 Task: Add a signature Gloria Young containing Best wishes for a happy Columbus Day, Gloria Young to email address softage.5@softage.net and add a label Medications
Action: Mouse pressed left at (68, 49)
Screenshot: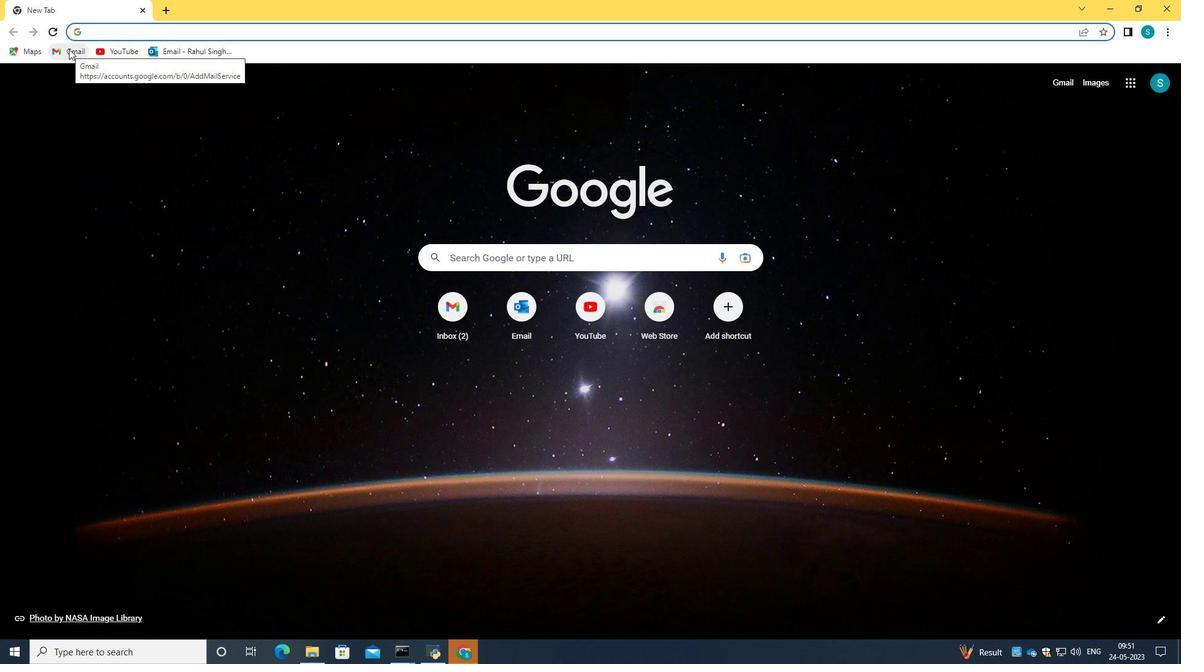 
Action: Mouse moved to (571, 191)
Screenshot: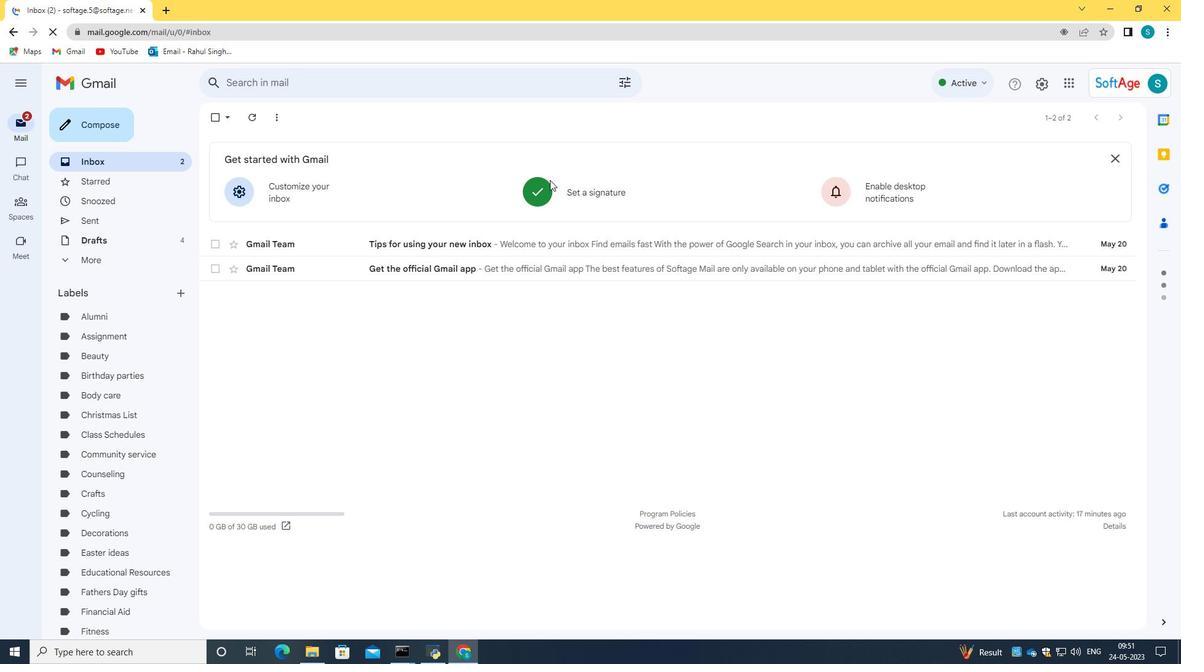 
Action: Mouse pressed left at (571, 191)
Screenshot: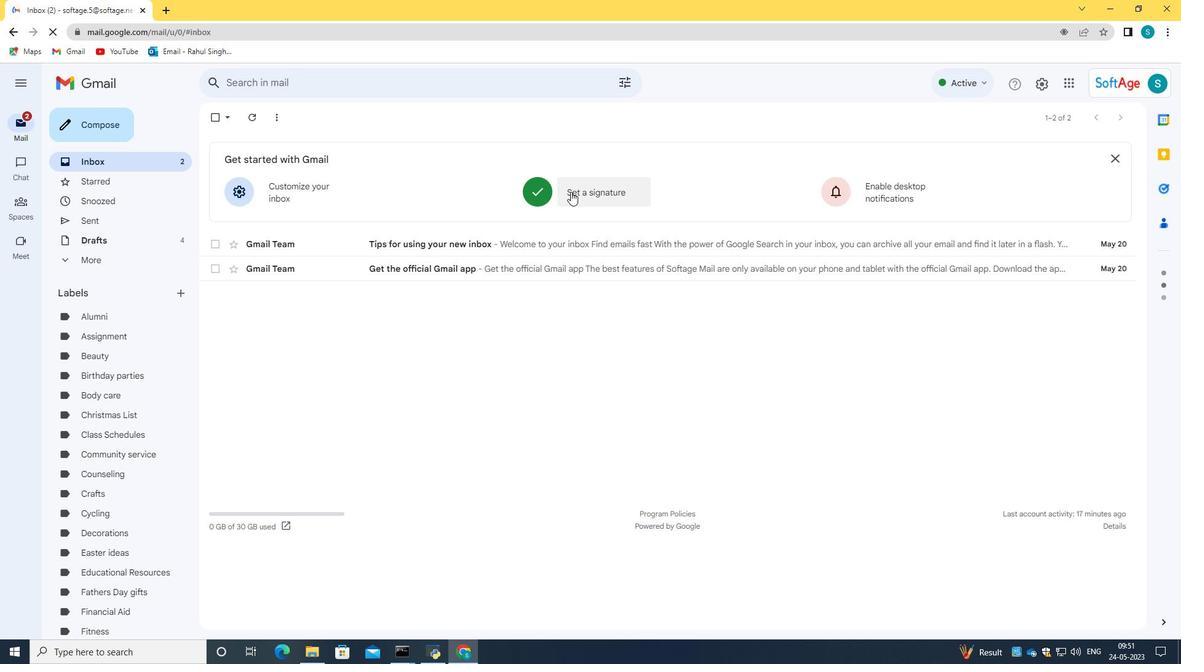 
Action: Mouse moved to (605, 334)
Screenshot: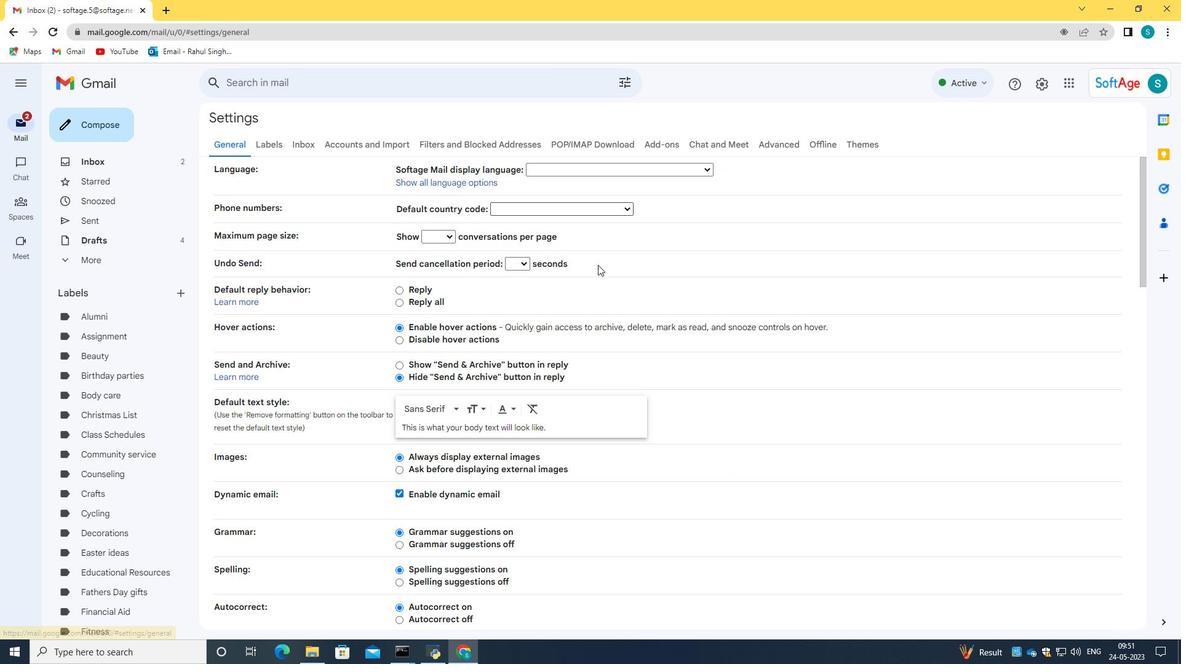 
Action: Mouse scrolled (605, 334) with delta (0, 0)
Screenshot: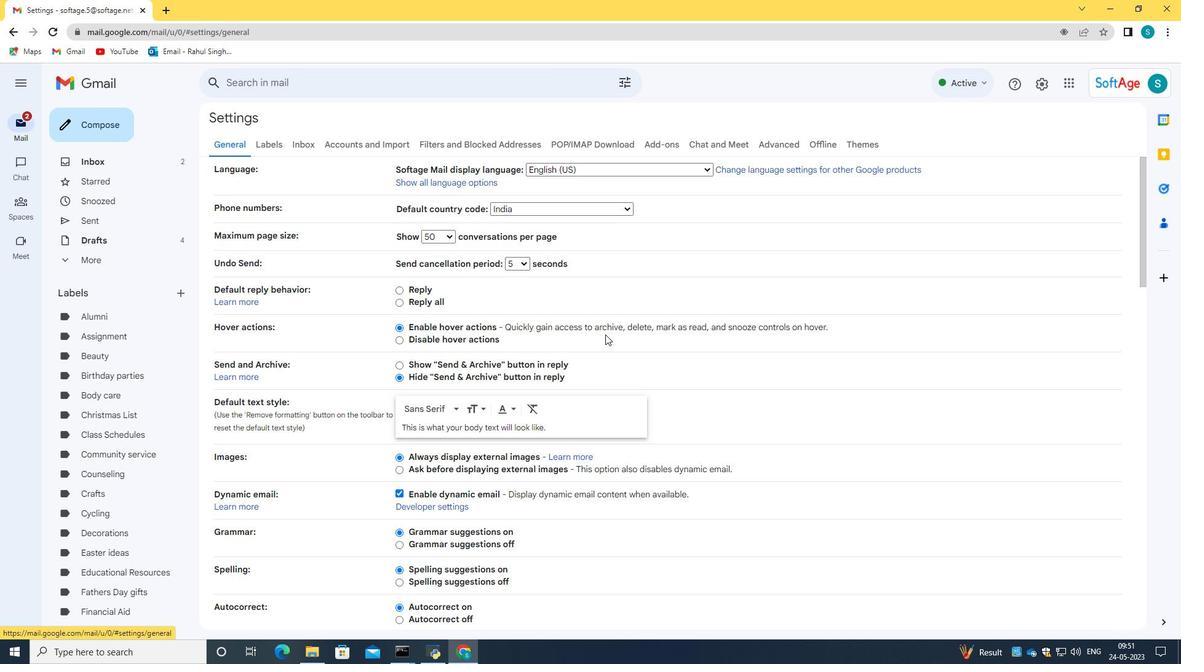 
Action: Mouse moved to (605, 335)
Screenshot: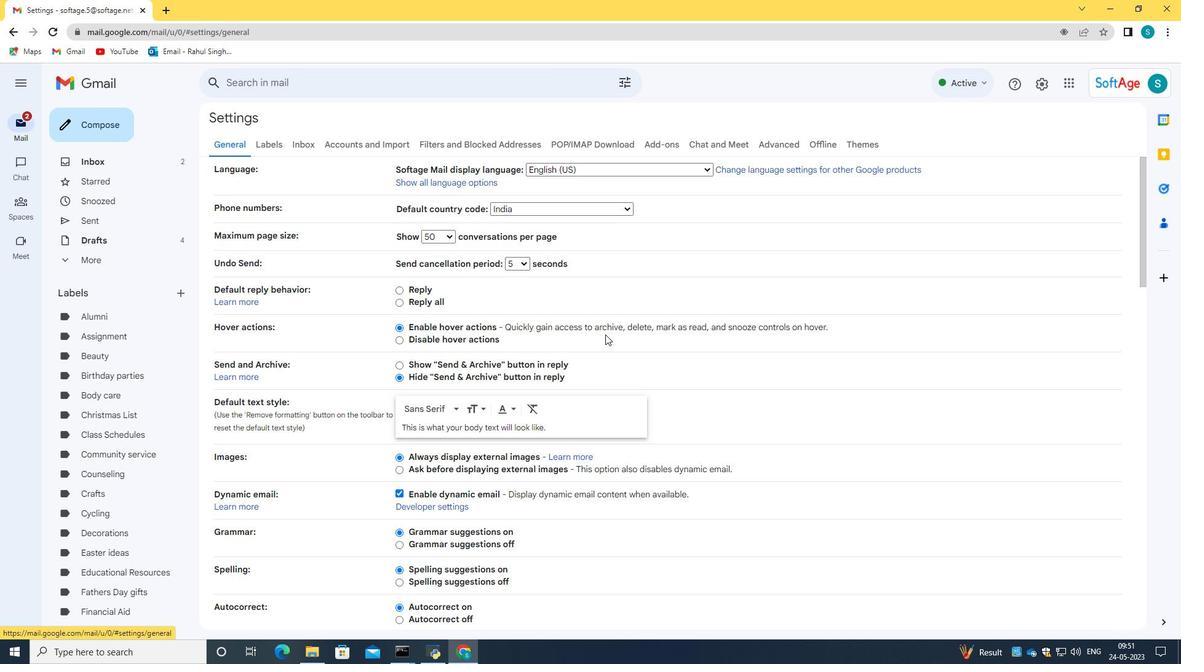 
Action: Mouse scrolled (605, 334) with delta (0, 0)
Screenshot: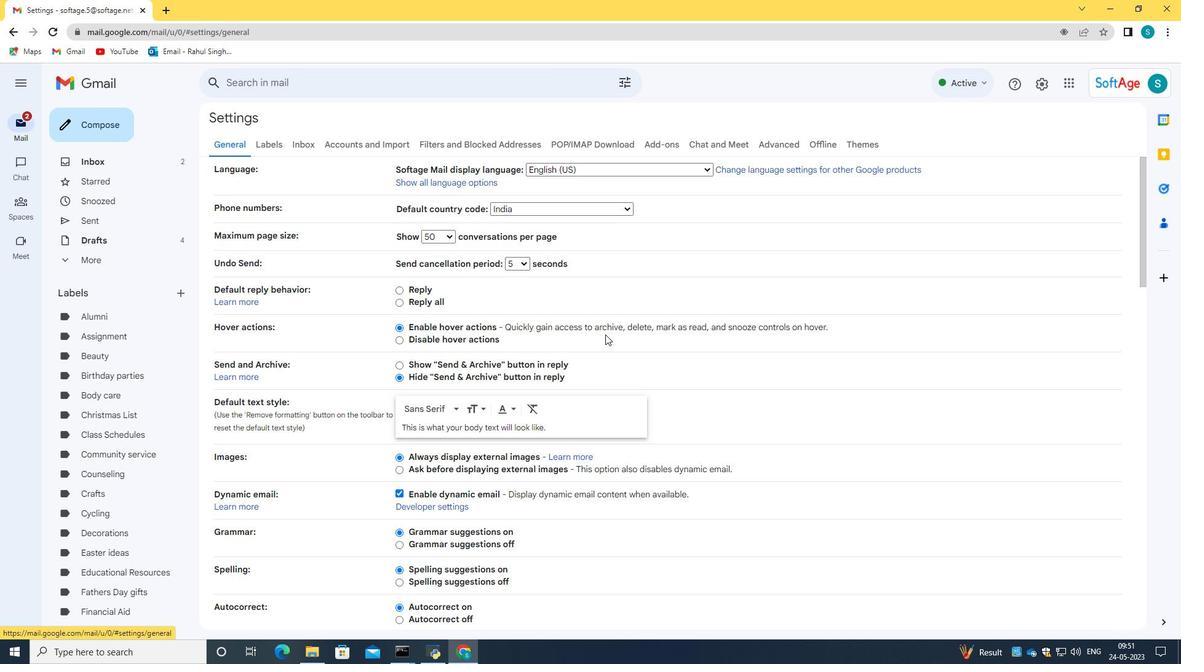 
Action: Mouse scrolled (605, 334) with delta (0, 0)
Screenshot: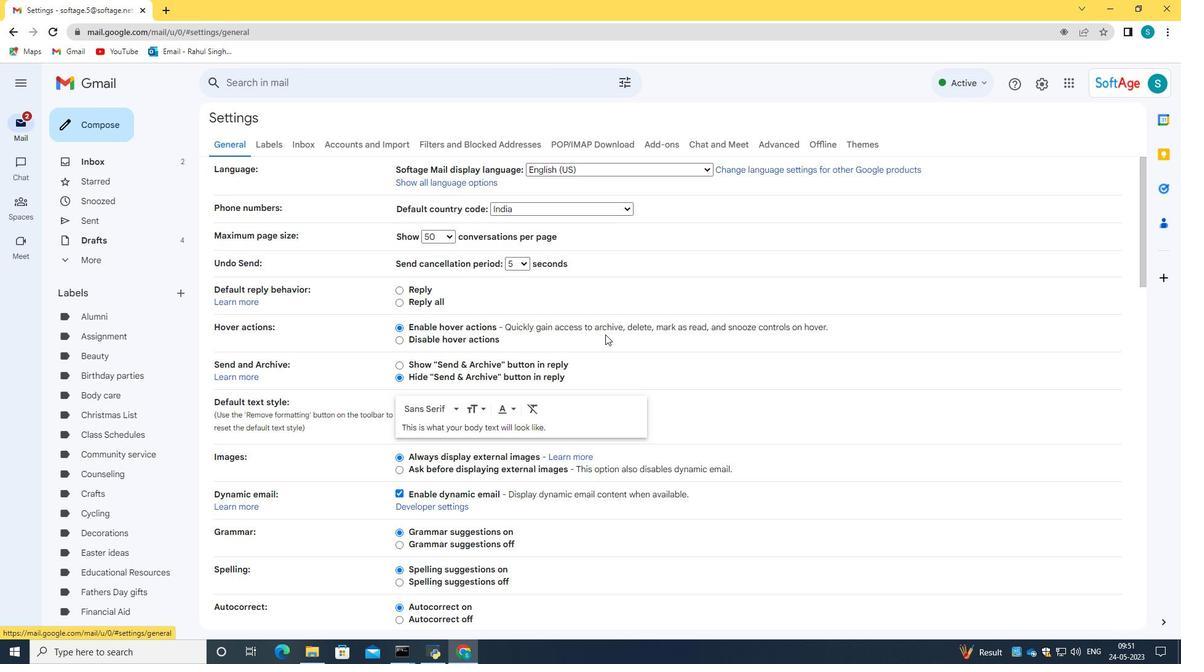 
Action: Mouse scrolled (605, 334) with delta (0, 0)
Screenshot: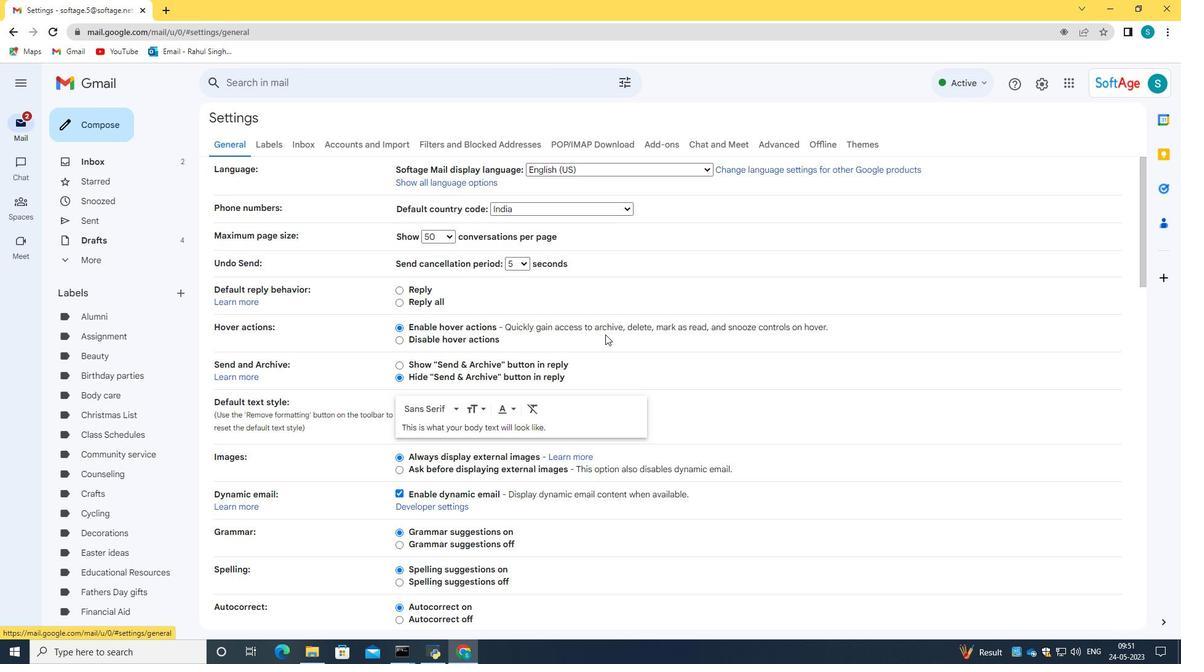 
Action: Mouse scrolled (605, 334) with delta (0, 0)
Screenshot: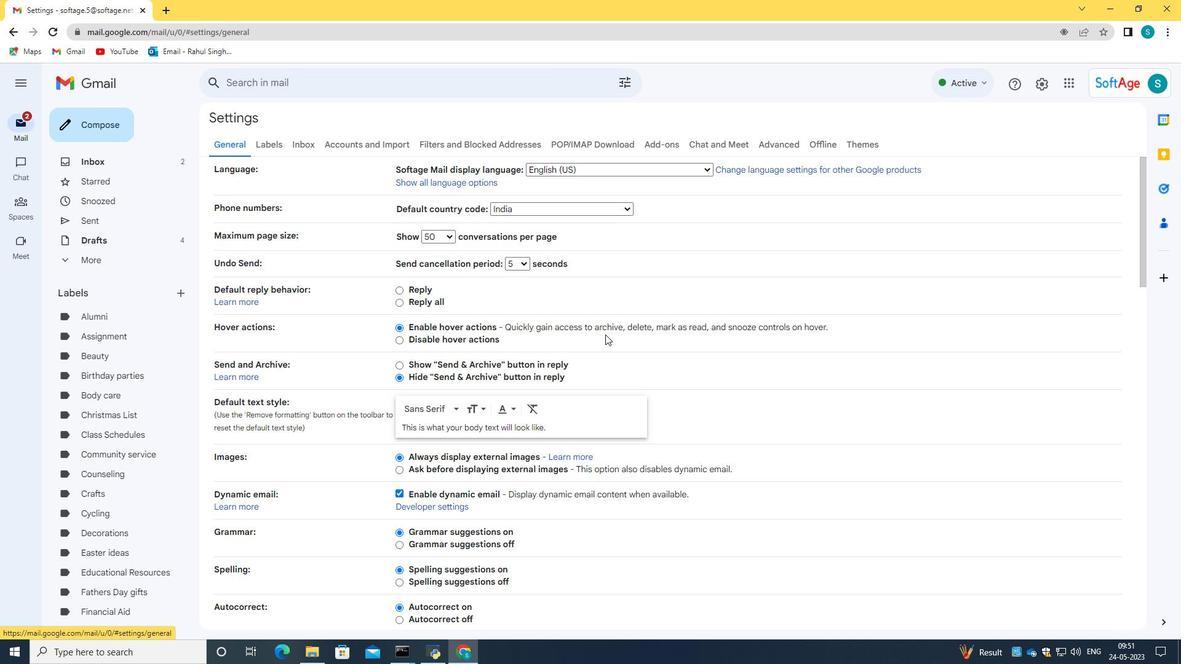
Action: Mouse scrolled (605, 334) with delta (0, 0)
Screenshot: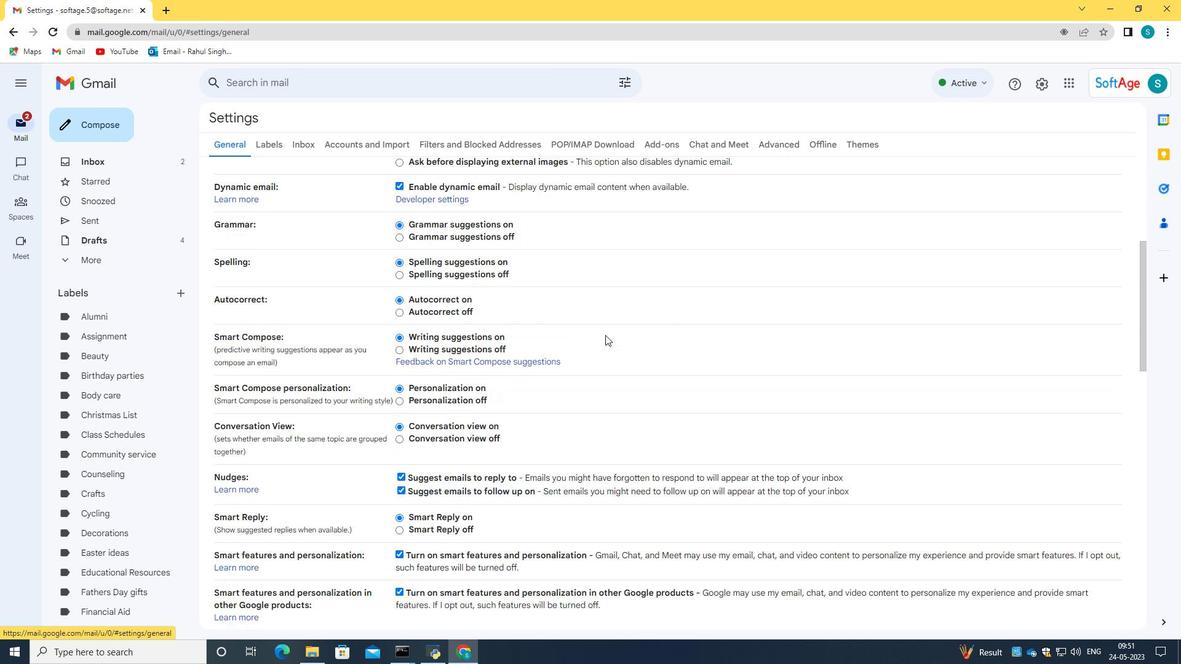 
Action: Mouse scrolled (605, 334) with delta (0, 0)
Screenshot: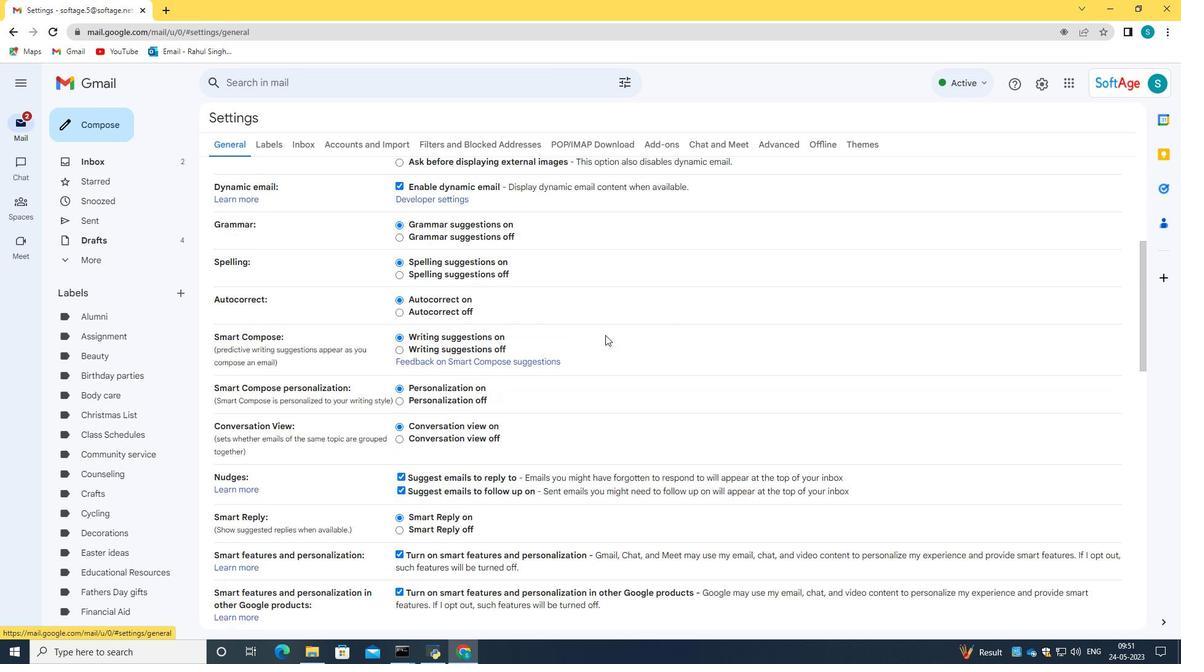 
Action: Mouse scrolled (605, 334) with delta (0, 0)
Screenshot: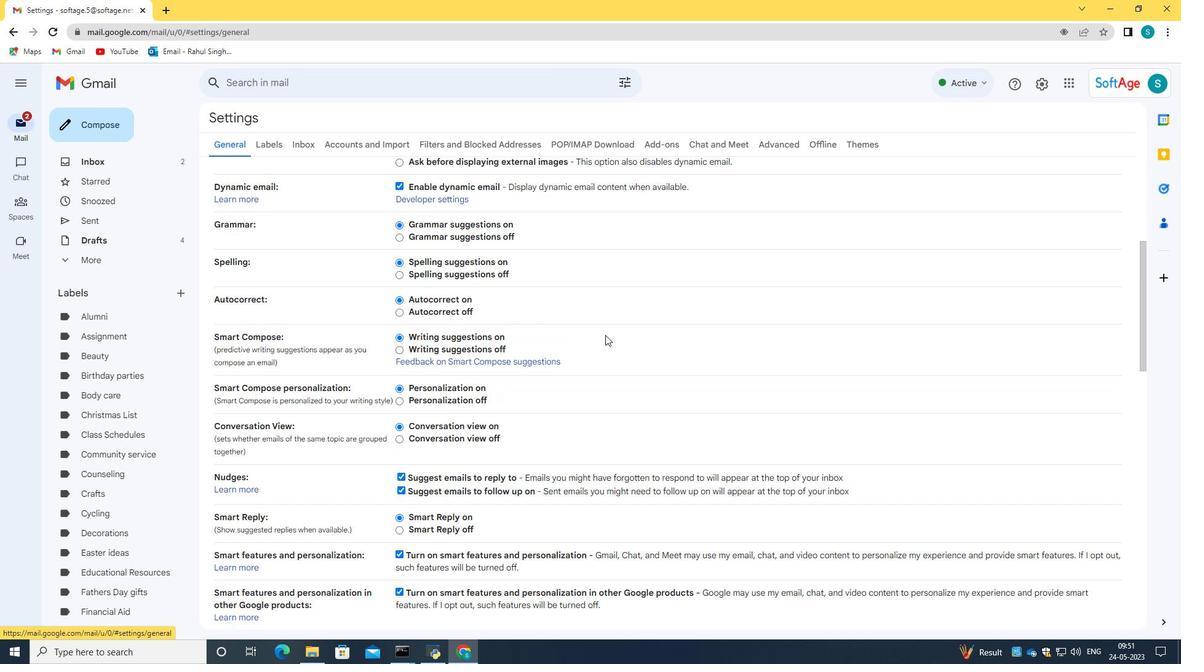 
Action: Mouse scrolled (605, 334) with delta (0, 0)
Screenshot: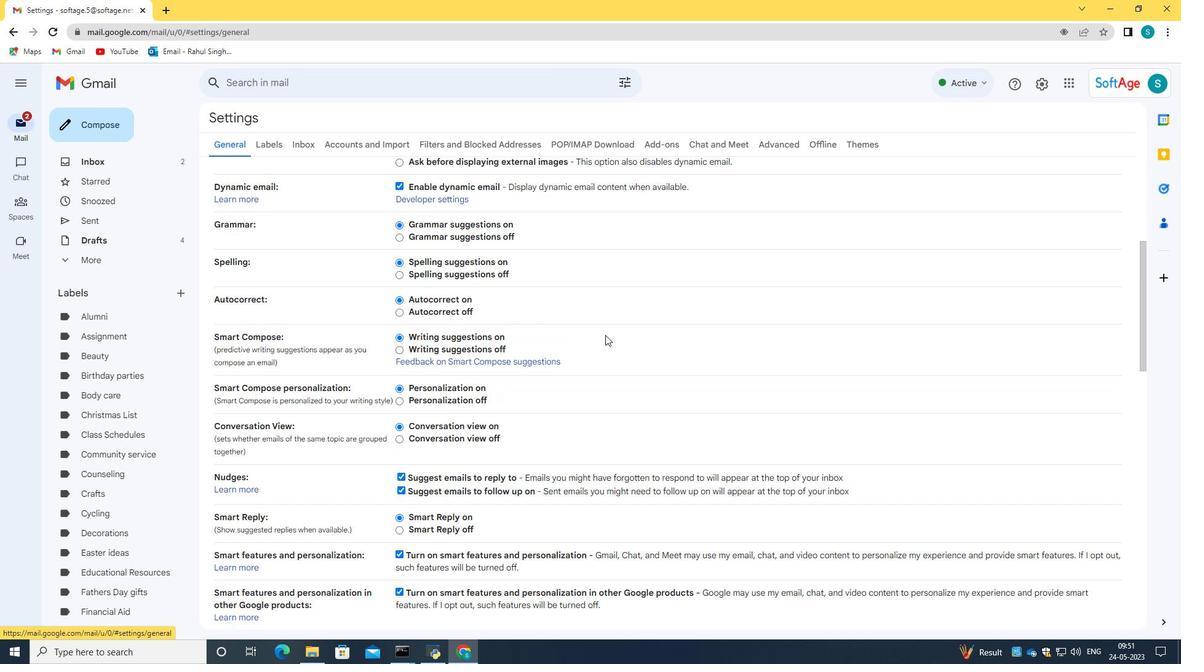 
Action: Mouse scrolled (605, 334) with delta (0, 0)
Screenshot: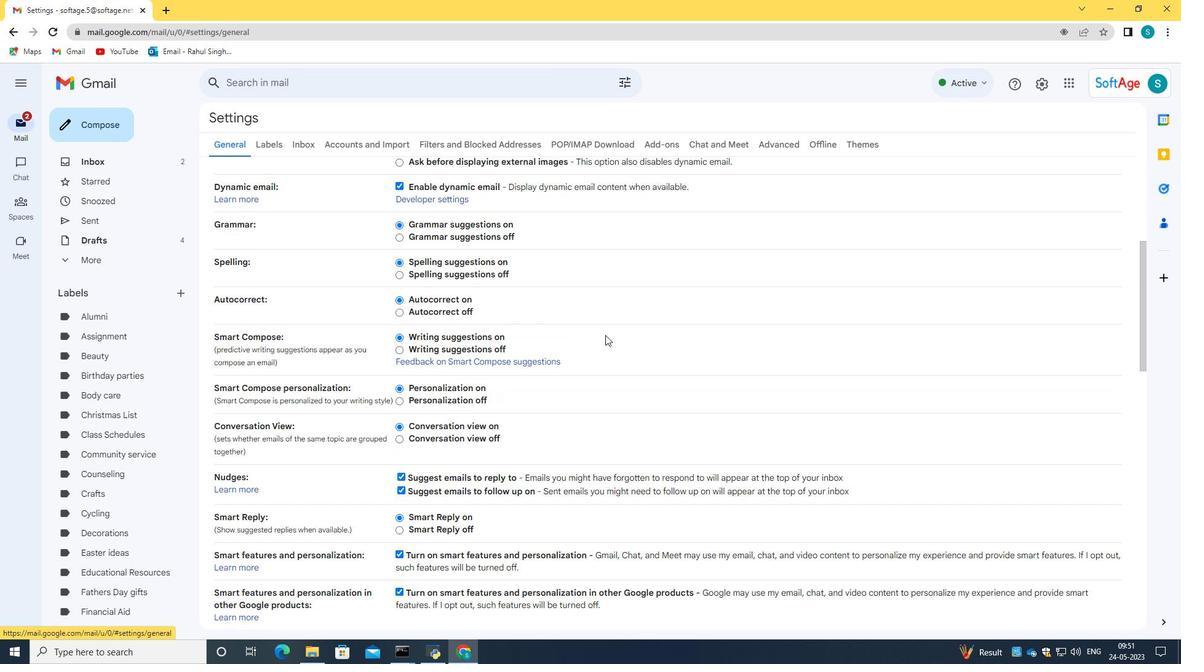
Action: Mouse moved to (606, 335)
Screenshot: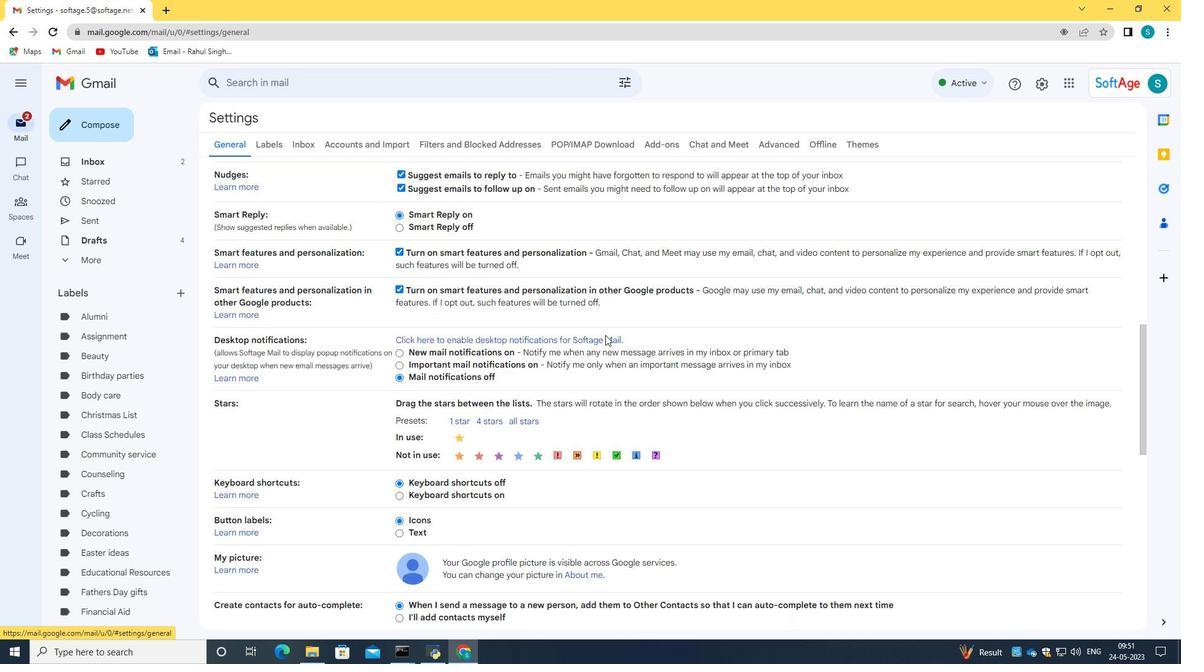 
Action: Mouse scrolled (606, 334) with delta (0, 0)
Screenshot: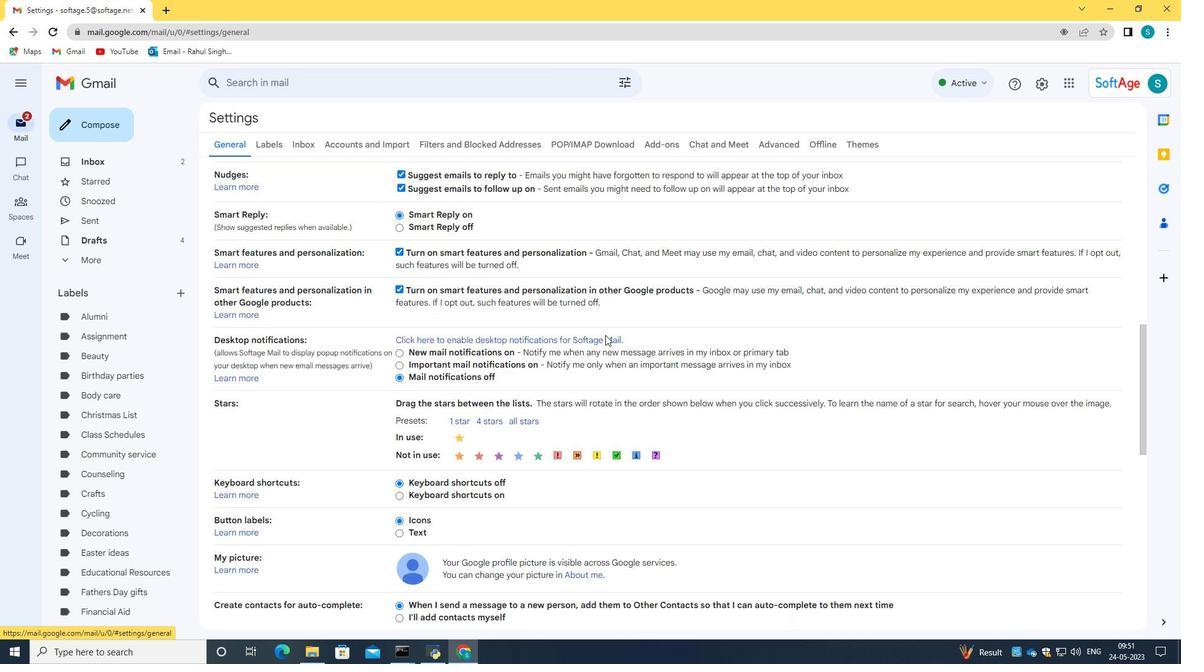 
Action: Mouse scrolled (606, 334) with delta (0, 0)
Screenshot: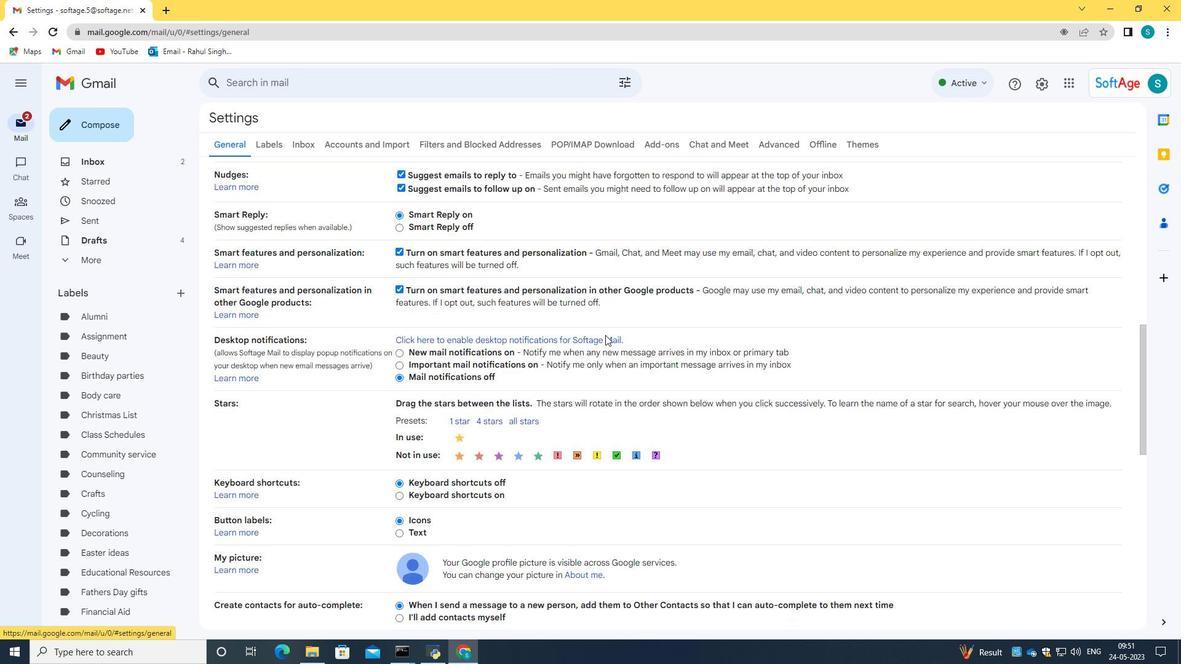
Action: Mouse scrolled (606, 334) with delta (0, 0)
Screenshot: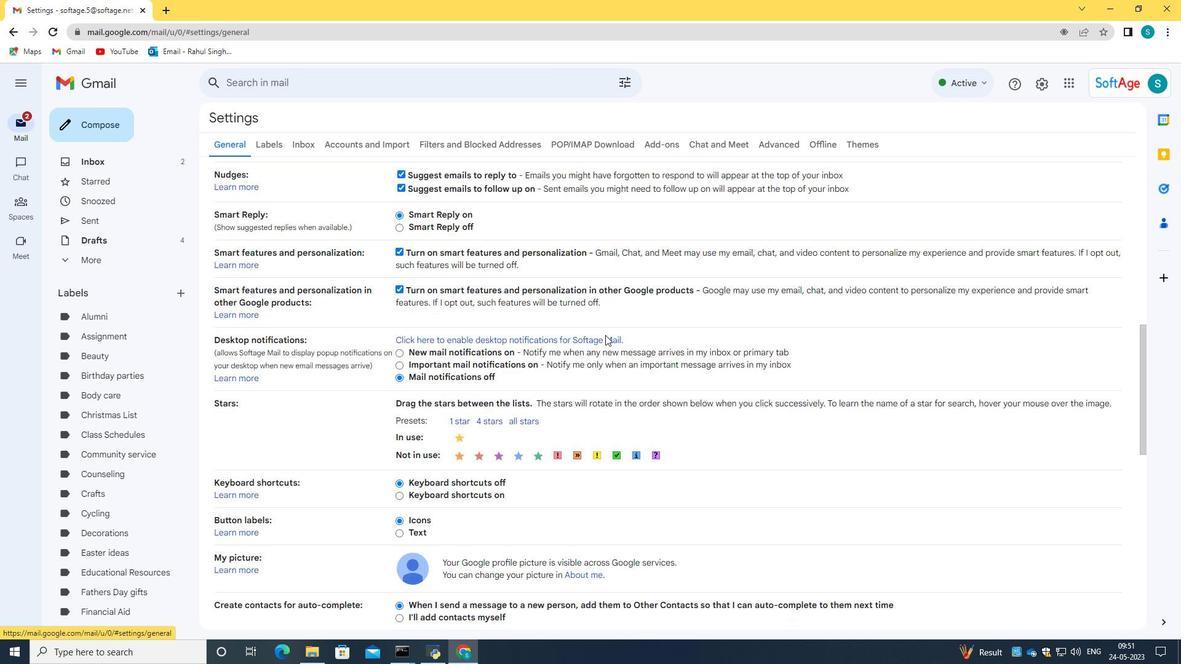 
Action: Mouse scrolled (606, 334) with delta (0, 0)
Screenshot: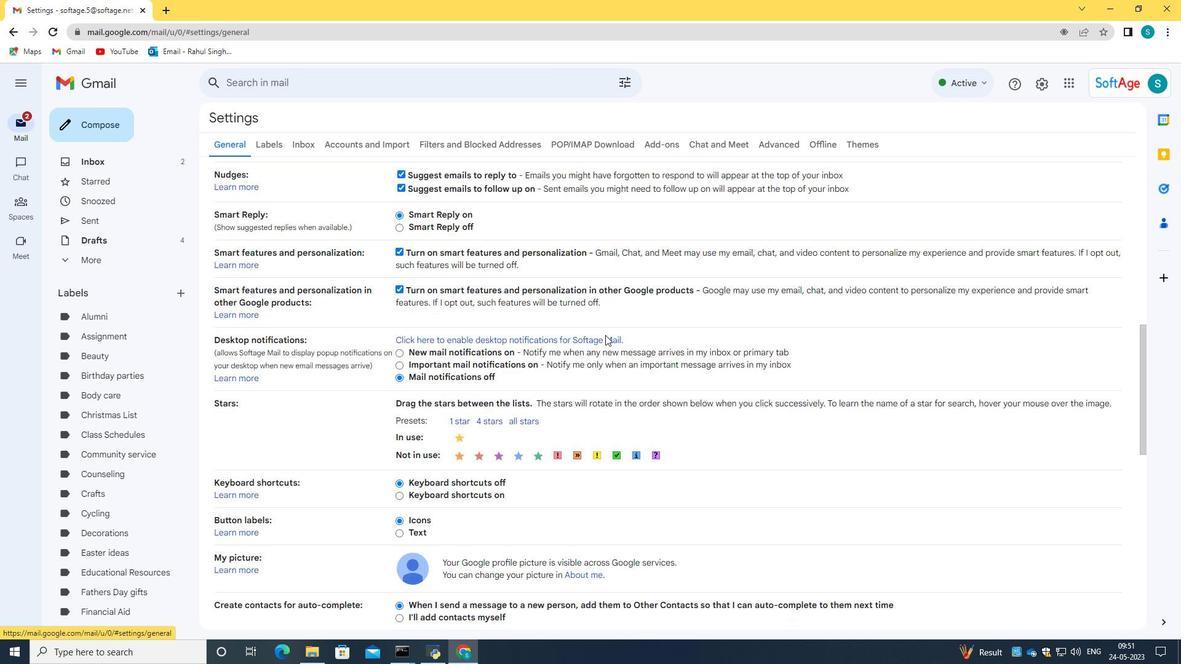 
Action: Mouse scrolled (606, 334) with delta (0, 0)
Screenshot: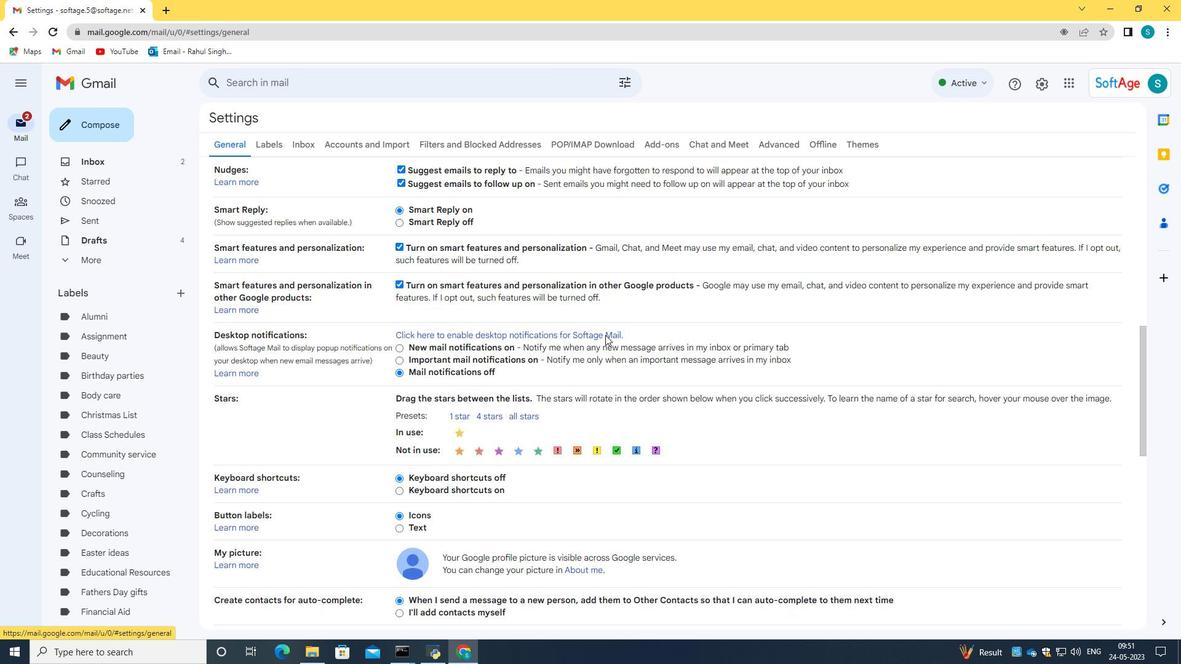 
Action: Mouse scrolled (606, 334) with delta (0, 0)
Screenshot: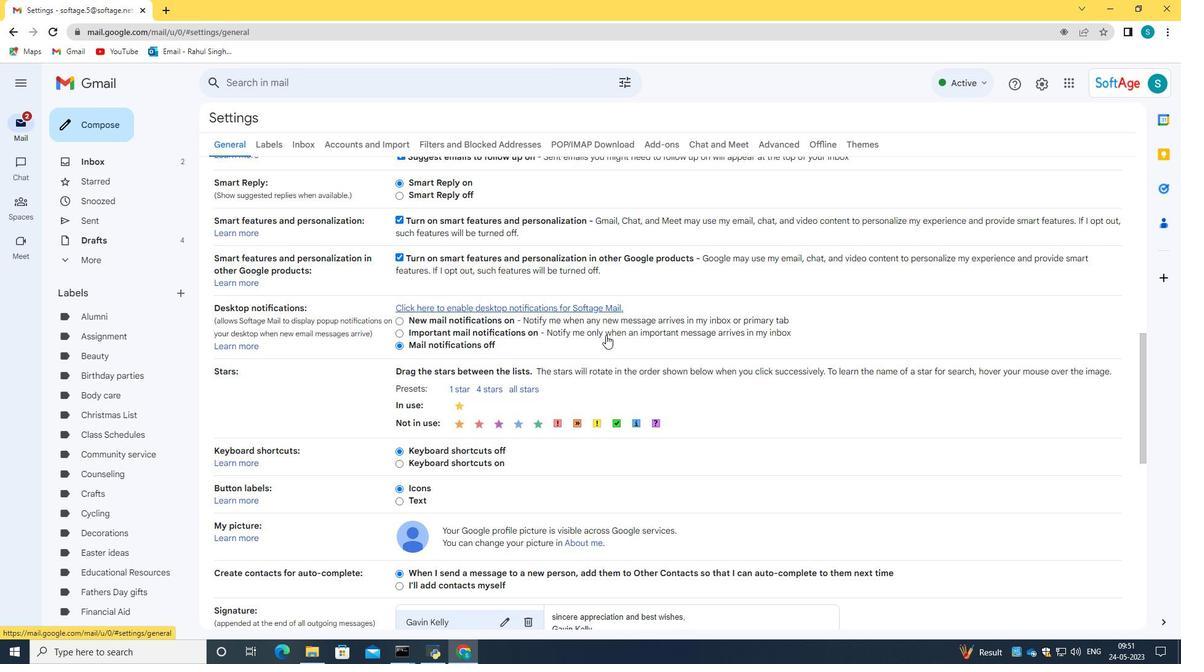 
Action: Mouse scrolled (606, 334) with delta (0, 0)
Screenshot: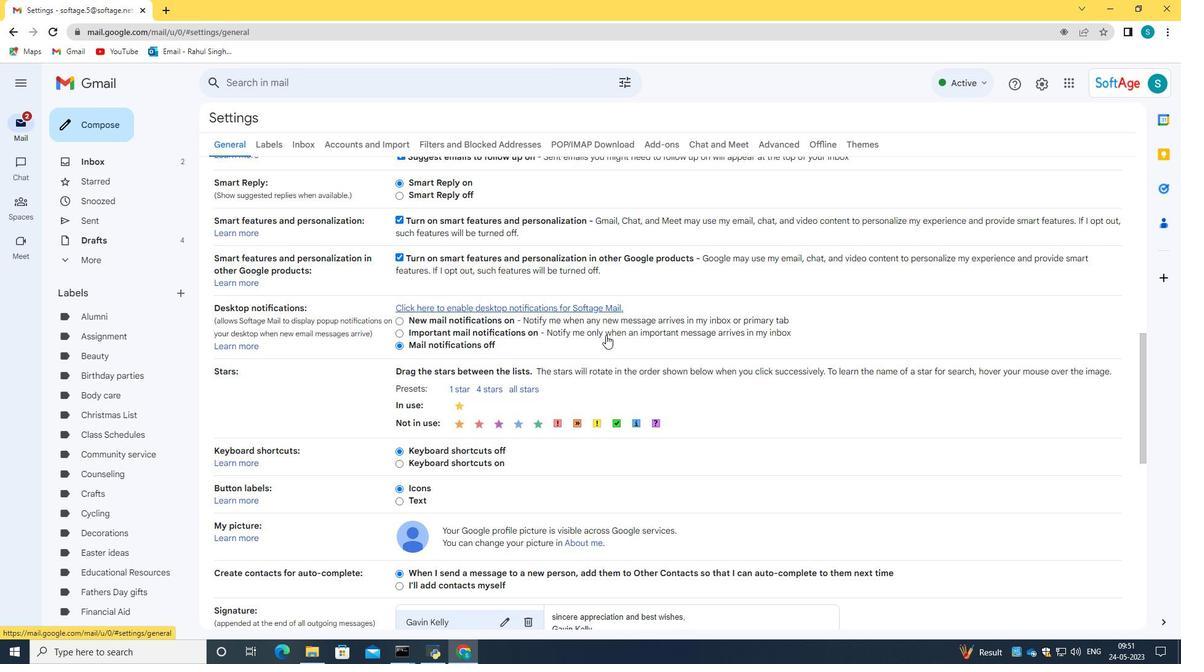 
Action: Mouse scrolled (606, 334) with delta (0, 0)
Screenshot: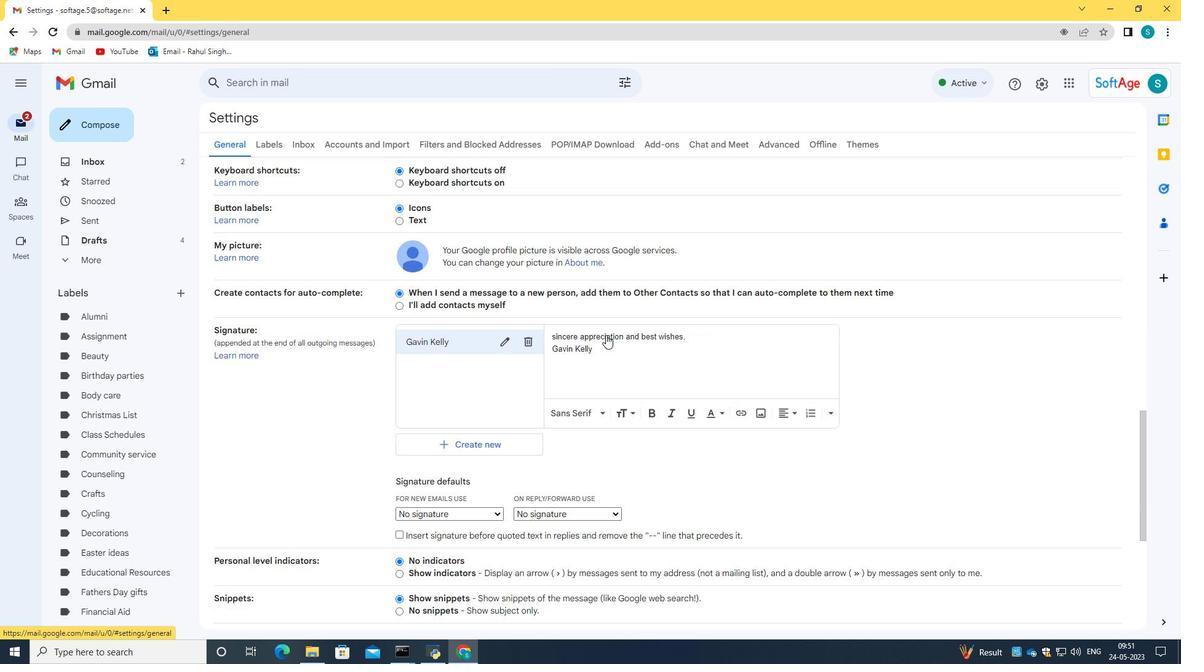 
Action: Mouse scrolled (606, 334) with delta (0, 0)
Screenshot: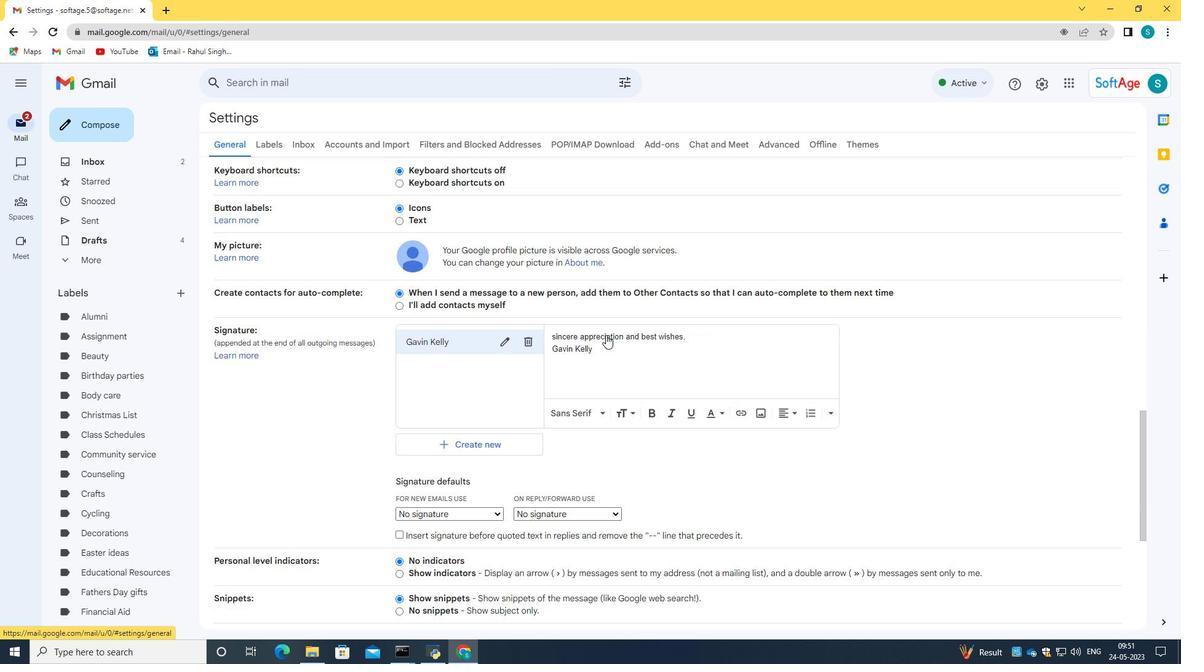 
Action: Mouse moved to (606, 335)
Screenshot: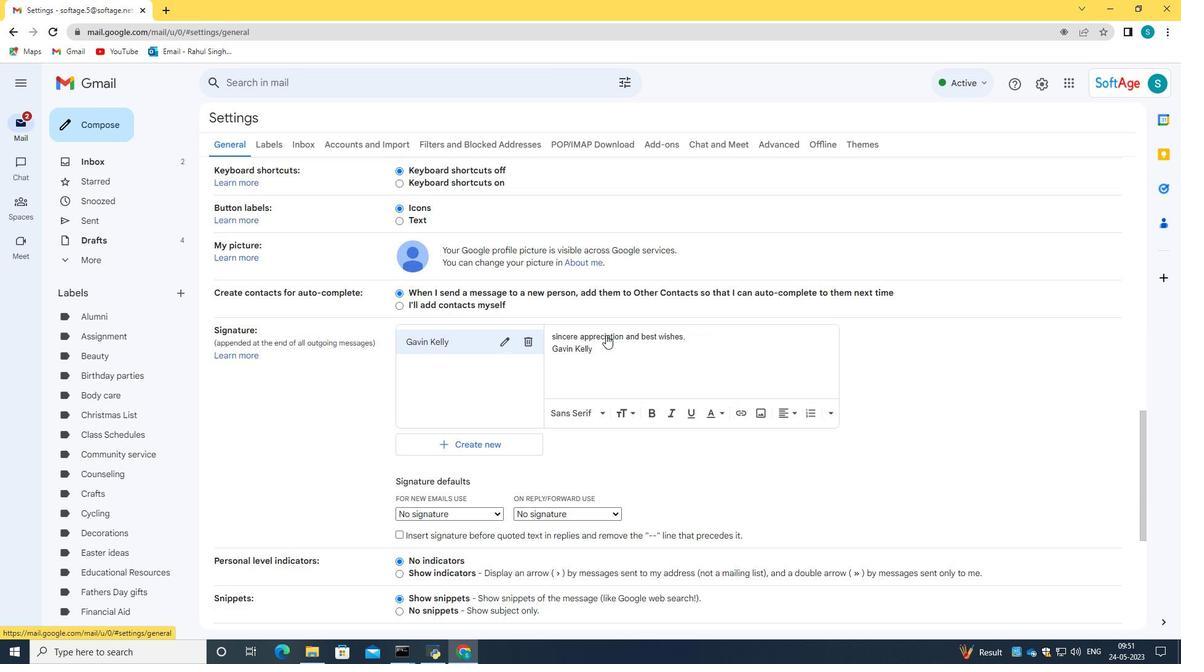 
Action: Mouse scrolled (606, 335) with delta (0, 0)
Screenshot: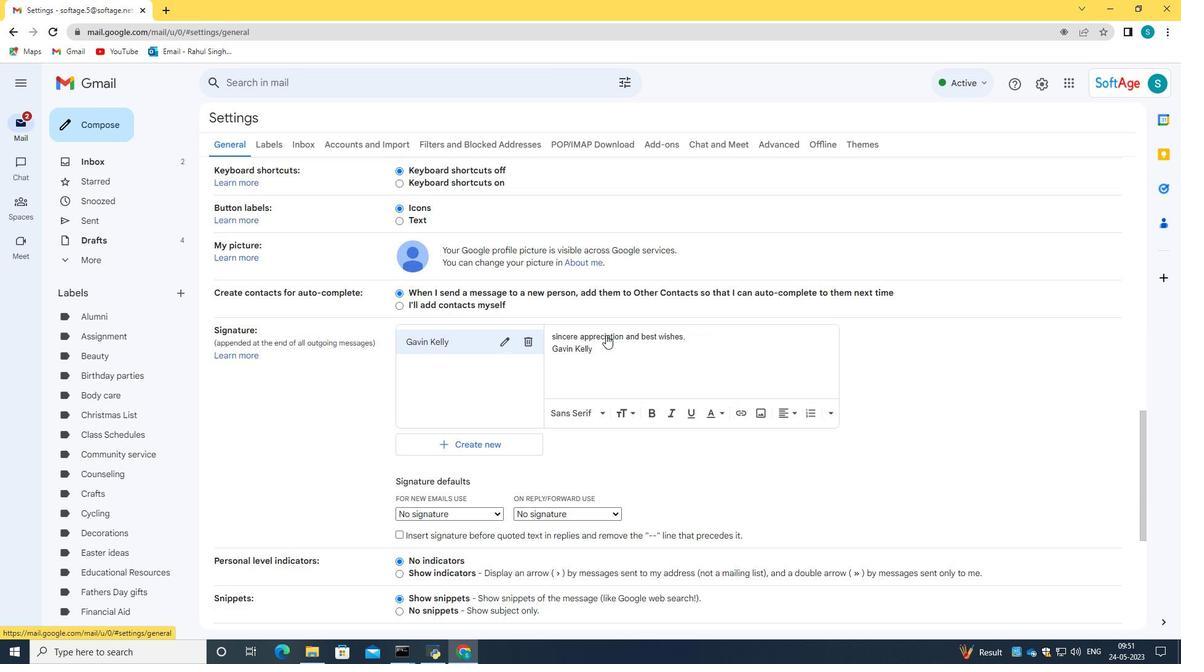 
Action: Mouse moved to (573, 352)
Screenshot: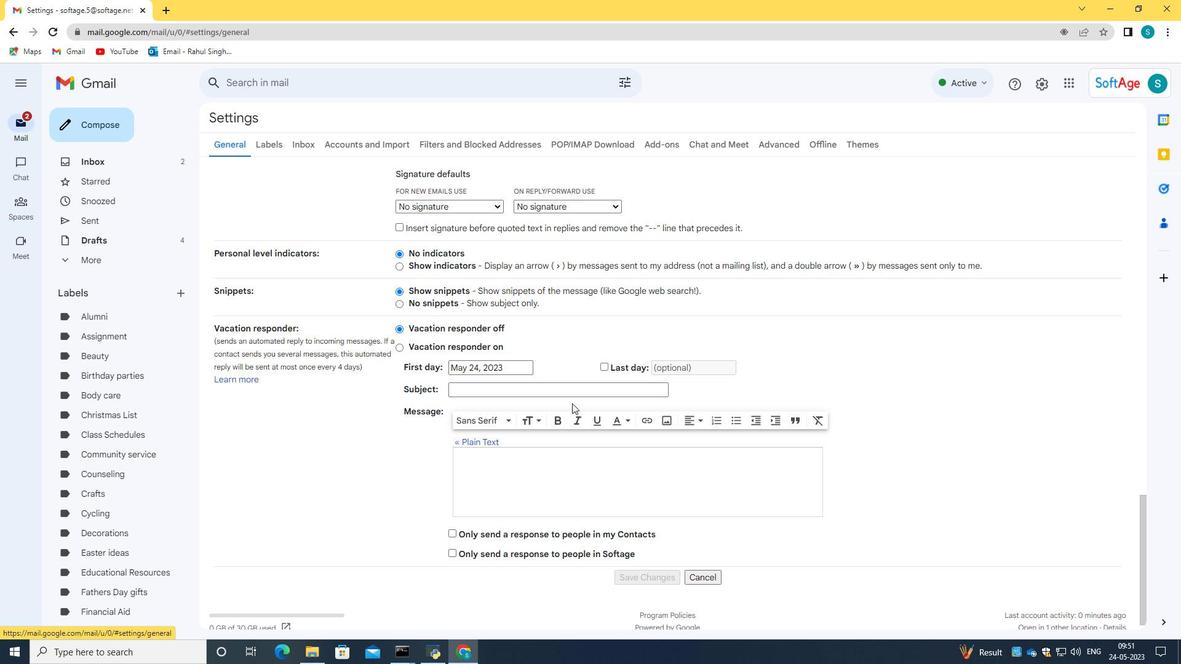 
Action: Mouse scrolled (573, 353) with delta (0, 0)
Screenshot: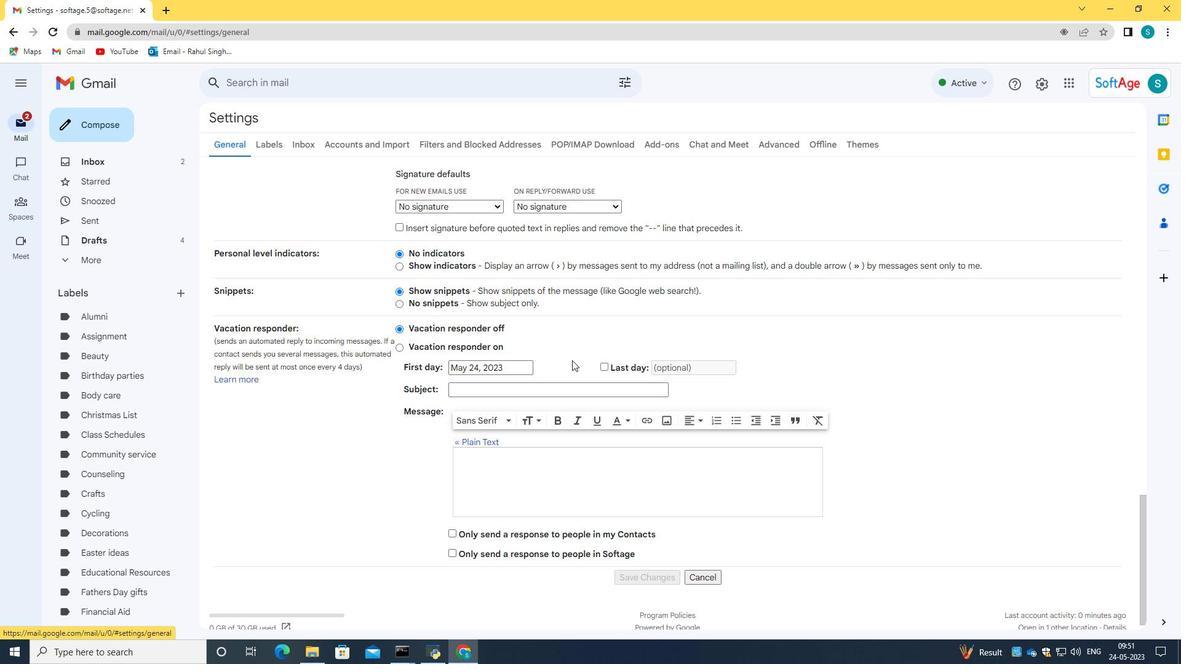 
Action: Mouse scrolled (573, 353) with delta (0, 0)
Screenshot: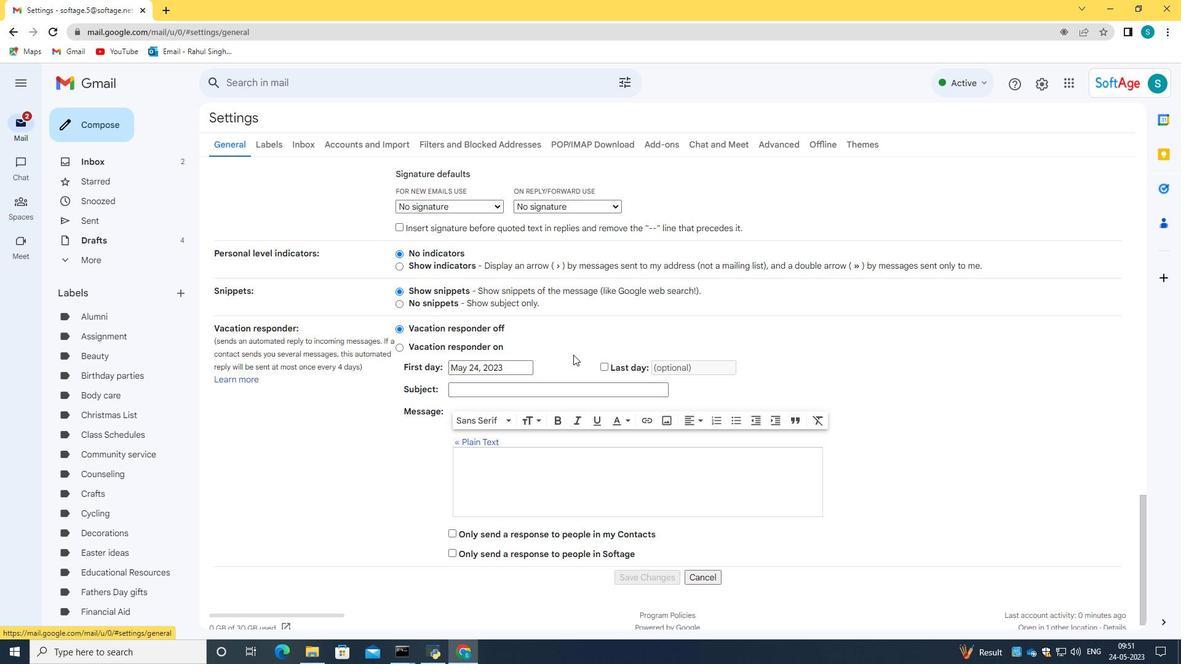 
Action: Mouse scrolled (573, 353) with delta (0, 0)
Screenshot: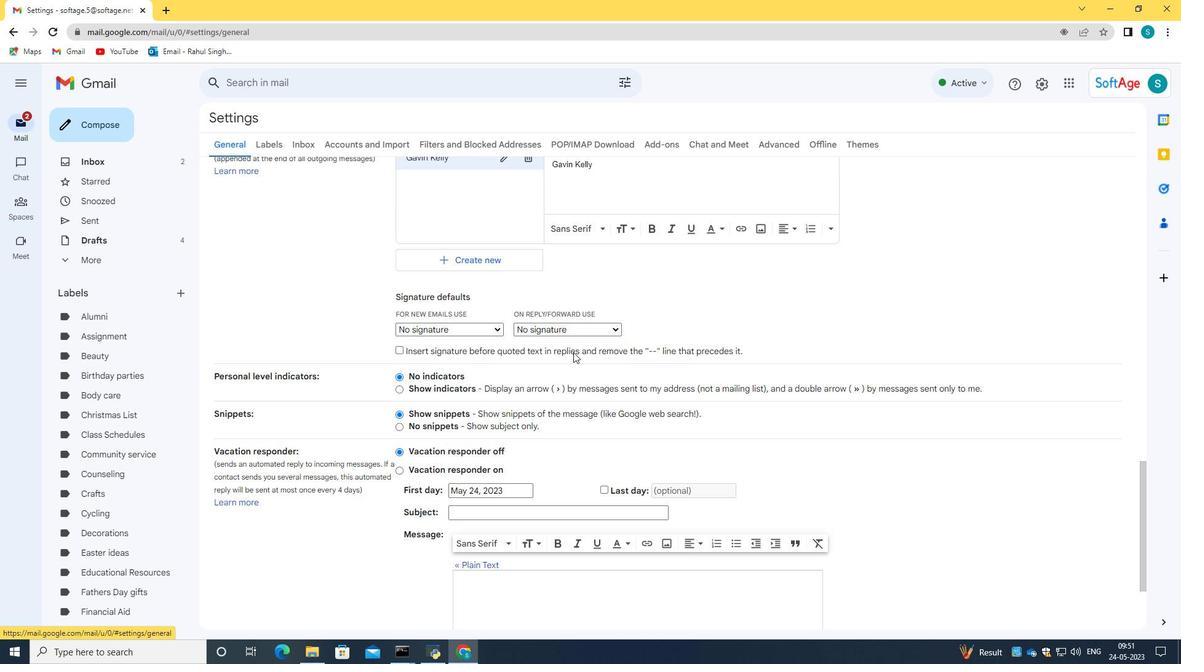 
Action: Mouse scrolled (573, 353) with delta (0, 0)
Screenshot: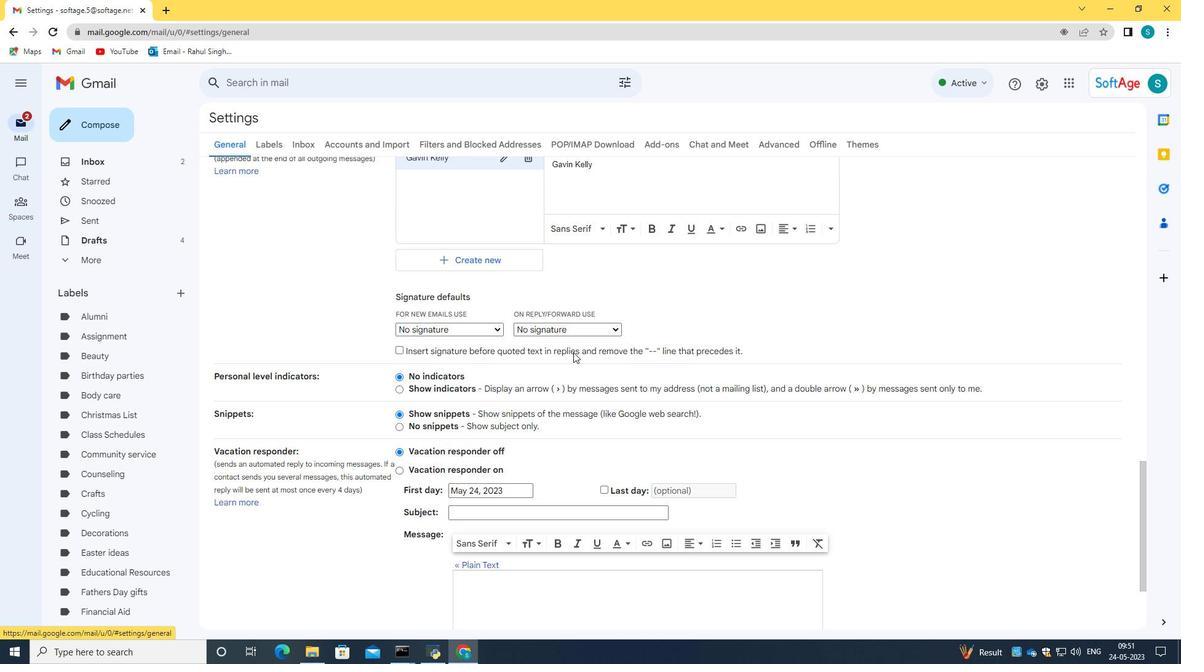 
Action: Mouse moved to (479, 374)
Screenshot: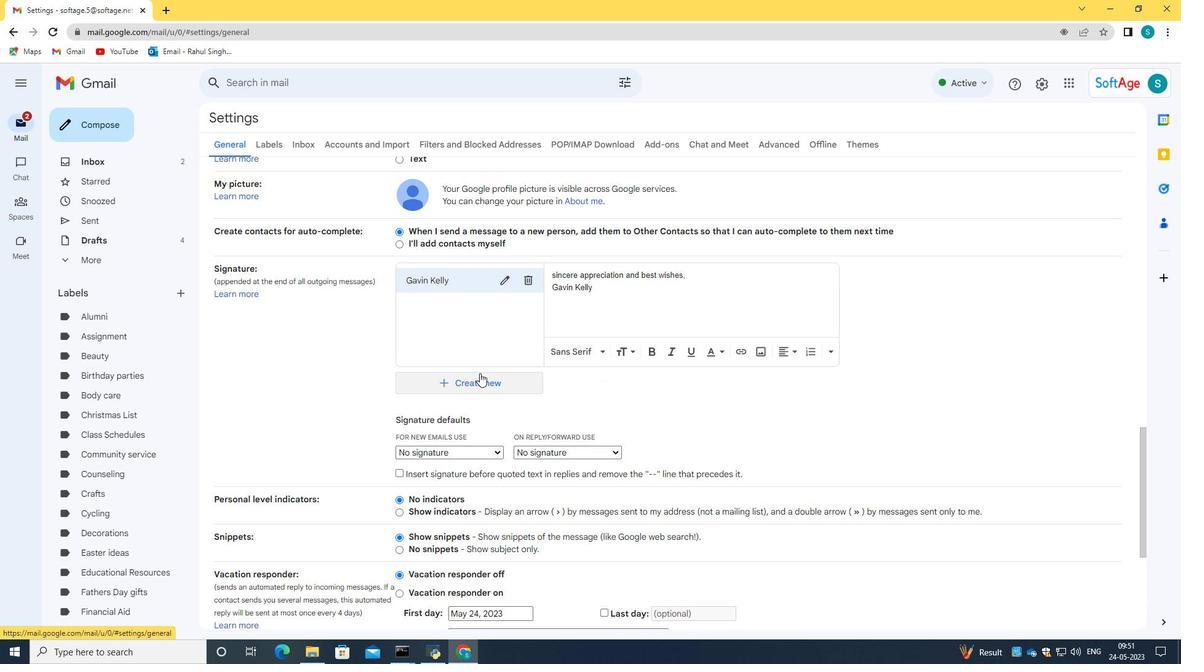 
Action: Mouse pressed left at (479, 374)
Screenshot: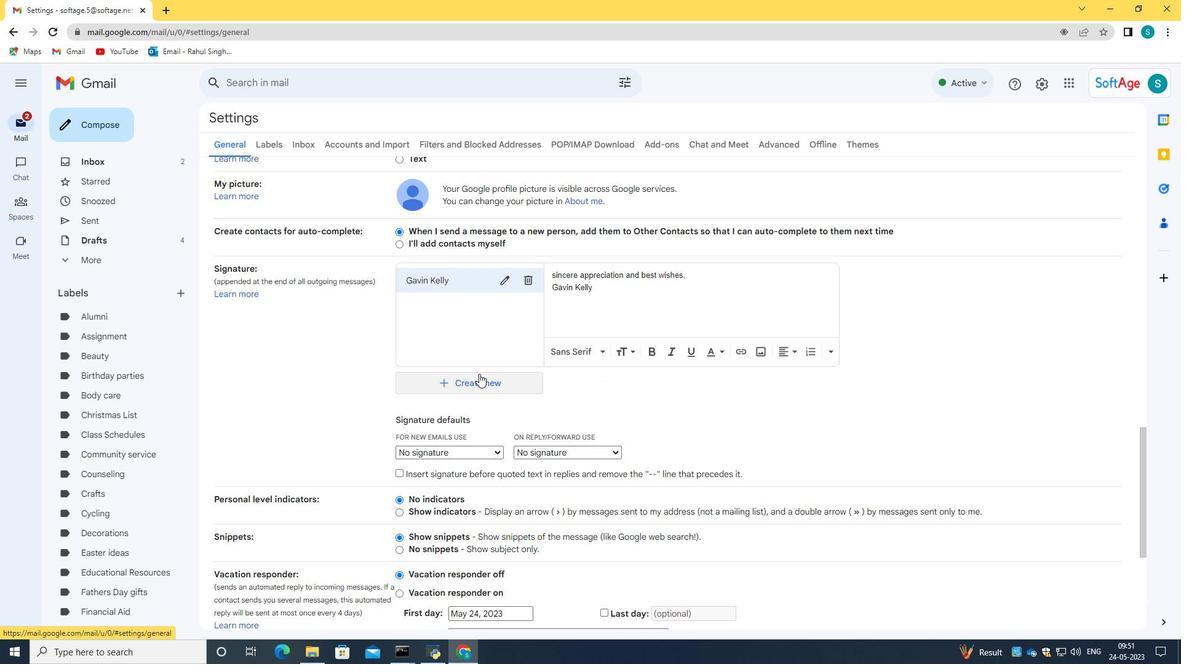 
Action: Mouse moved to (518, 341)
Screenshot: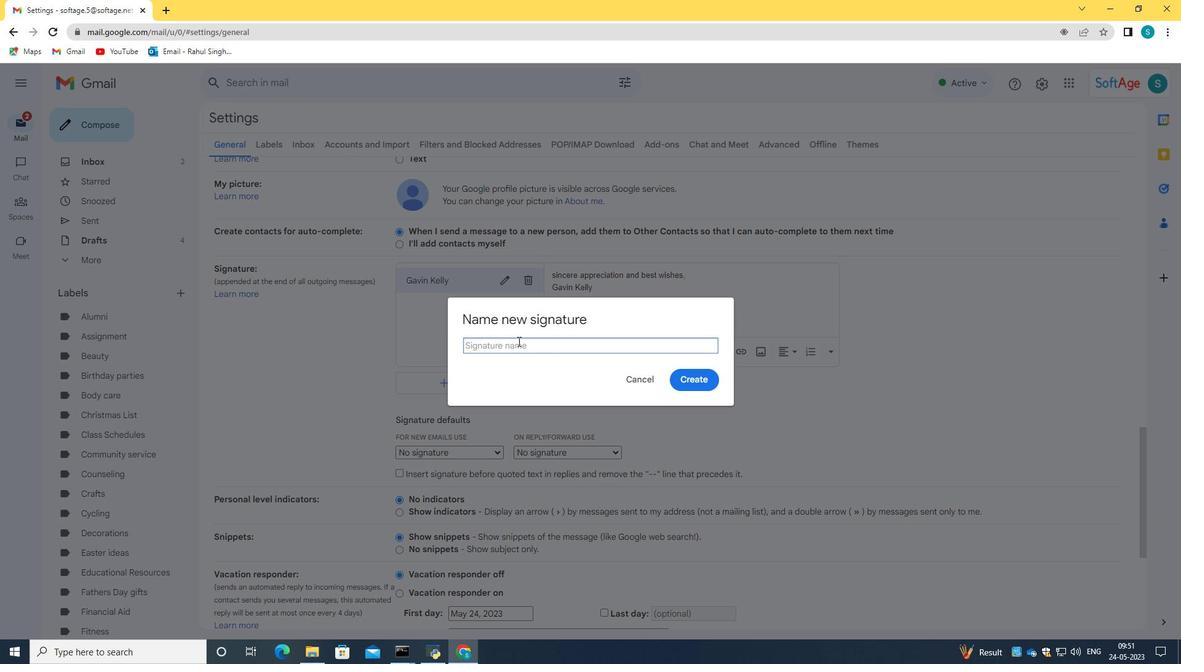 
Action: Key pressed <Key.caps_lock>G<Key.caps_lock>loria<Key.space><Key.caps_lock>Y<Key.caps_lock>oung
Screenshot: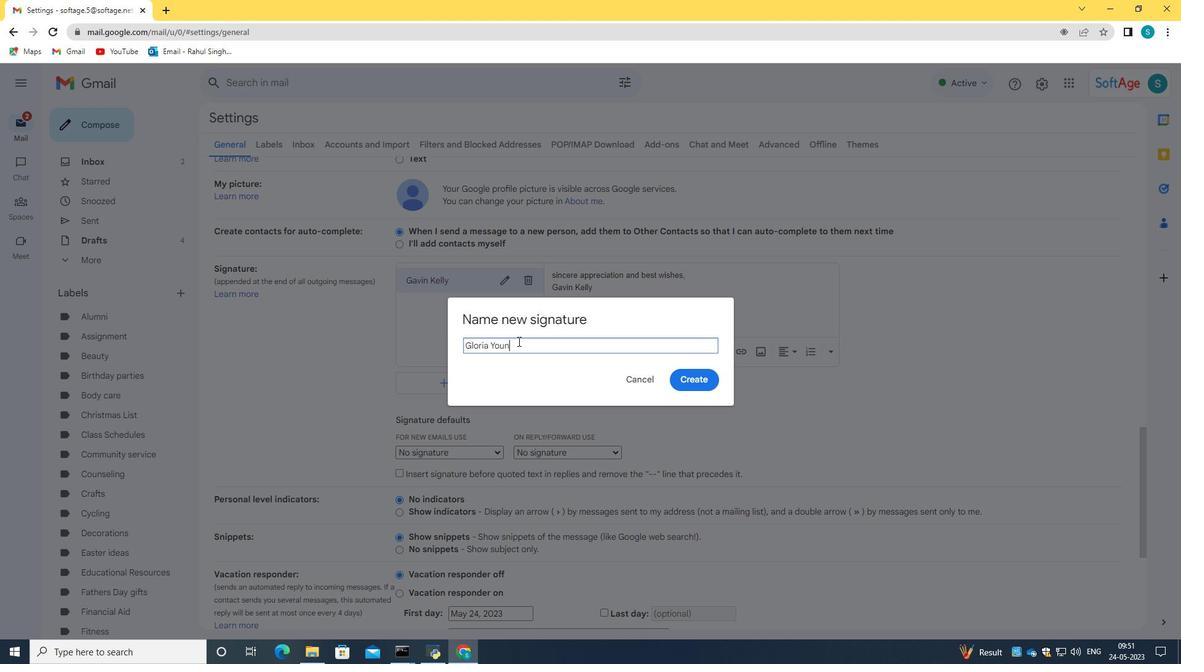 
Action: Mouse moved to (705, 376)
Screenshot: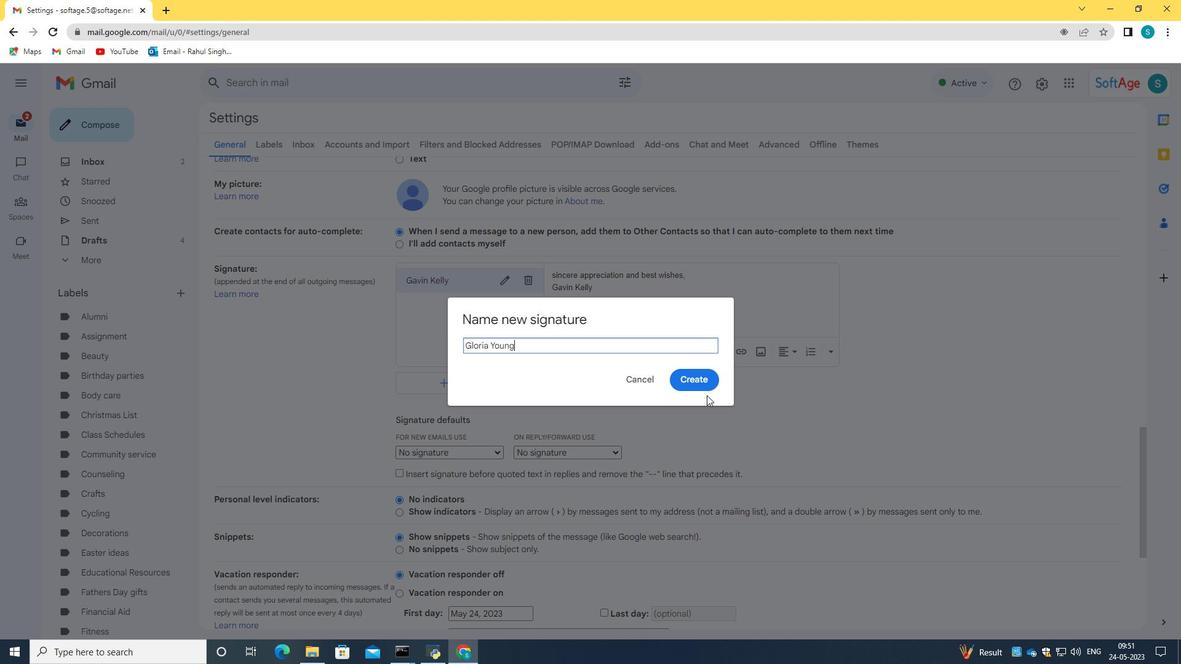
Action: Mouse pressed left at (705, 376)
Screenshot: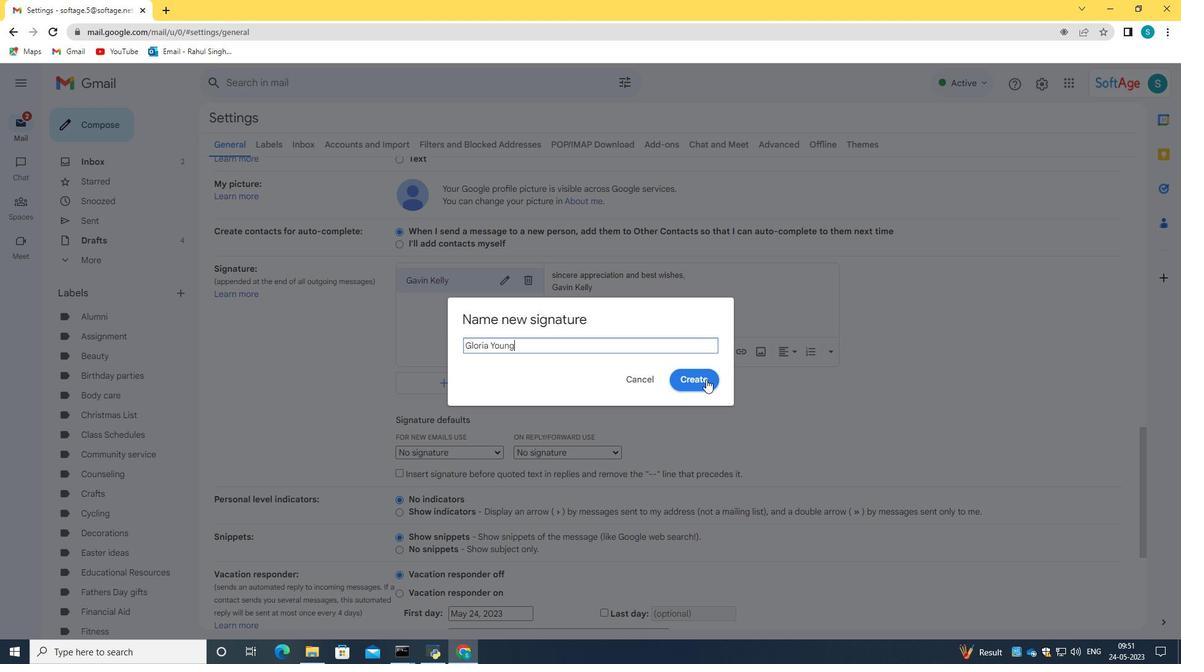 
Action: Mouse moved to (651, 319)
Screenshot: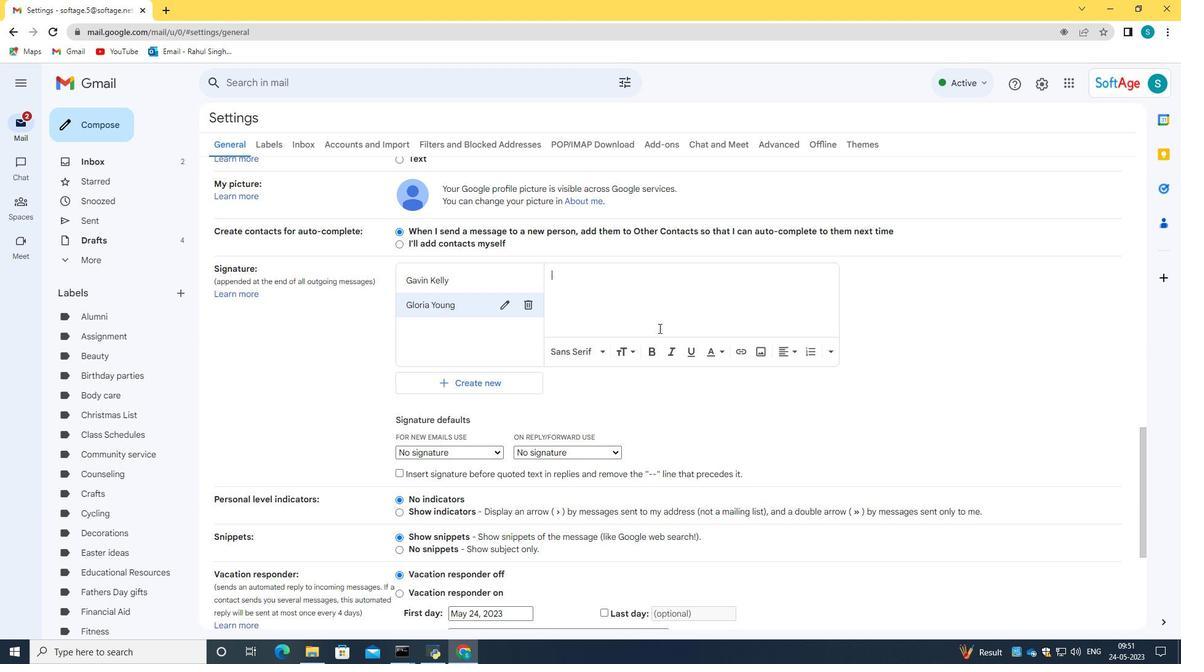 
Action: Mouse pressed left at (651, 319)
Screenshot: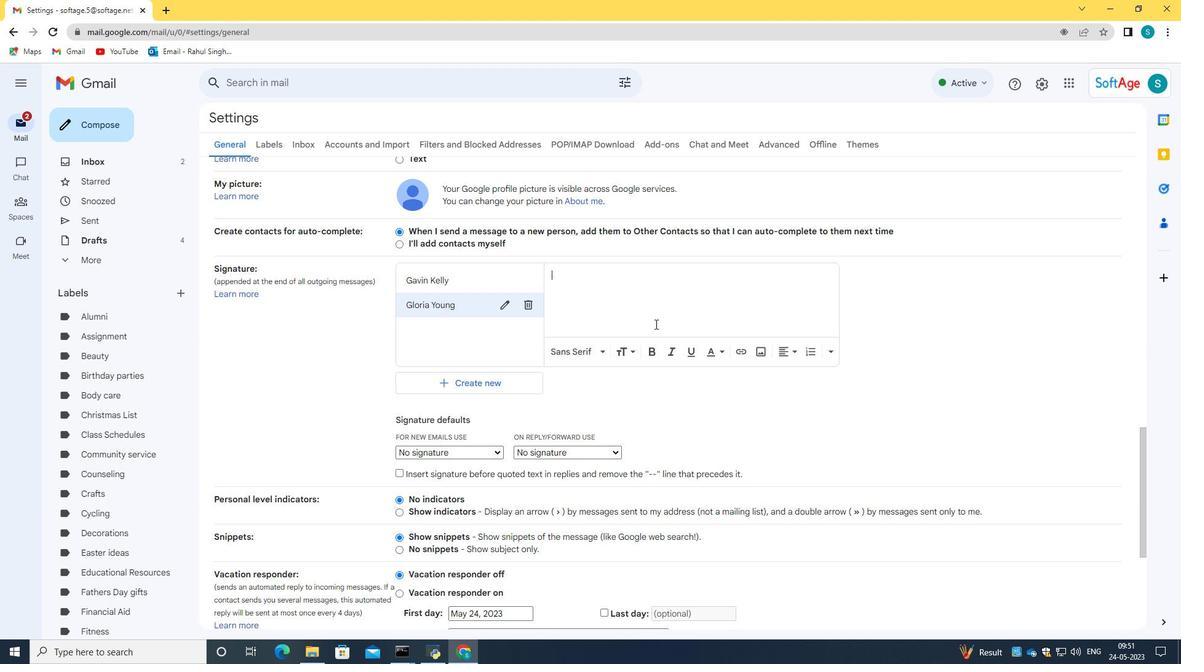 
Action: Key pressed <Key.caps_lock>G<Key.caps_lock>loria<Key.space><Key.caps_lock>Y<Key.caps_lock>oung
Screenshot: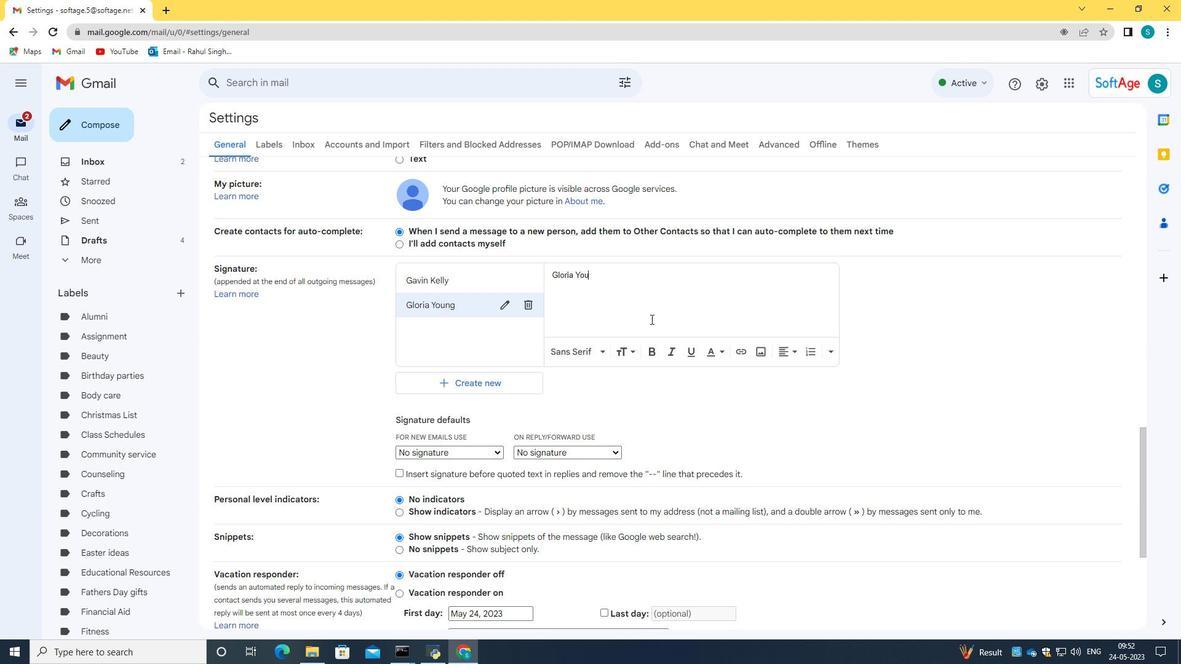 
Action: Mouse moved to (651, 318)
Screenshot: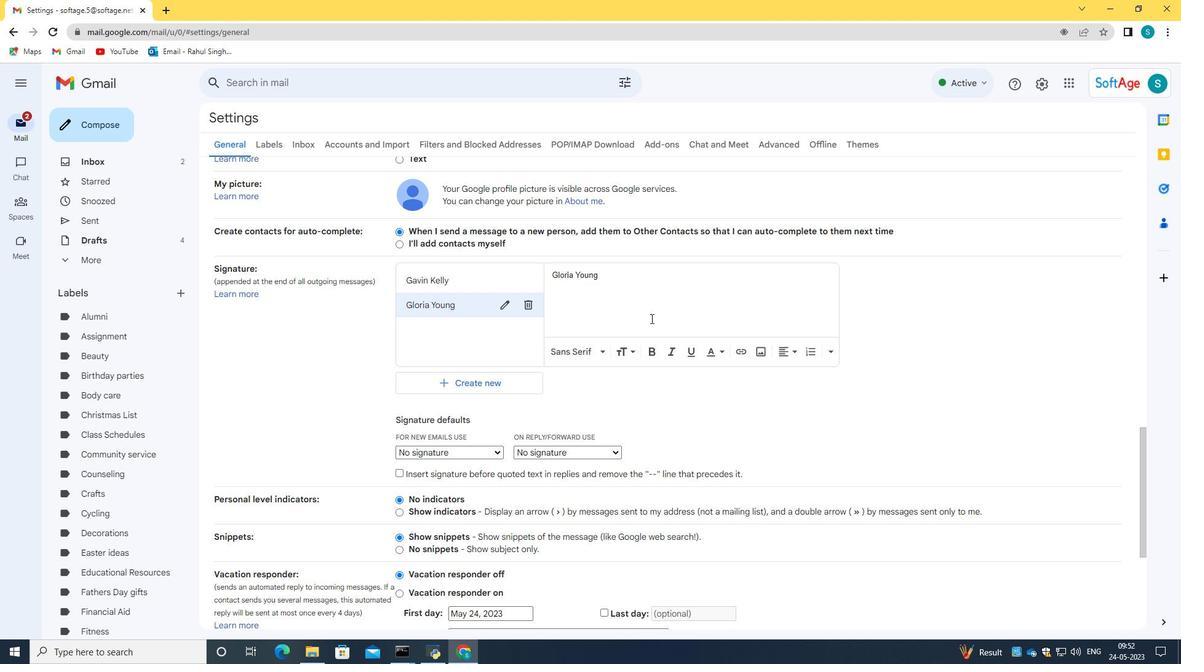 
Action: Mouse scrolled (651, 318) with delta (0, 0)
Screenshot: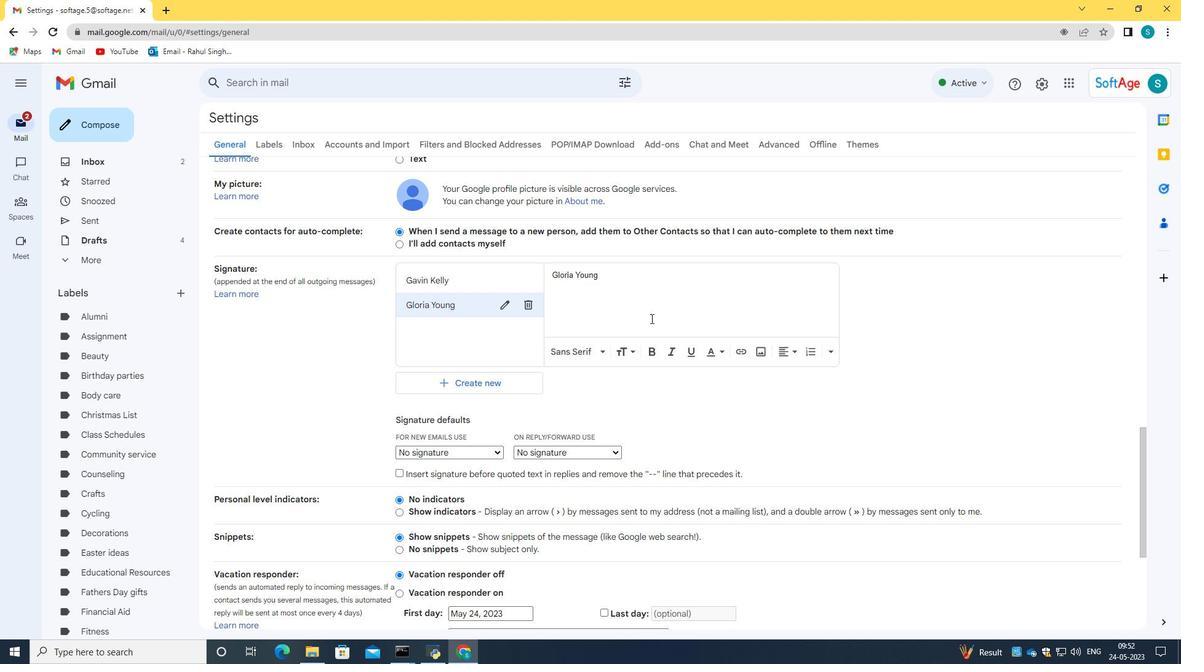 
Action: Mouse moved to (651, 318)
Screenshot: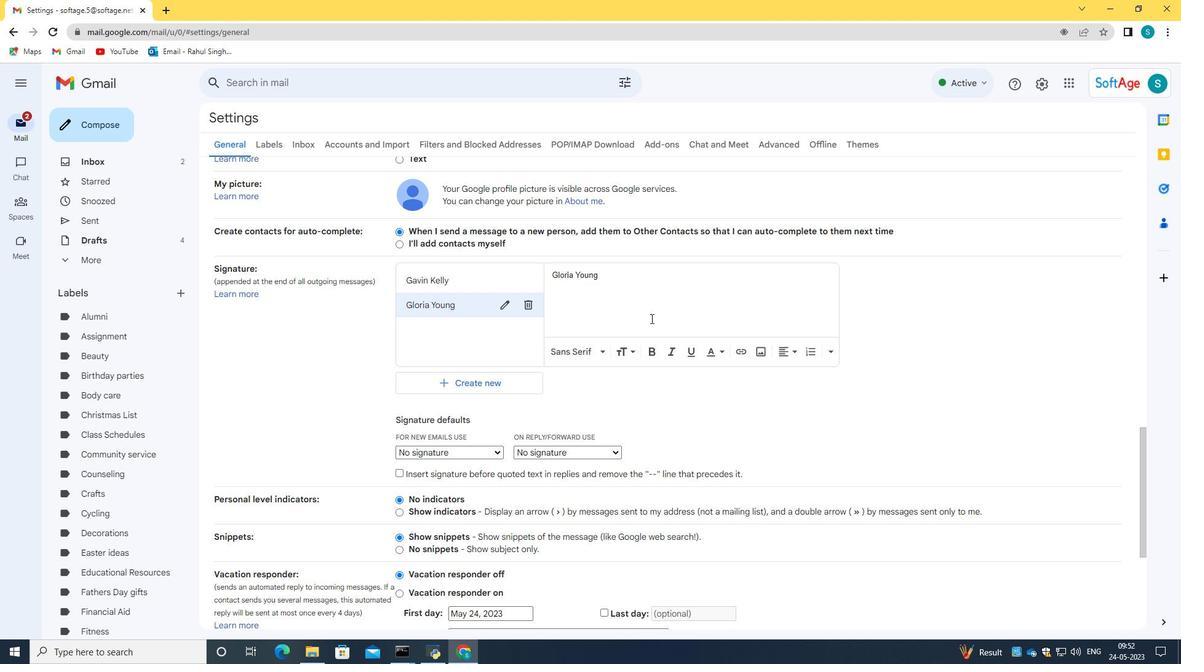 
Action: Mouse scrolled (651, 318) with delta (0, 0)
Screenshot: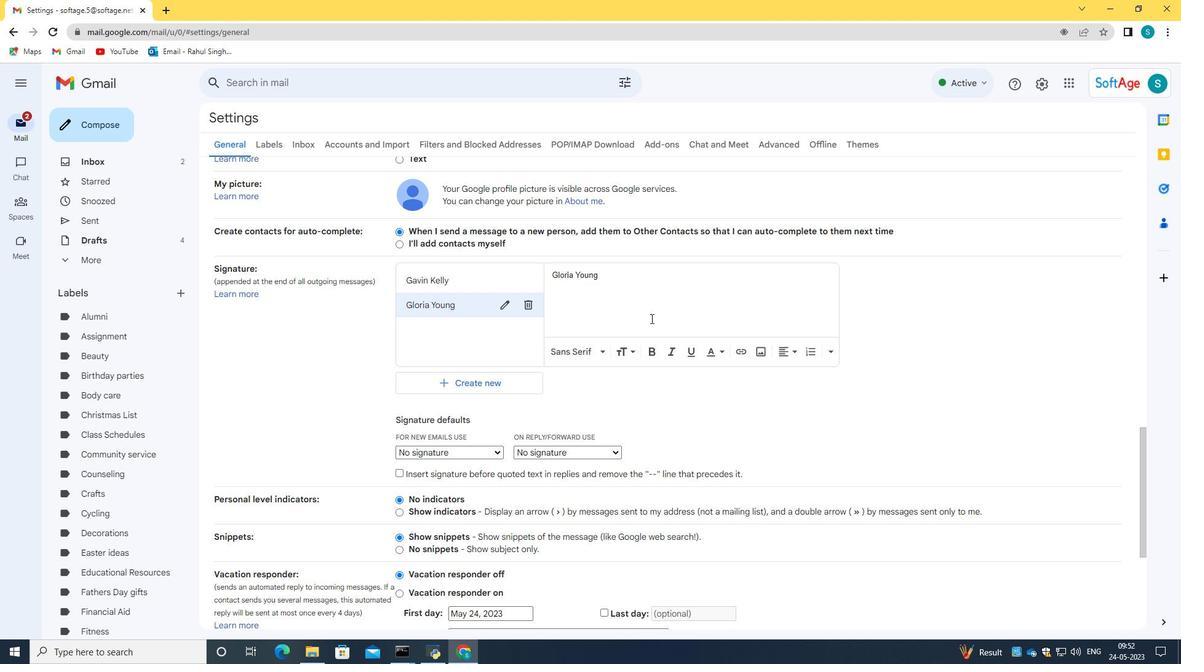 
Action: Mouse moved to (653, 320)
Screenshot: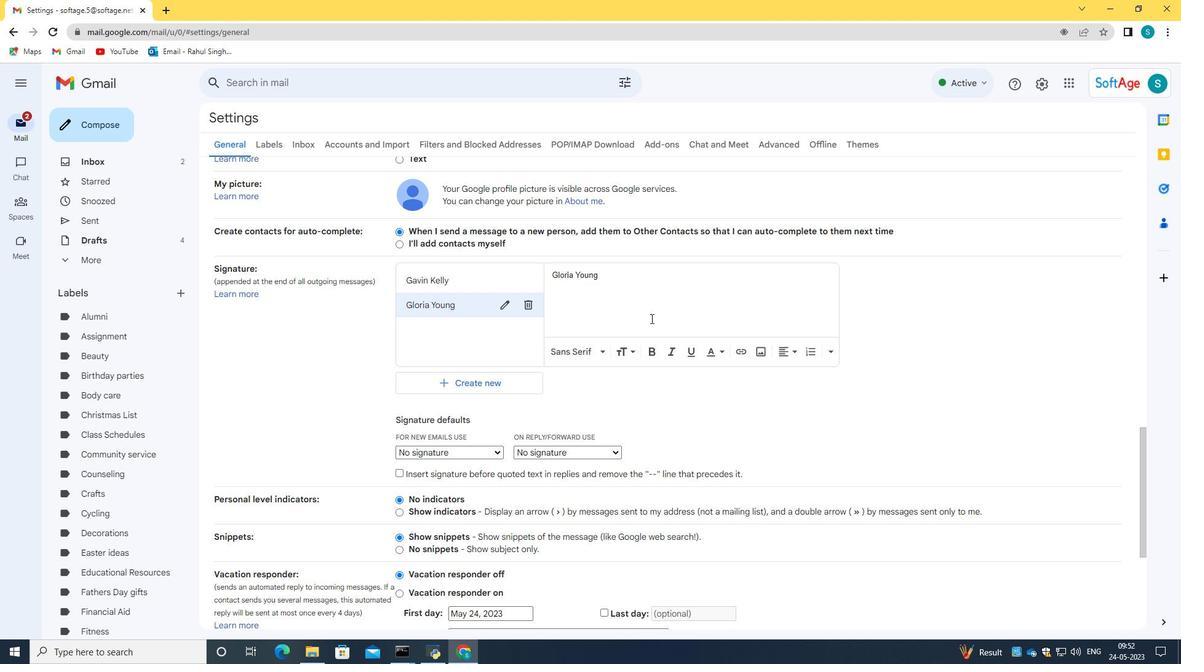 
Action: Mouse scrolled (651, 319) with delta (0, 0)
Screenshot: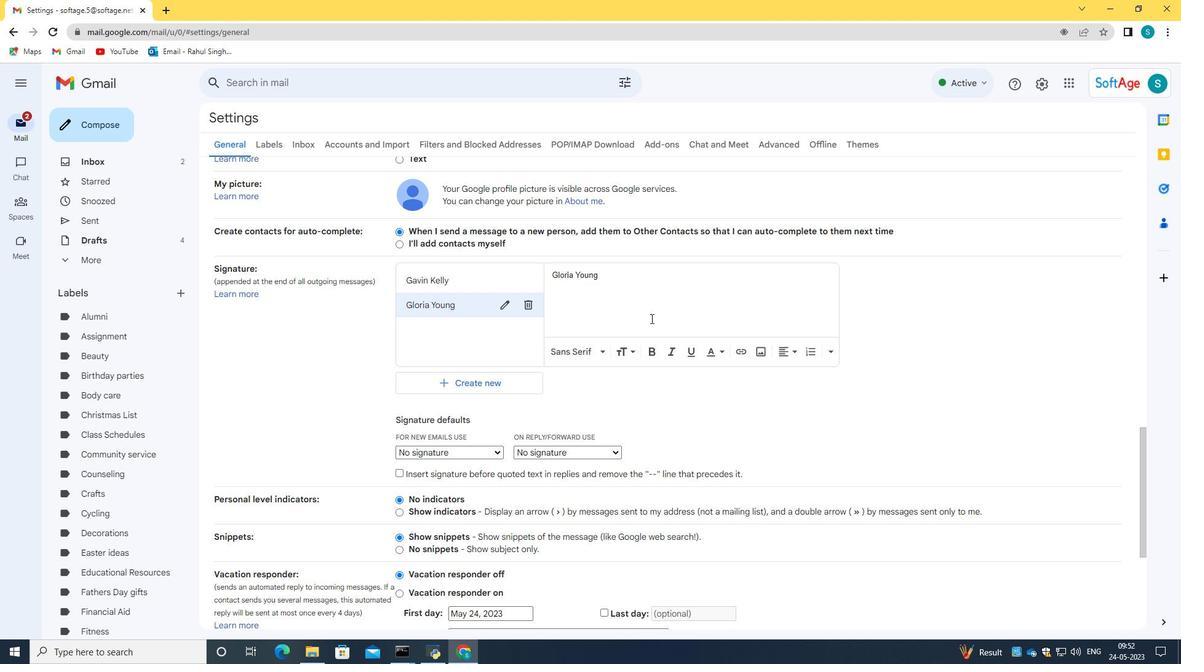 
Action: Mouse scrolled (652, 319) with delta (0, 0)
Screenshot: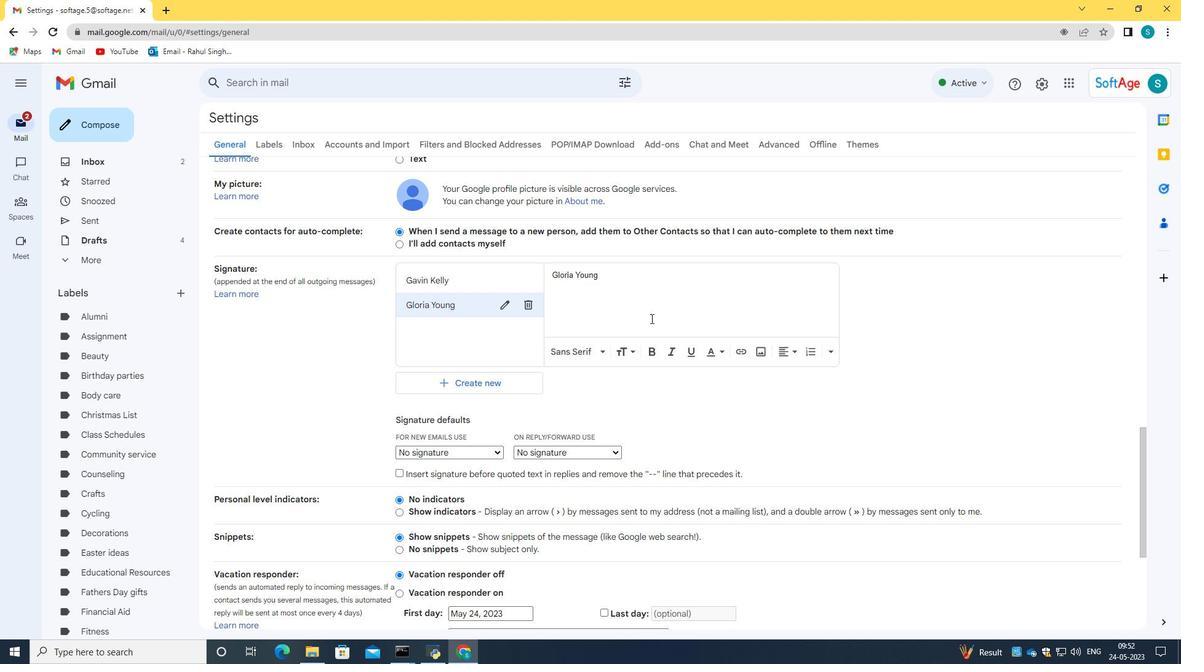 
Action: Mouse scrolled (653, 319) with delta (0, 0)
Screenshot: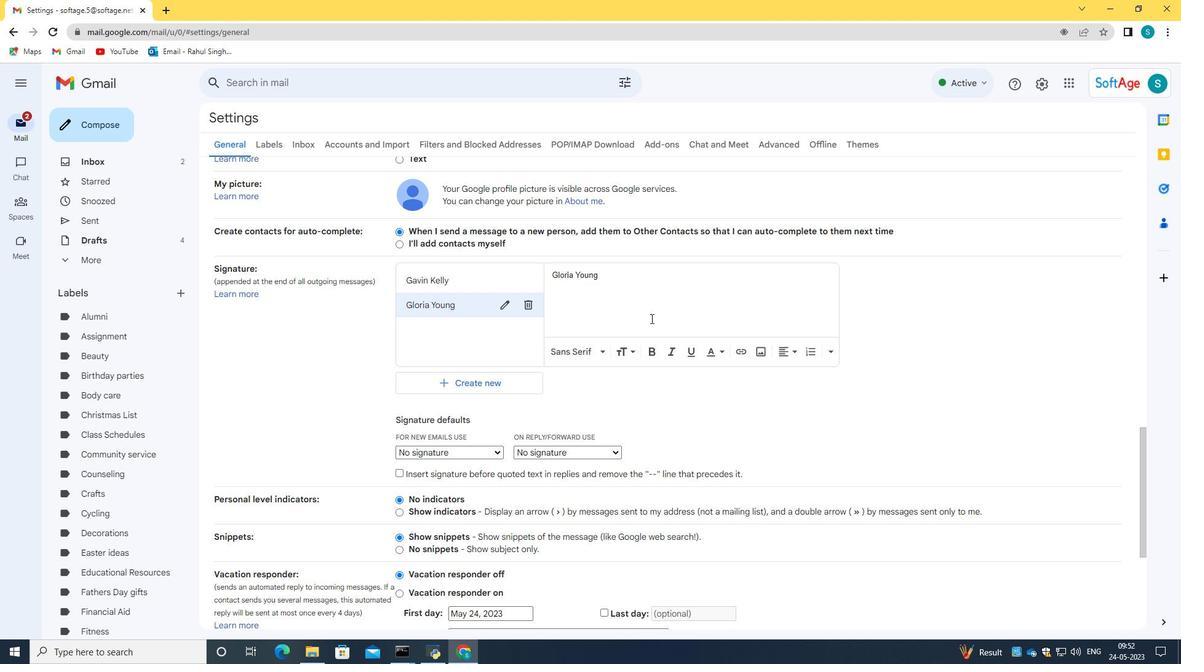 
Action: Mouse scrolled (653, 319) with delta (0, 0)
Screenshot: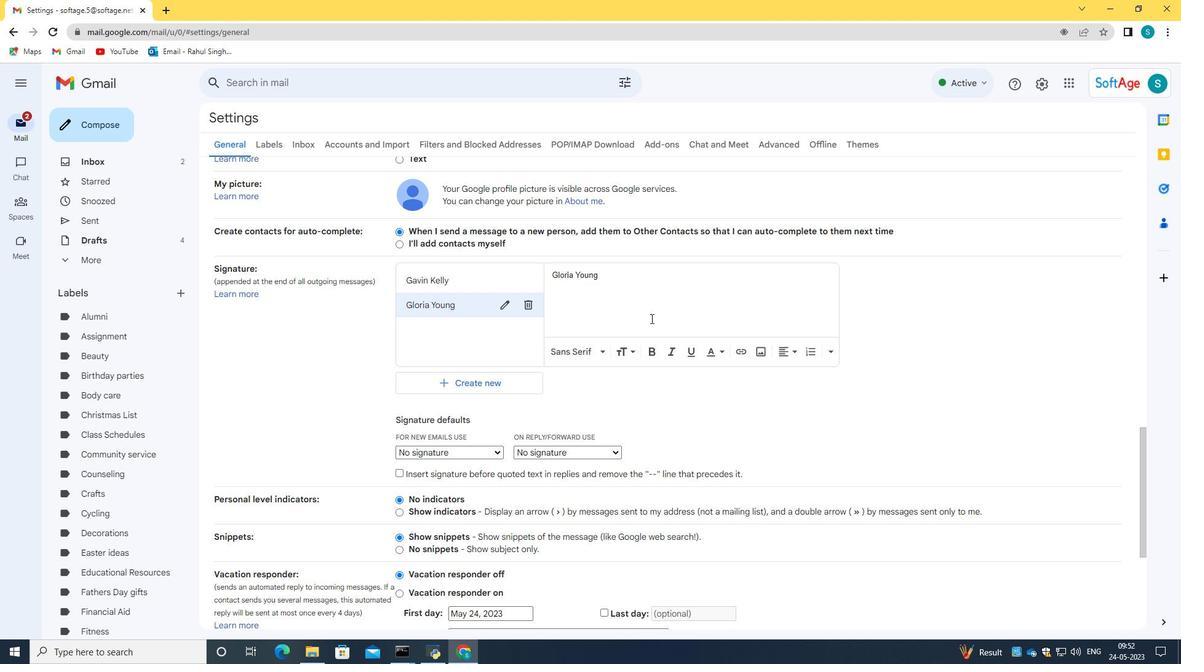 
Action: Mouse scrolled (653, 319) with delta (0, 0)
Screenshot: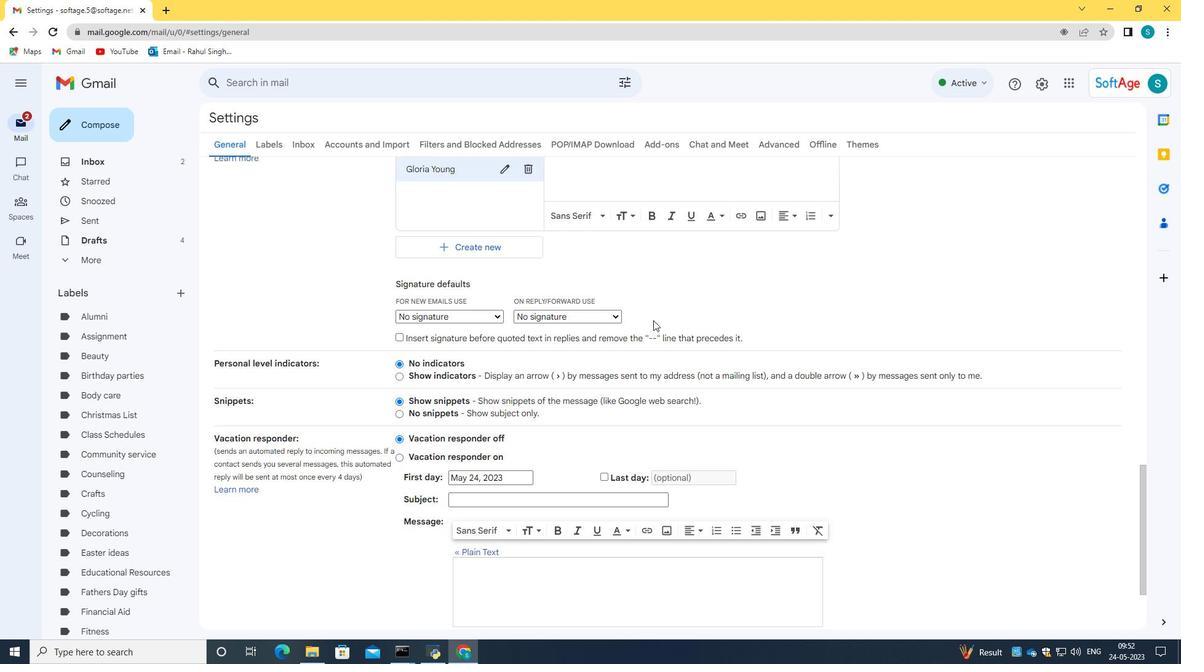
Action: Mouse scrolled (653, 319) with delta (0, 0)
Screenshot: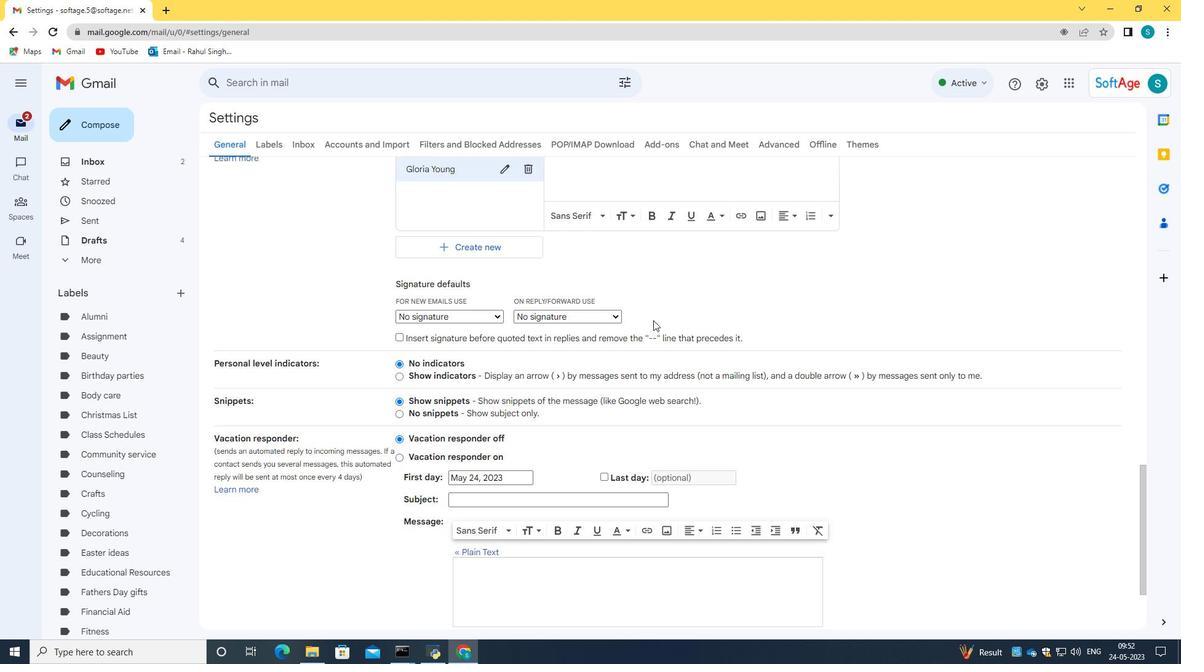 
Action: Mouse scrolled (653, 319) with delta (0, 0)
Screenshot: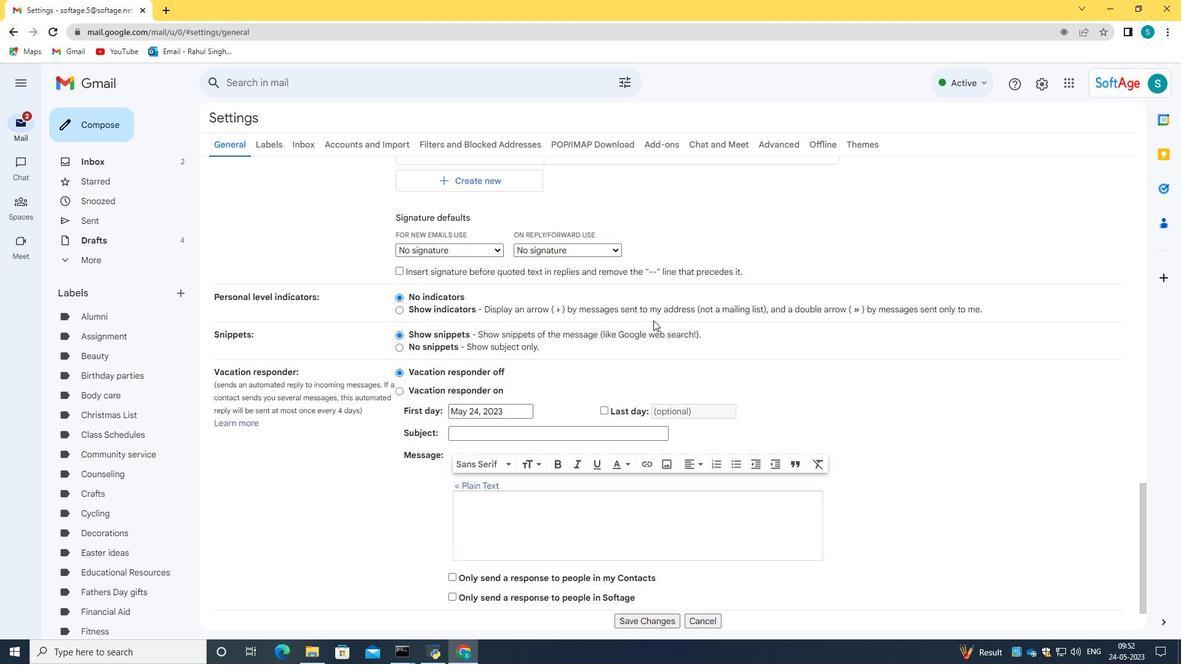 
Action: Mouse moved to (653, 321)
Screenshot: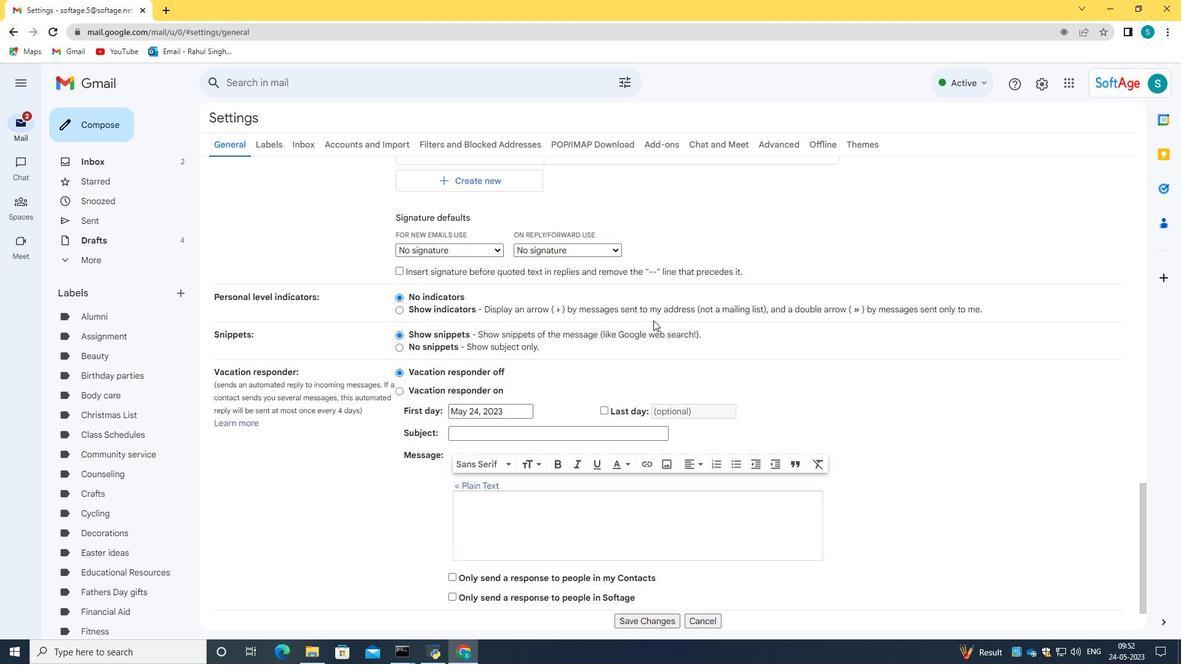 
Action: Mouse scrolled (653, 320) with delta (0, 0)
Screenshot: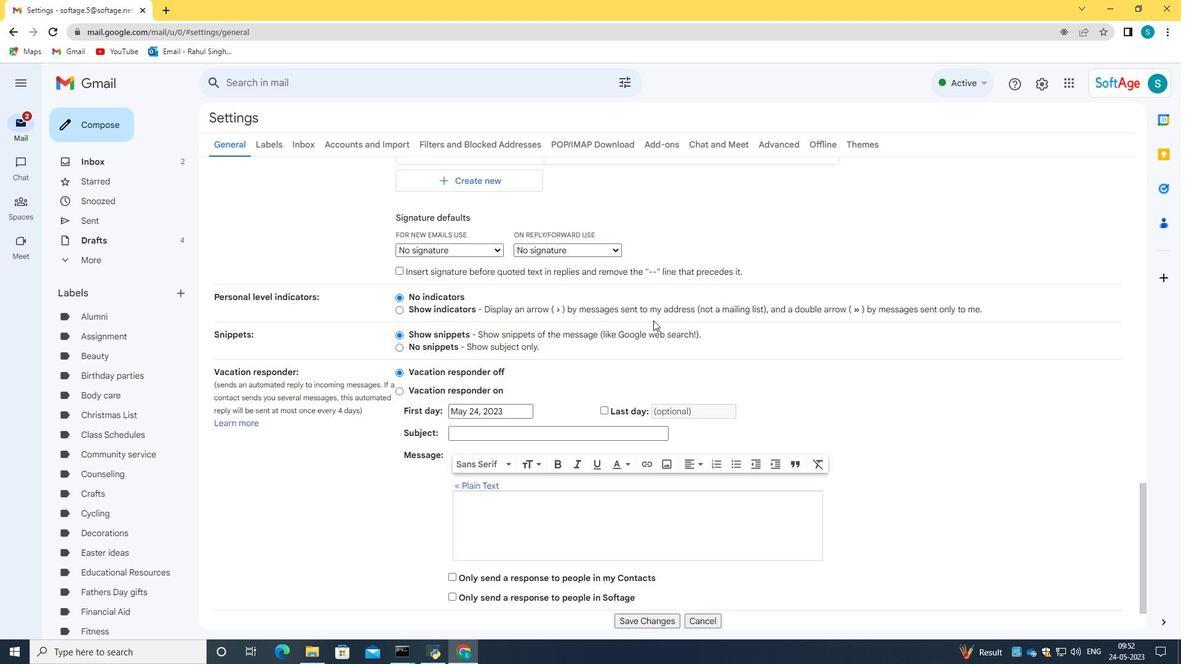 
Action: Mouse moved to (630, 567)
Screenshot: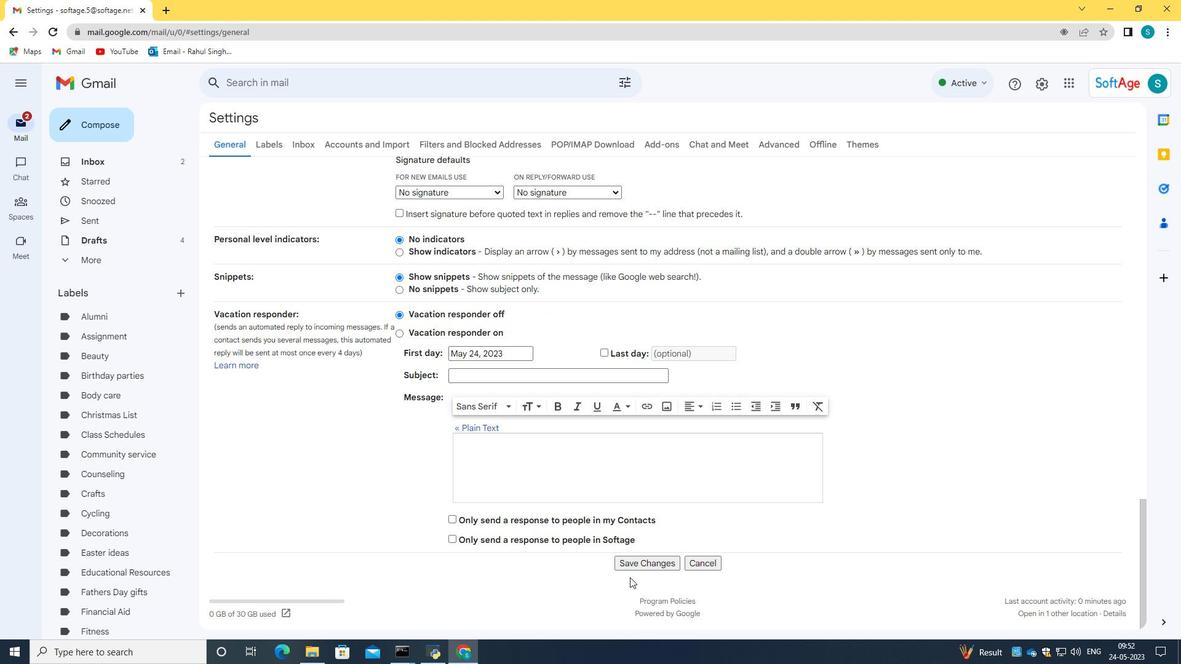 
Action: Mouse pressed left at (630, 567)
Screenshot: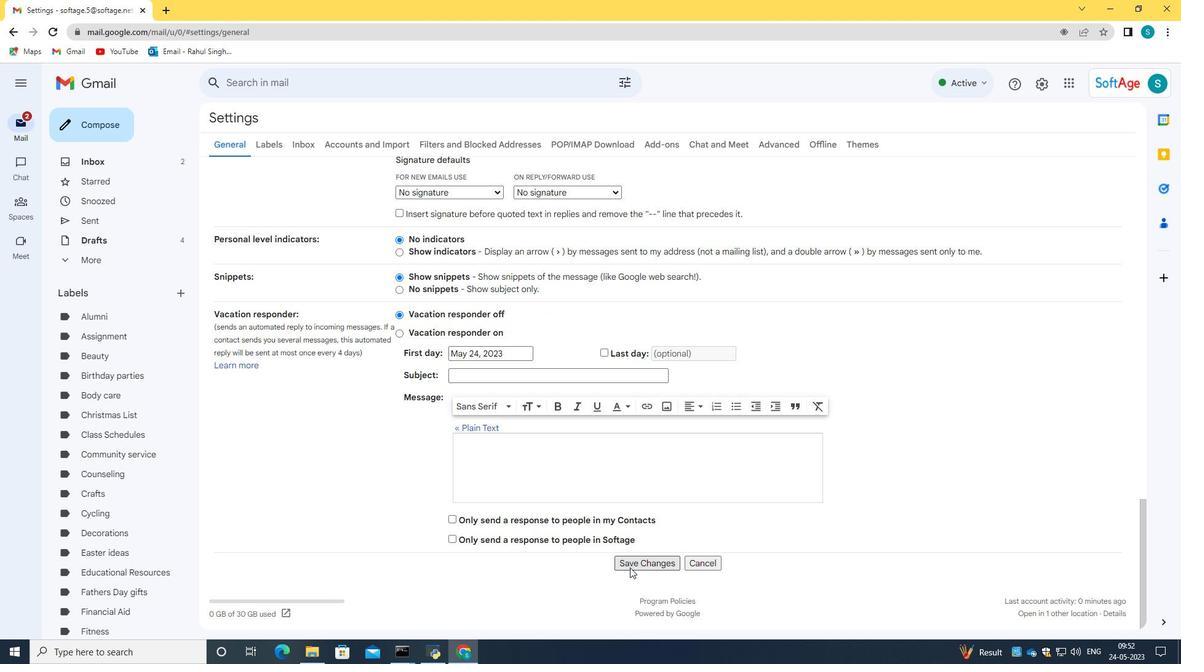 
Action: Mouse moved to (305, 211)
Screenshot: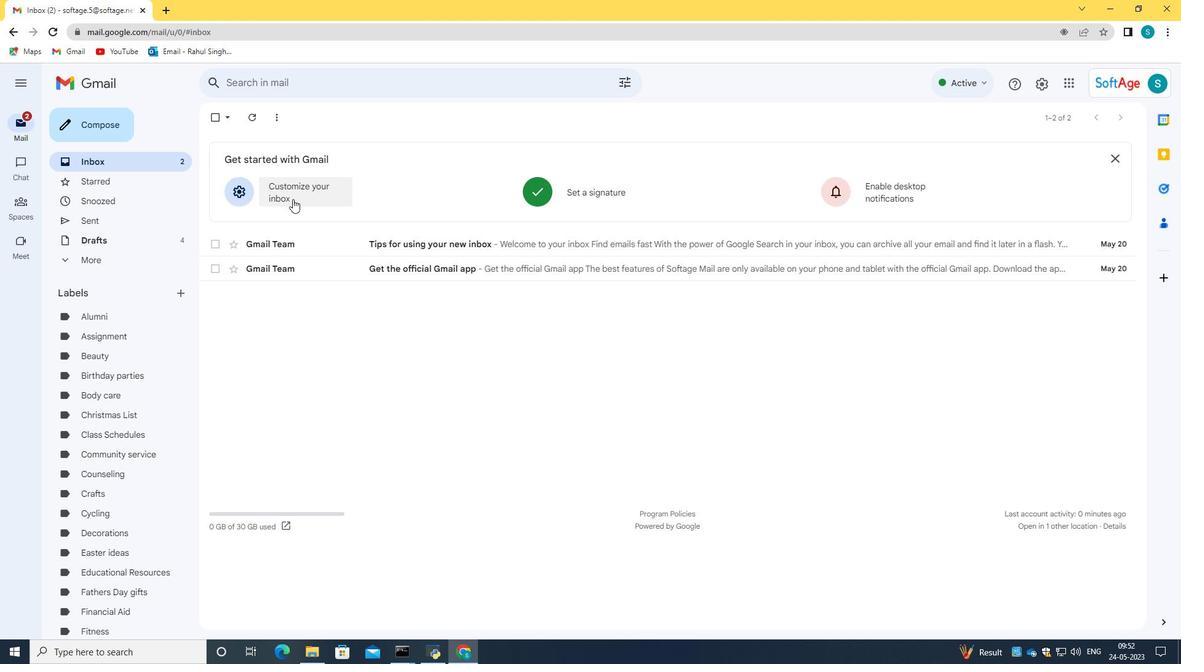 
Action: Mouse scrolled (305, 212) with delta (0, 0)
Screenshot: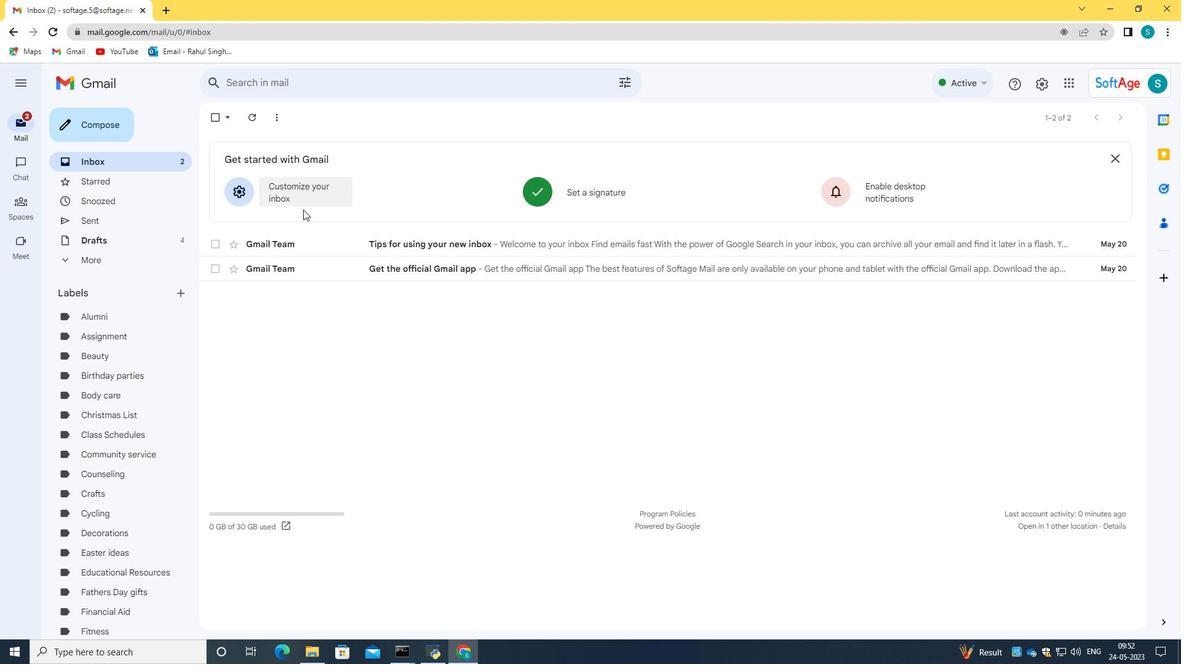 
Action: Mouse scrolled (305, 212) with delta (0, 0)
Screenshot: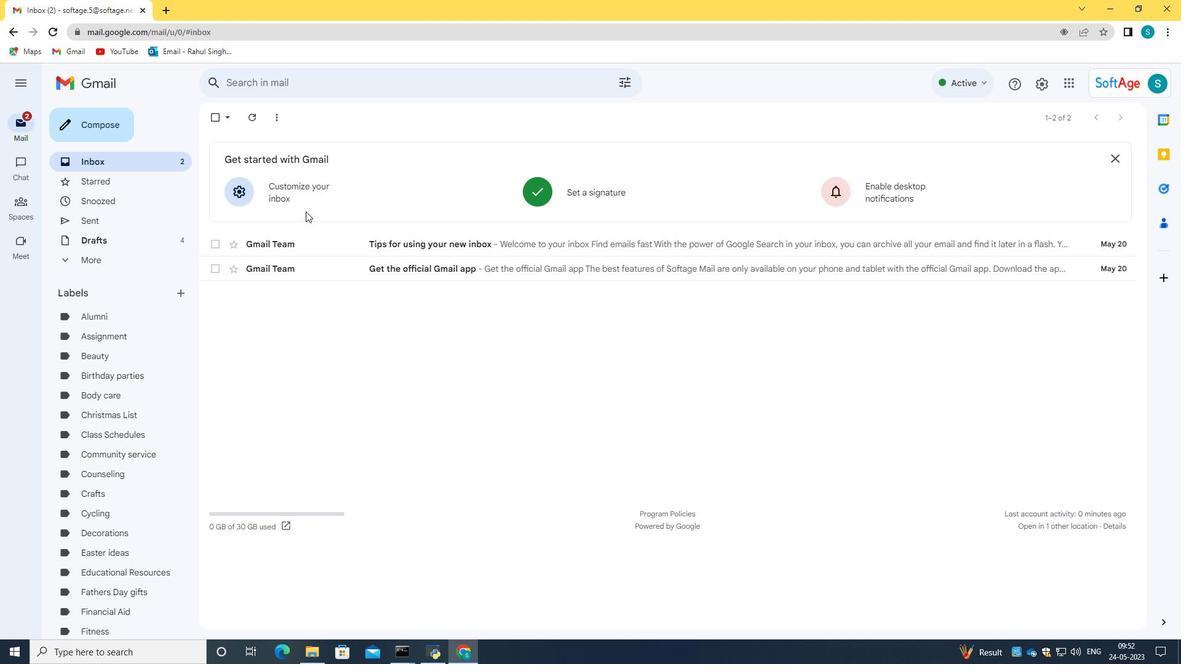 
Action: Mouse scrolled (305, 212) with delta (0, 0)
Screenshot: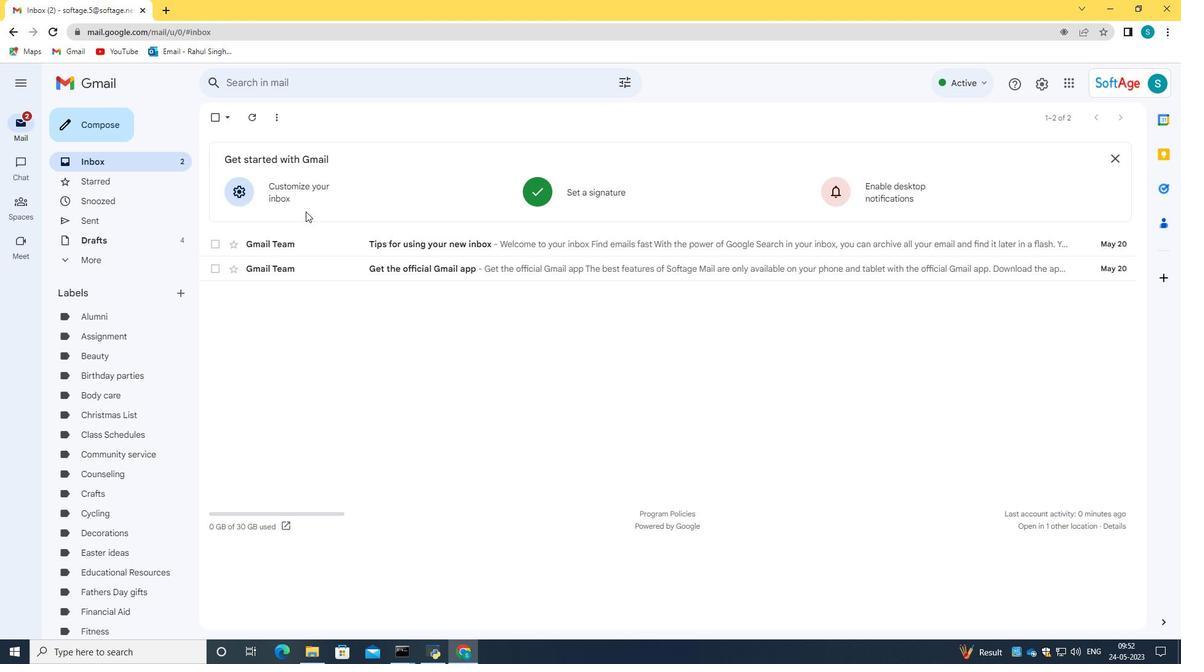 
Action: Mouse moved to (98, 133)
Screenshot: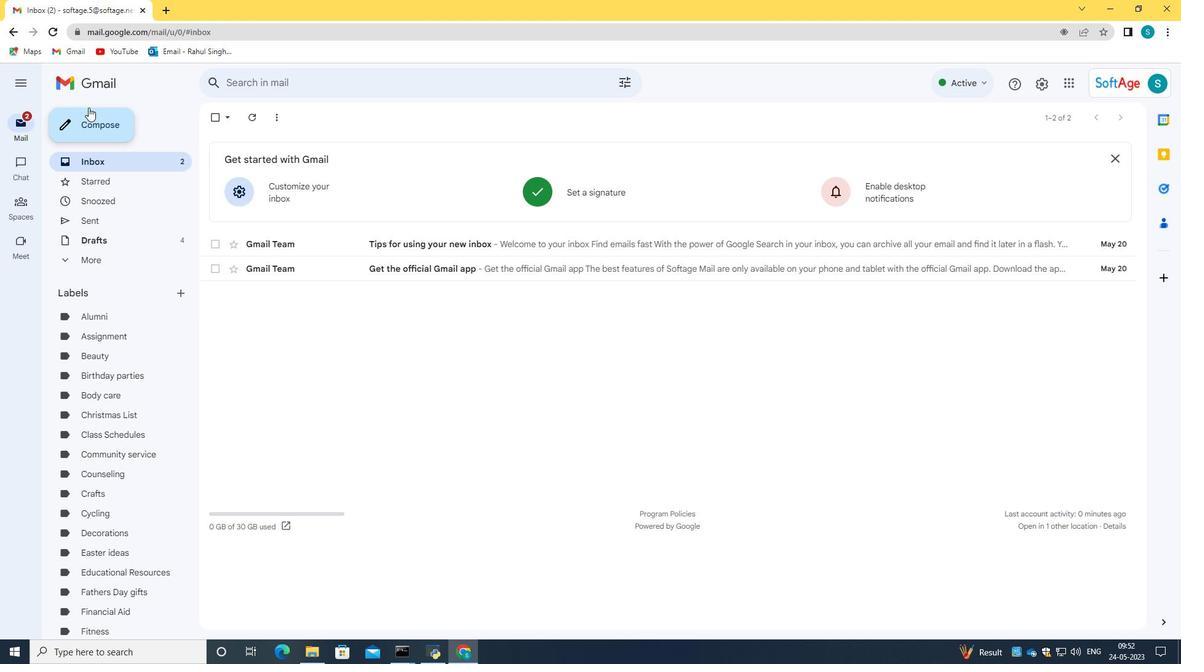
Action: Mouse pressed left at (98, 133)
Screenshot: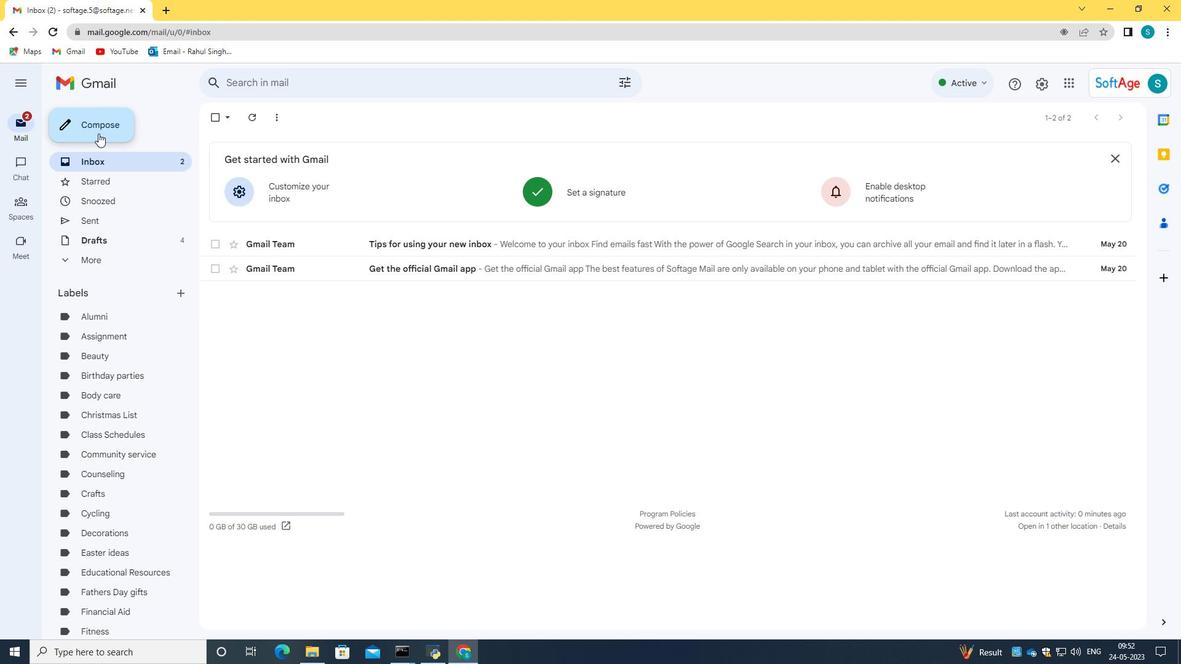 
Action: Mouse moved to (992, 614)
Screenshot: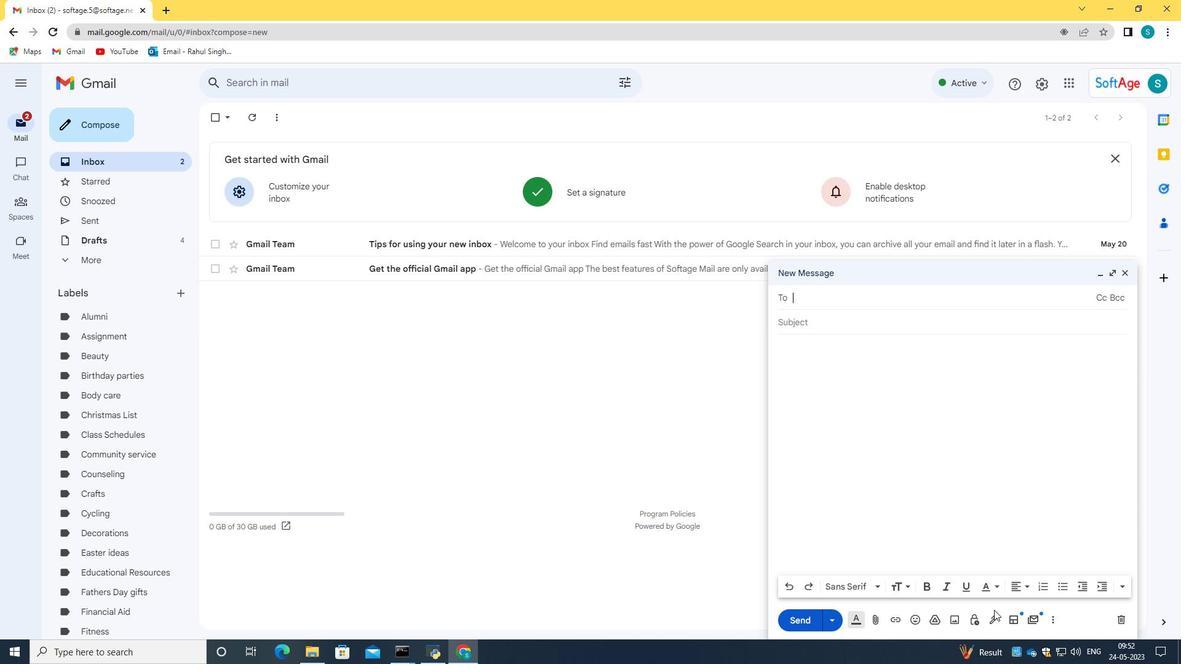 
Action: Mouse pressed left at (992, 614)
Screenshot: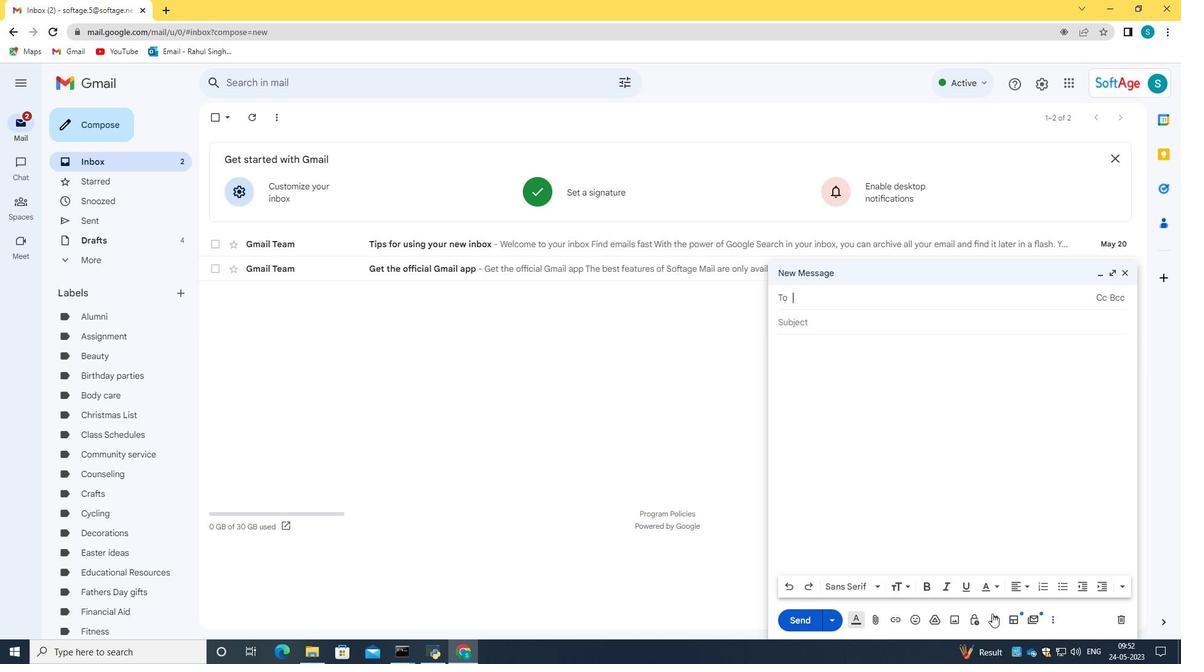 
Action: Mouse moved to (1019, 597)
Screenshot: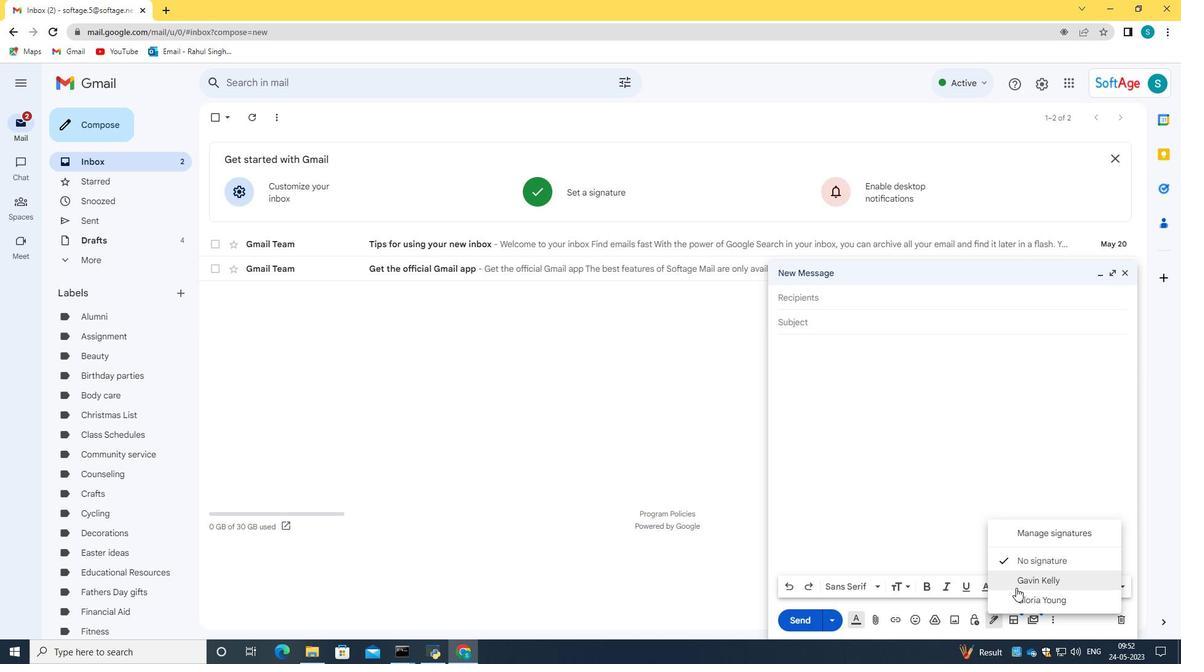 
Action: Mouse pressed left at (1019, 597)
Screenshot: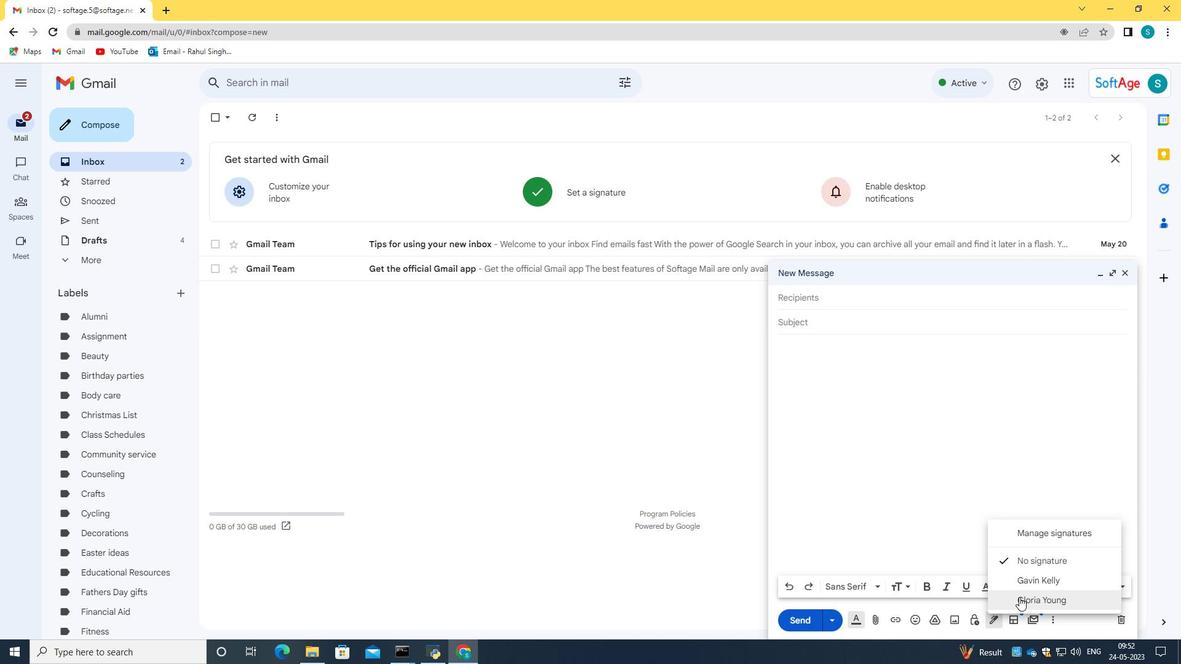
Action: Mouse moved to (1124, 277)
Screenshot: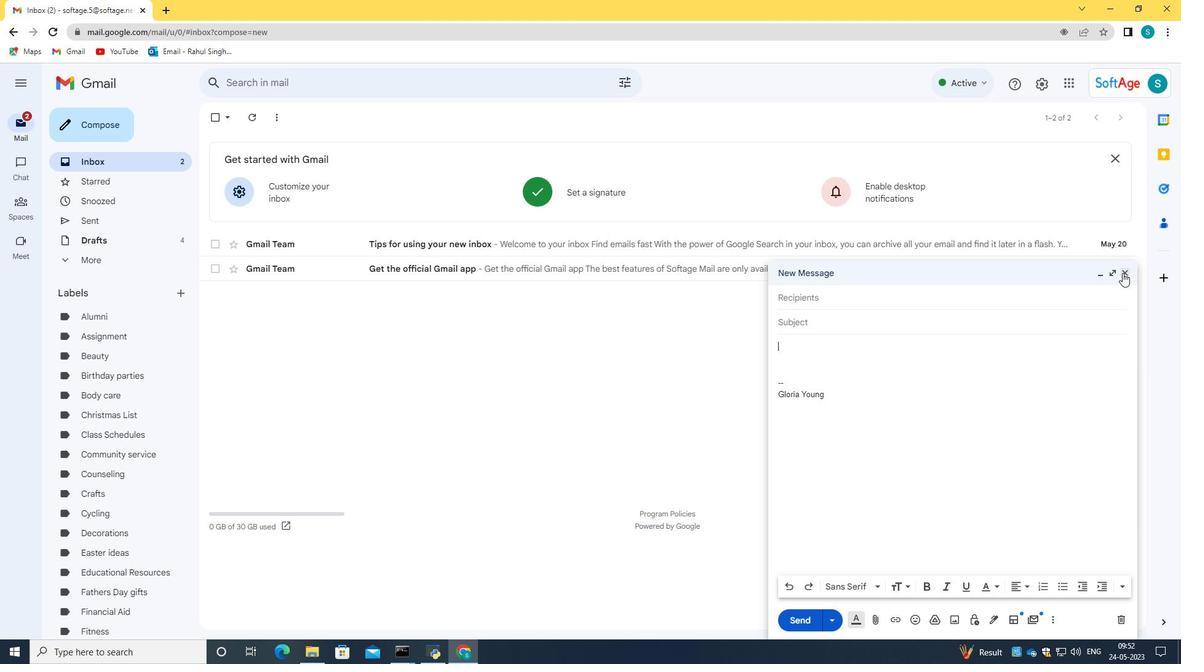 
Action: Mouse pressed left at (1124, 277)
Screenshot: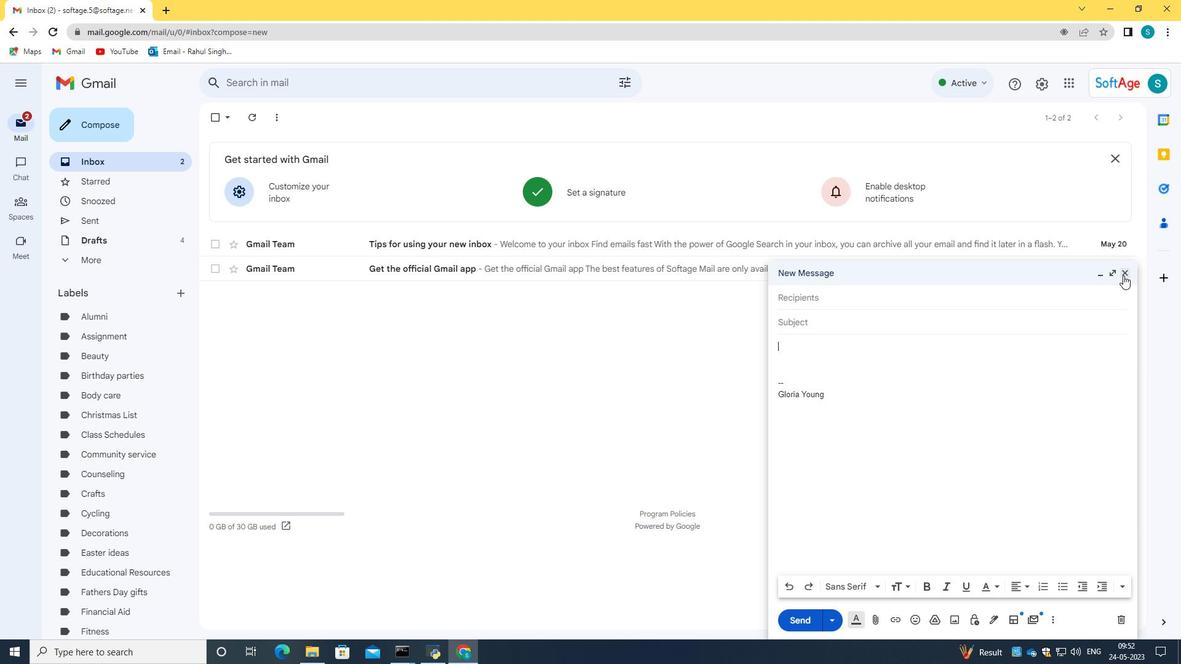 
Action: Mouse moved to (610, 192)
Screenshot: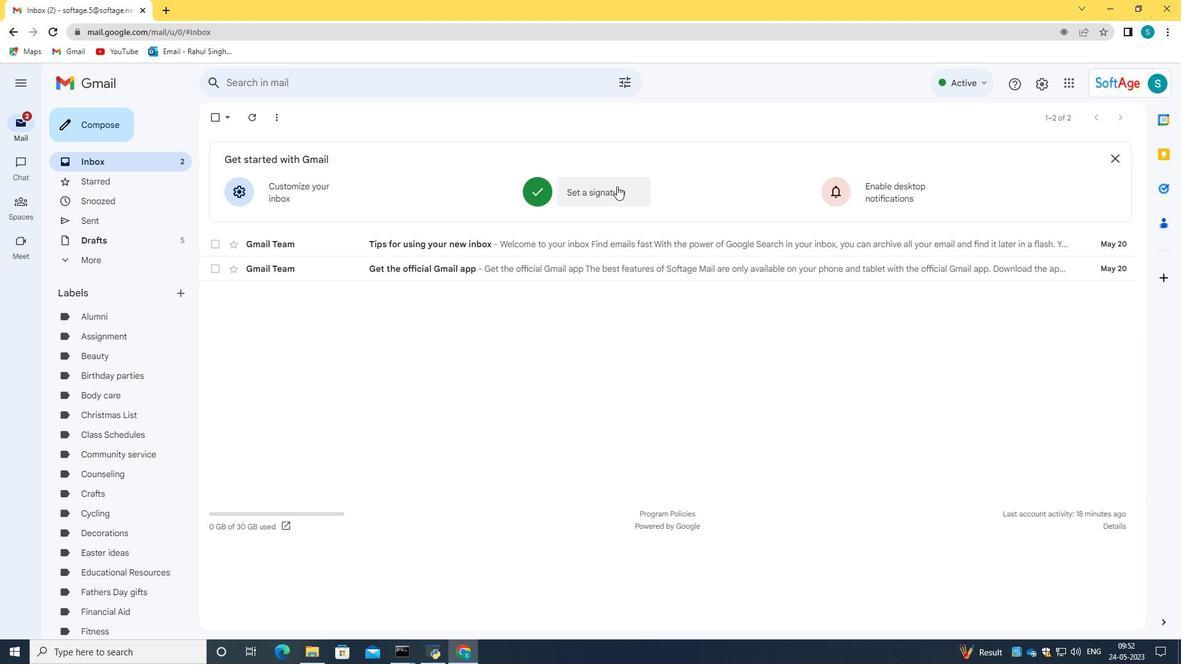 
Action: Mouse pressed left at (610, 192)
Screenshot: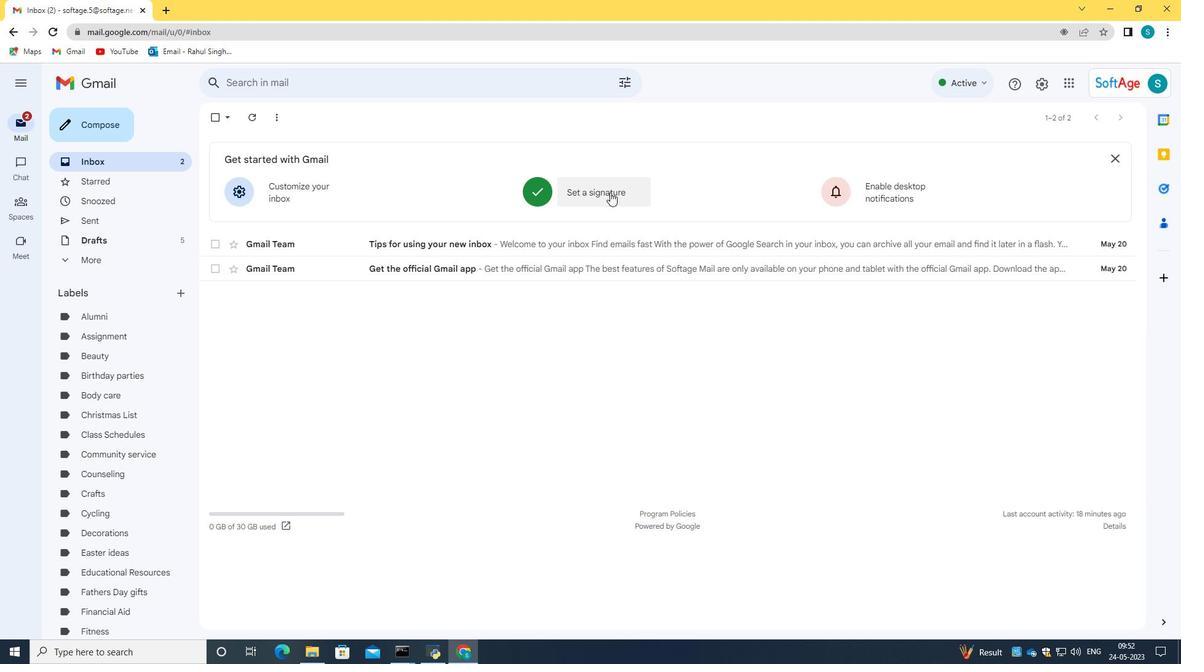 
Action: Mouse moved to (623, 223)
Screenshot: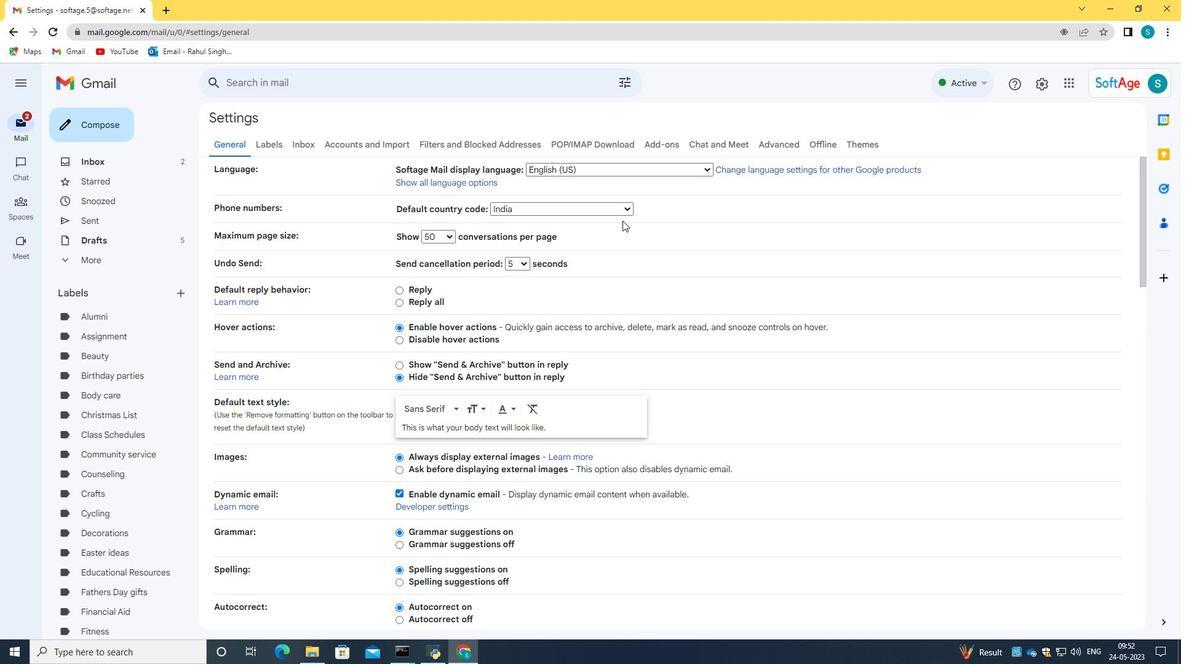 
Action: Mouse scrolled (623, 222) with delta (0, 0)
Screenshot: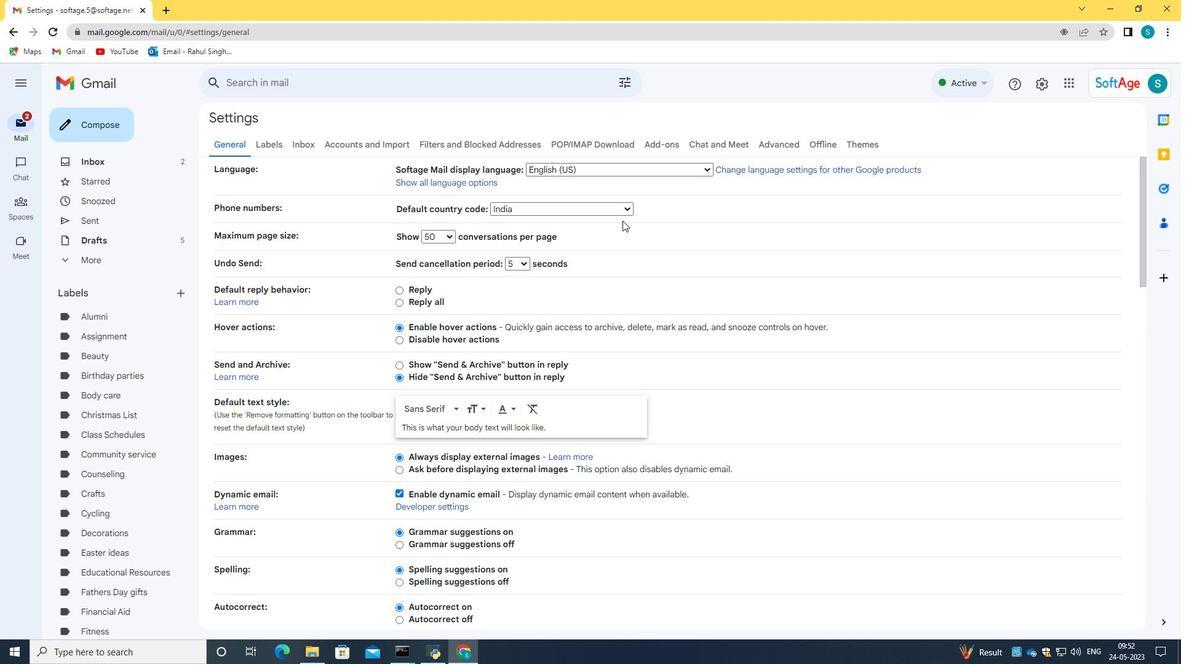 
Action: Mouse scrolled (623, 222) with delta (0, 0)
Screenshot: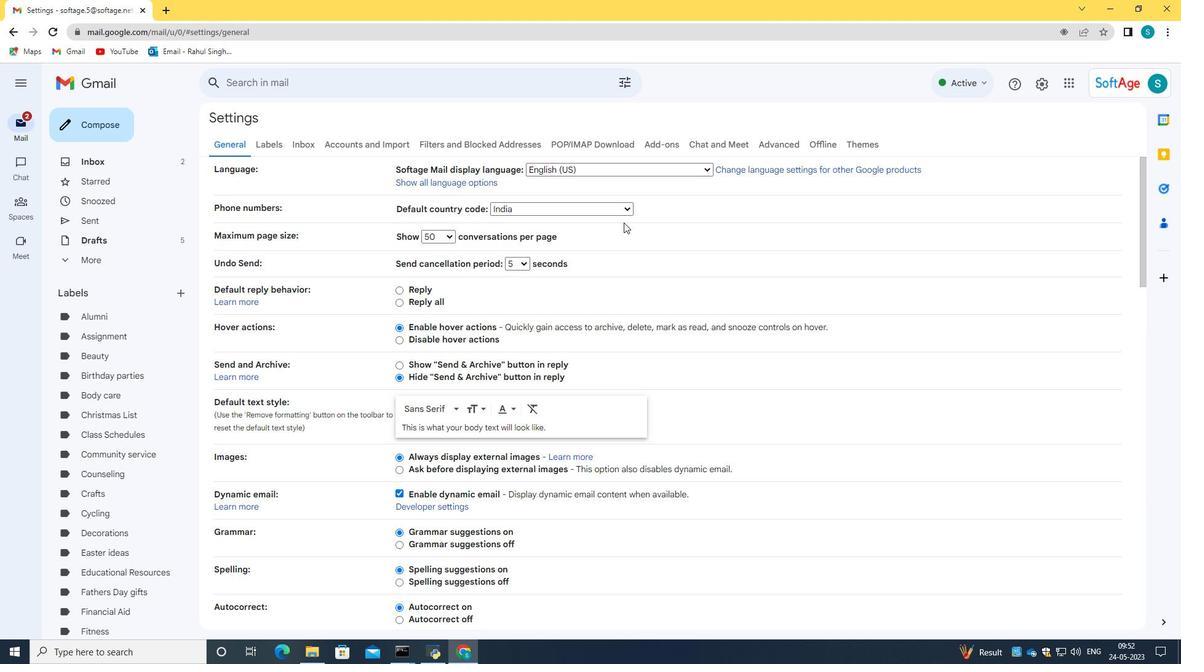 
Action: Mouse scrolled (623, 222) with delta (0, 0)
Screenshot: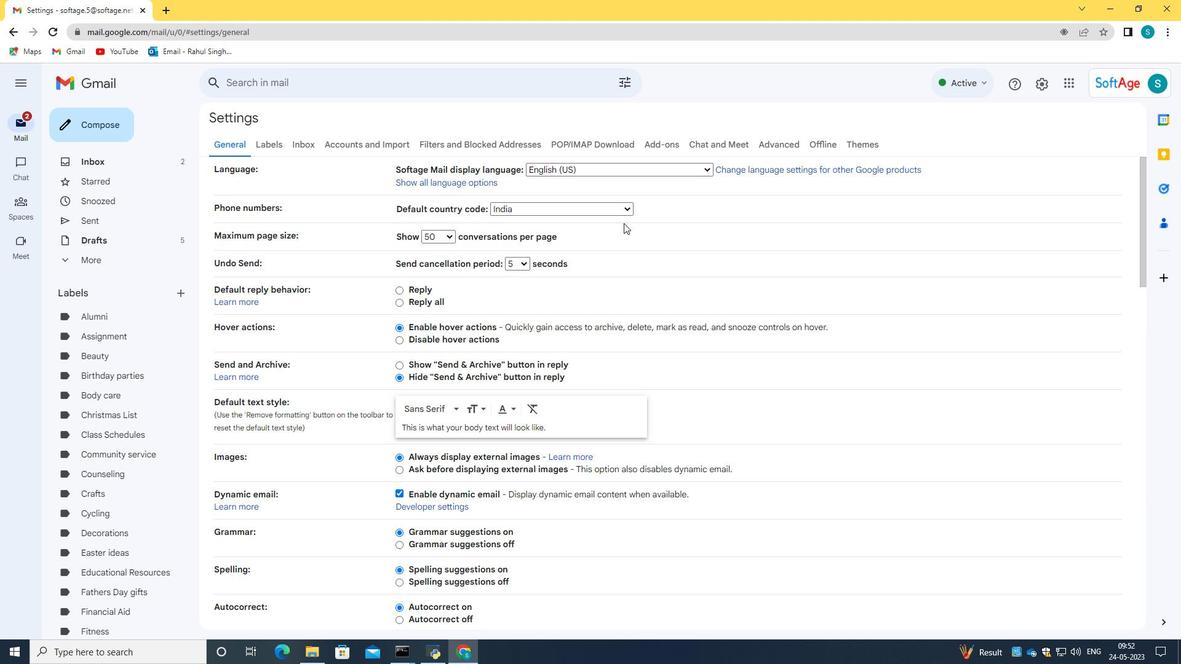 
Action: Mouse scrolled (623, 222) with delta (0, 0)
Screenshot: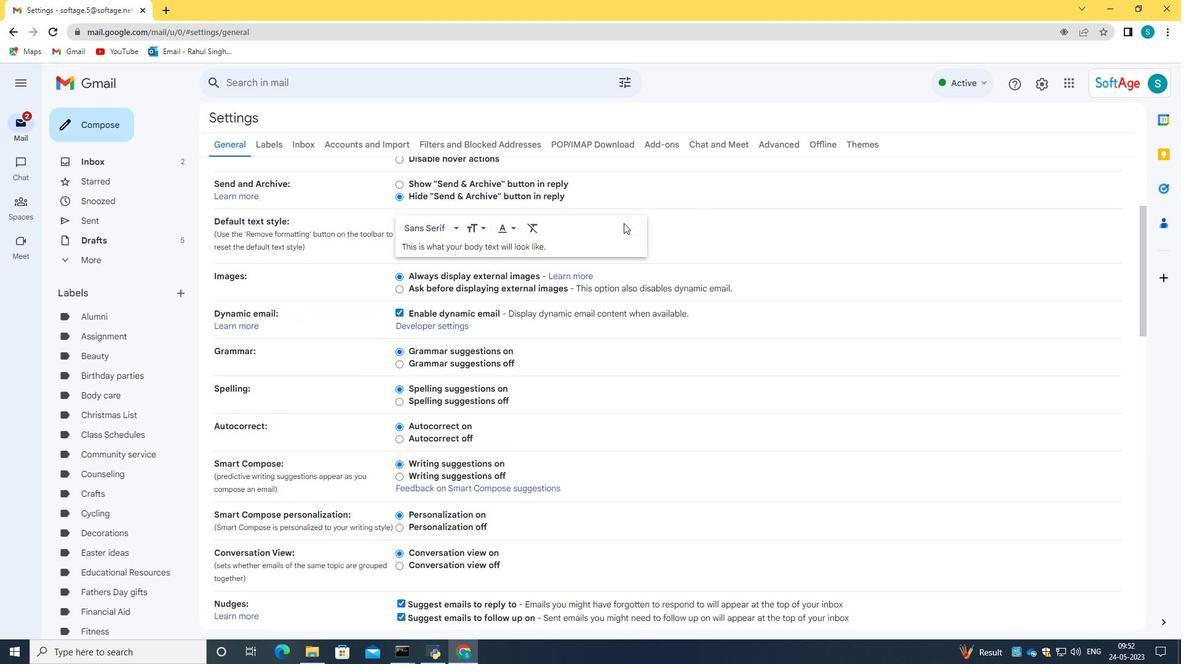 
Action: Mouse scrolled (623, 222) with delta (0, 0)
Screenshot: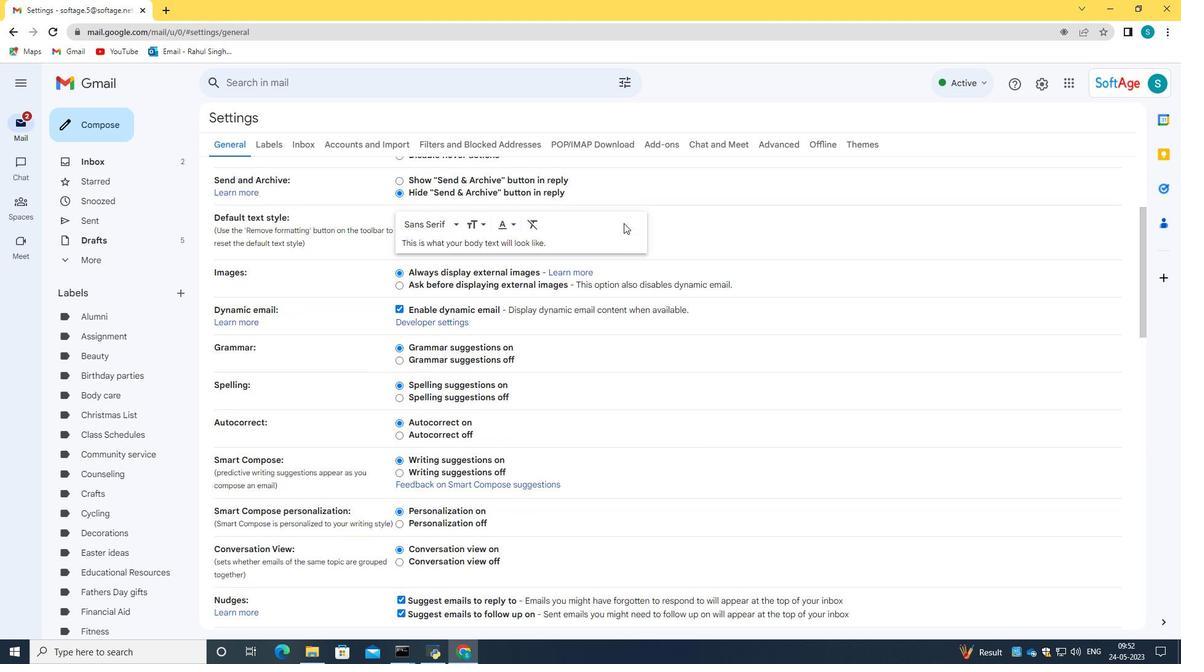 
Action: Mouse scrolled (623, 222) with delta (0, 0)
Screenshot: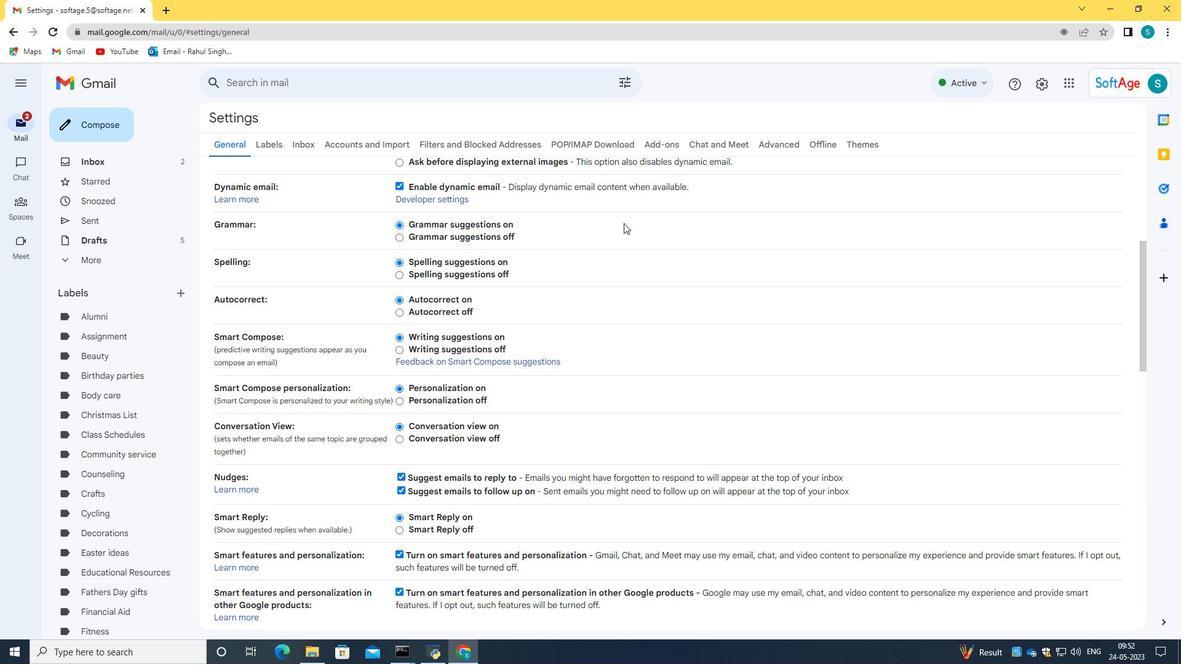 
Action: Mouse scrolled (623, 222) with delta (0, 0)
Screenshot: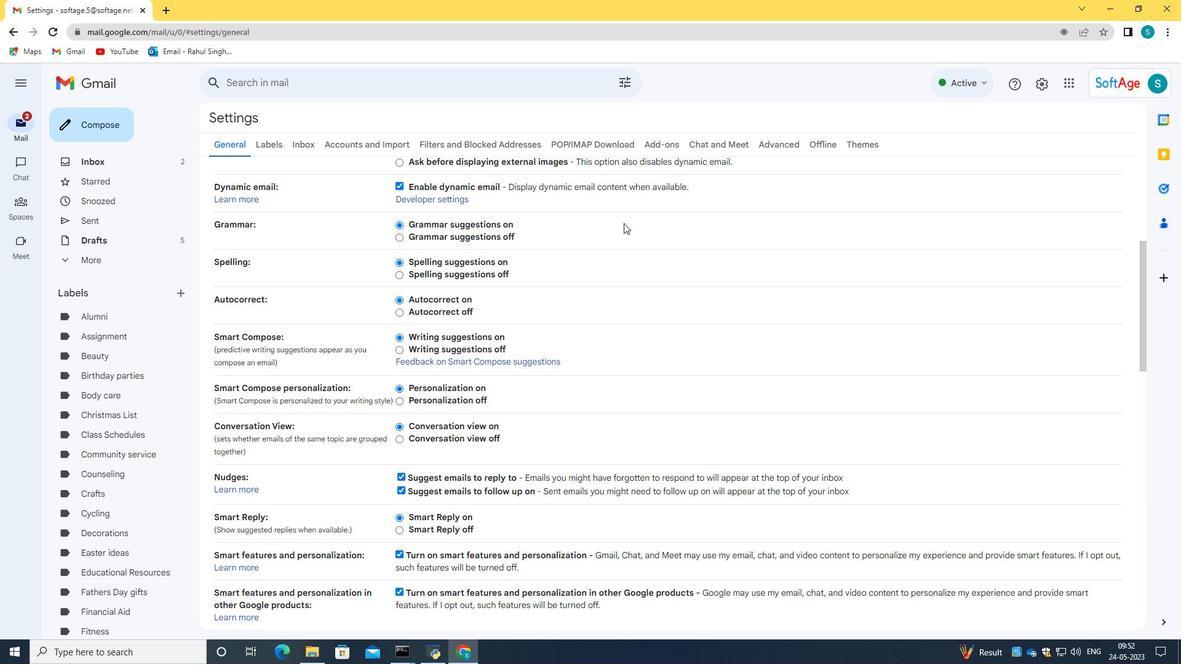 
Action: Mouse scrolled (623, 222) with delta (0, 0)
Screenshot: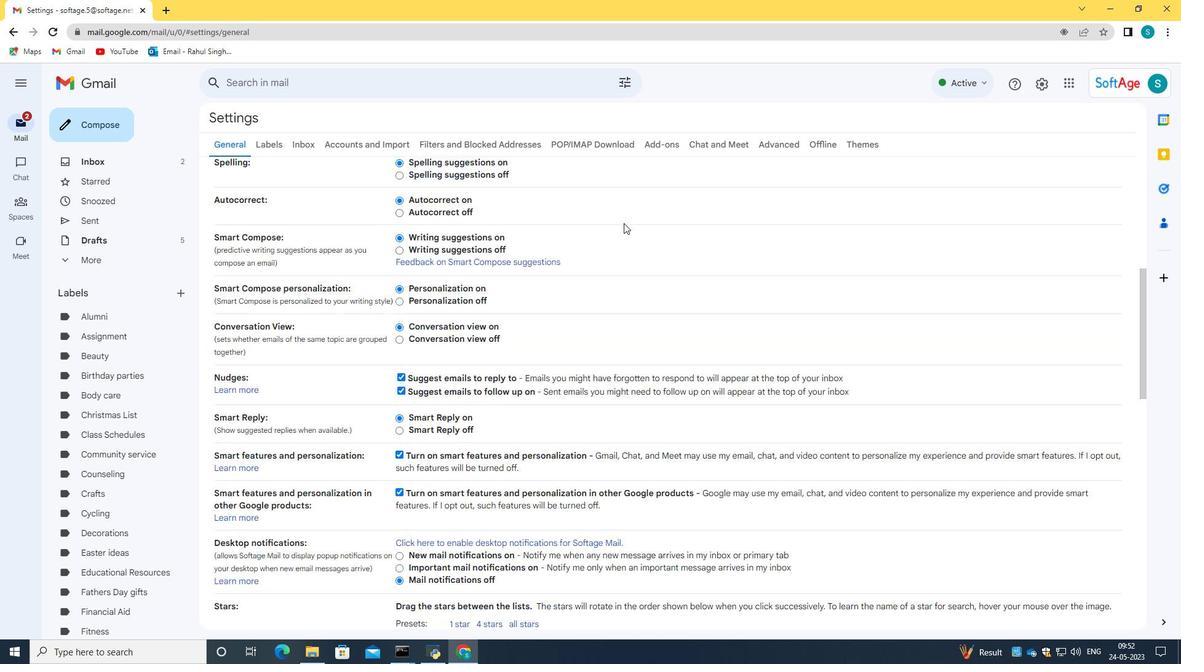 
Action: Mouse scrolled (623, 222) with delta (0, 0)
Screenshot: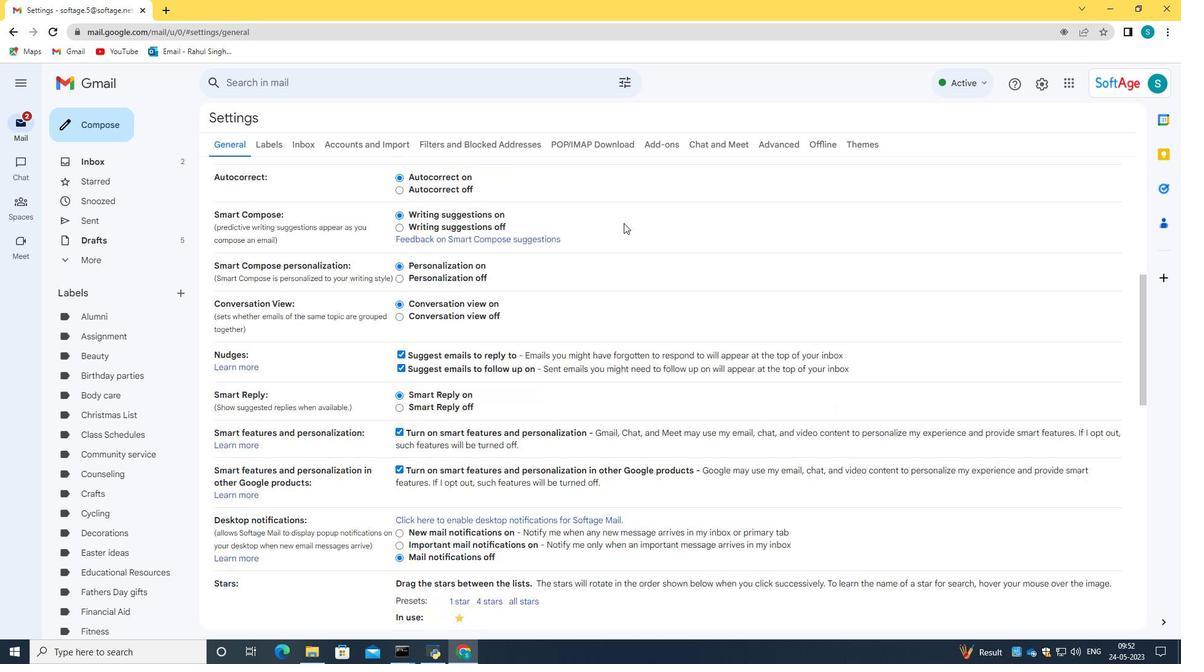 
Action: Mouse scrolled (623, 222) with delta (0, 0)
Screenshot: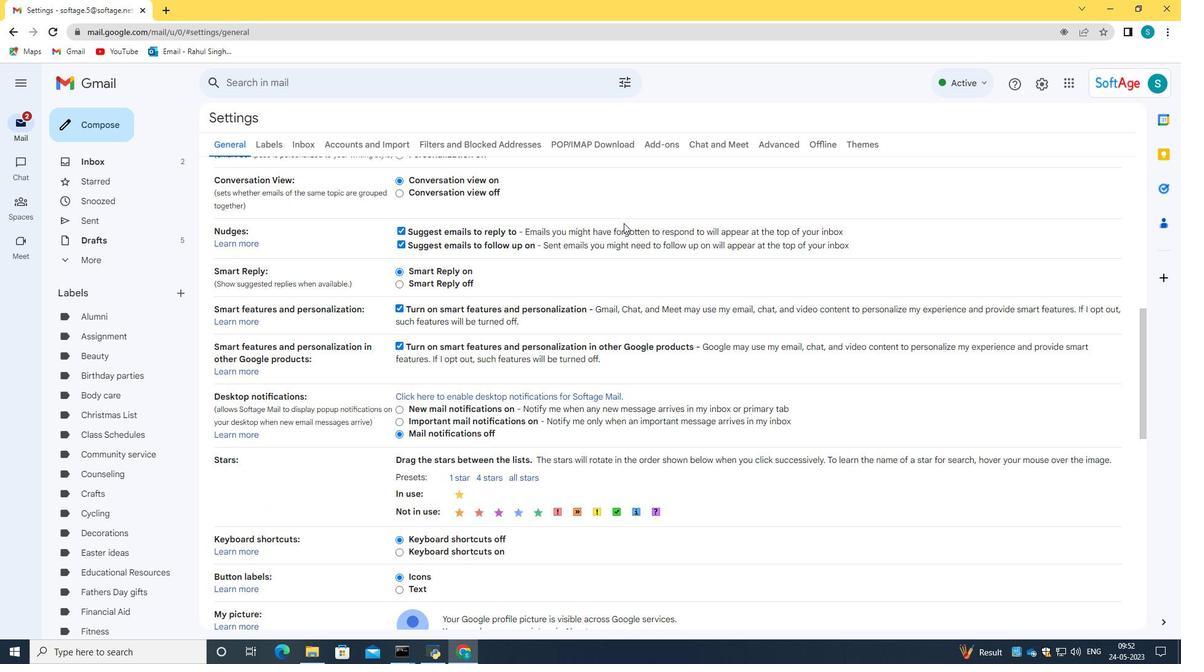 
Action: Mouse scrolled (623, 222) with delta (0, 0)
Screenshot: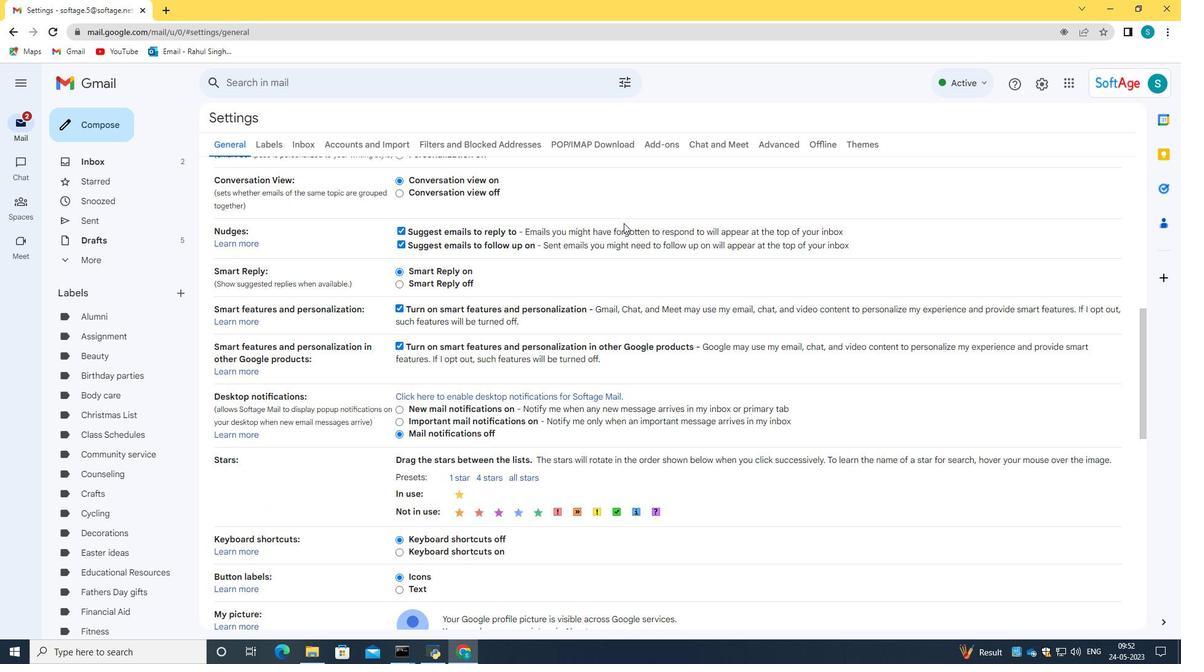 
Action: Mouse moved to (623, 223)
Screenshot: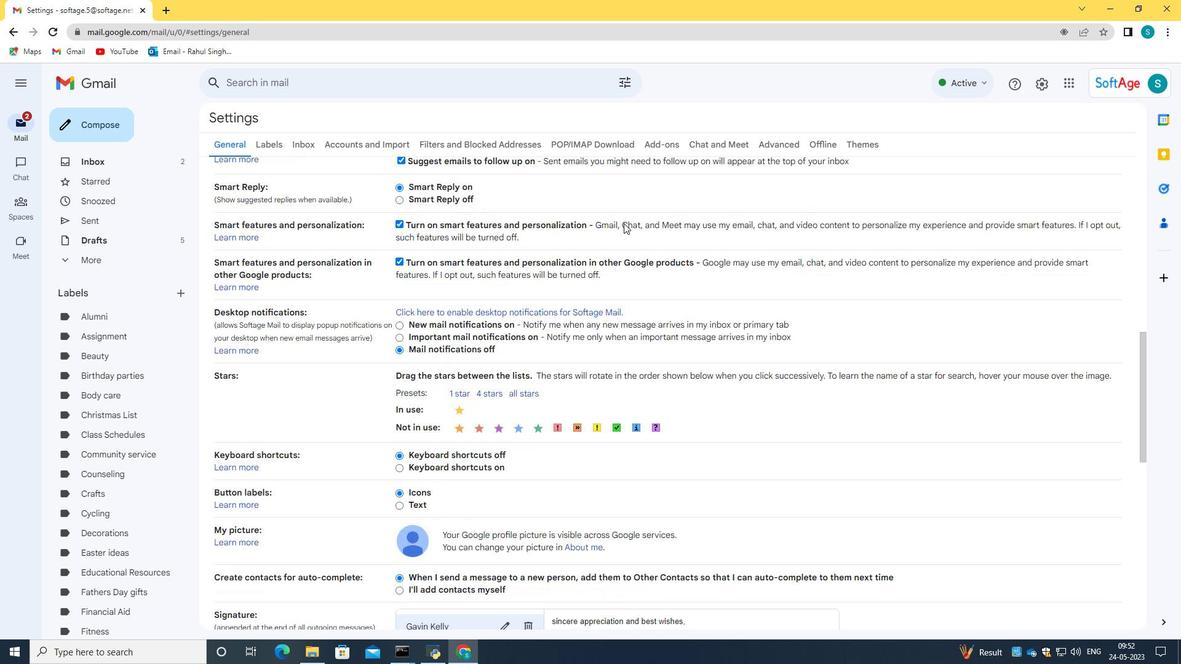 
Action: Mouse scrolled (623, 222) with delta (0, 0)
Screenshot: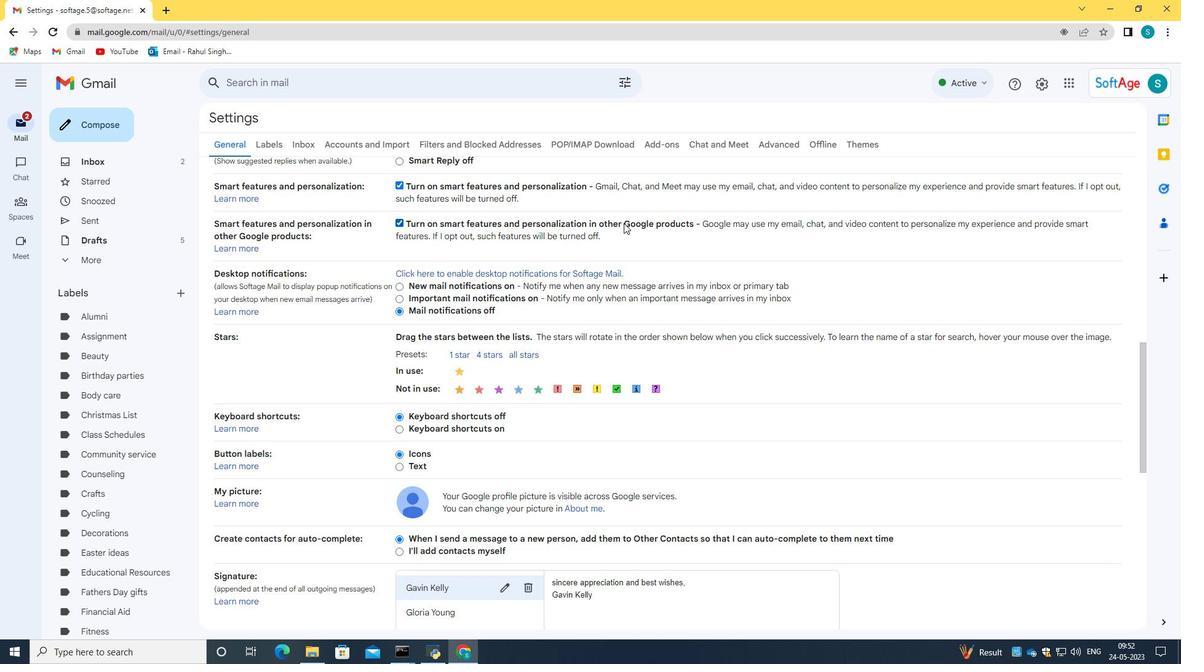 
Action: Mouse scrolled (623, 222) with delta (0, 0)
Screenshot: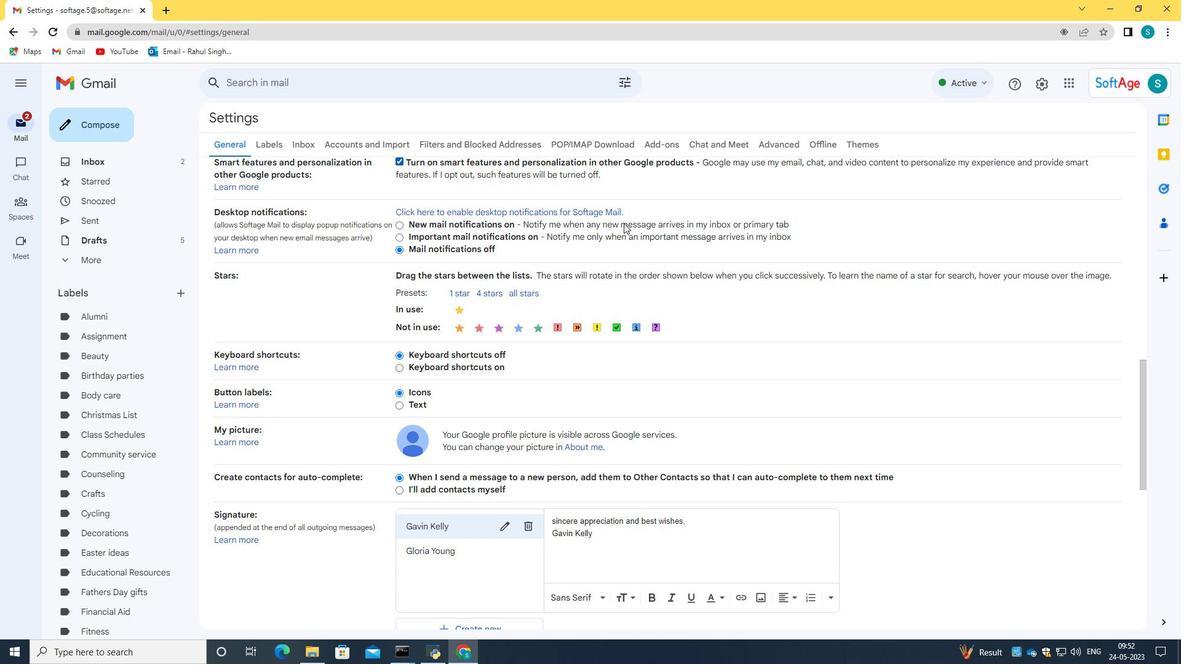 
Action: Mouse scrolled (623, 222) with delta (0, 0)
Screenshot: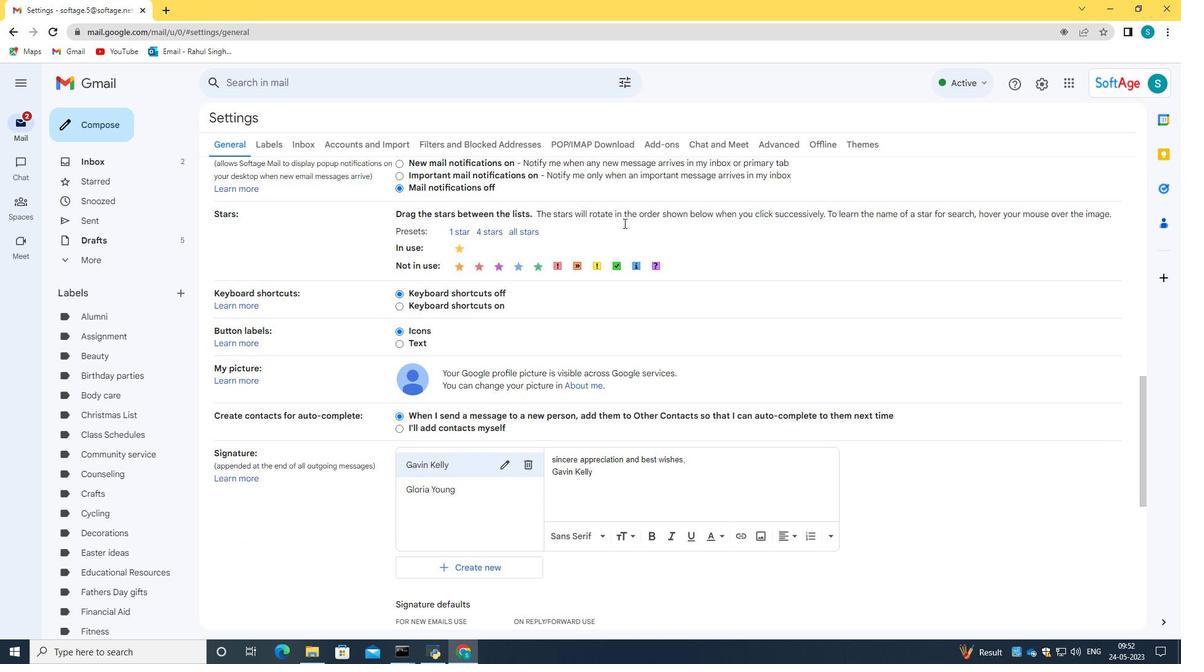 
Action: Mouse moved to (475, 423)
Screenshot: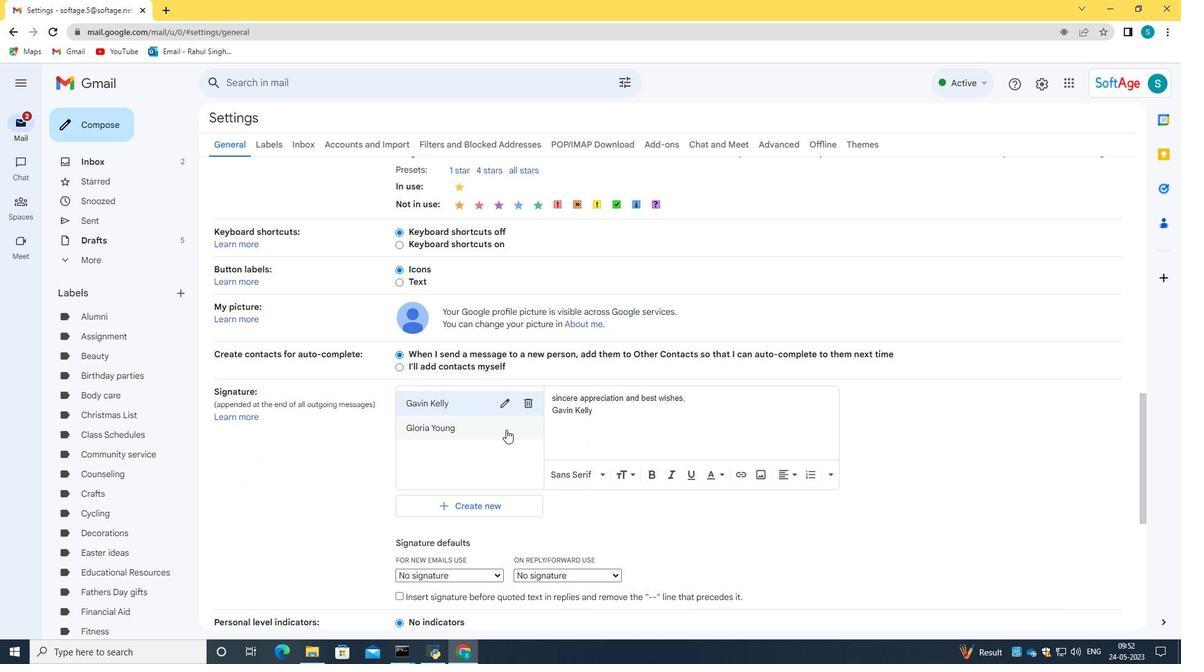 
Action: Mouse pressed left at (475, 423)
Screenshot: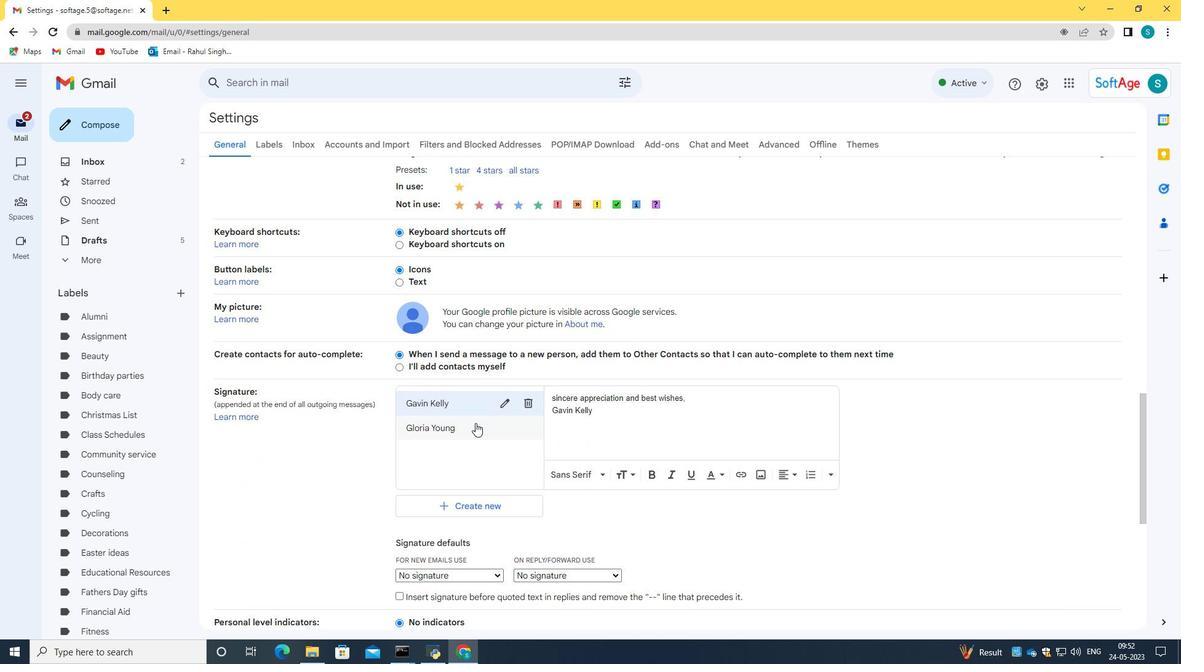 
Action: Mouse moved to (598, 393)
Screenshot: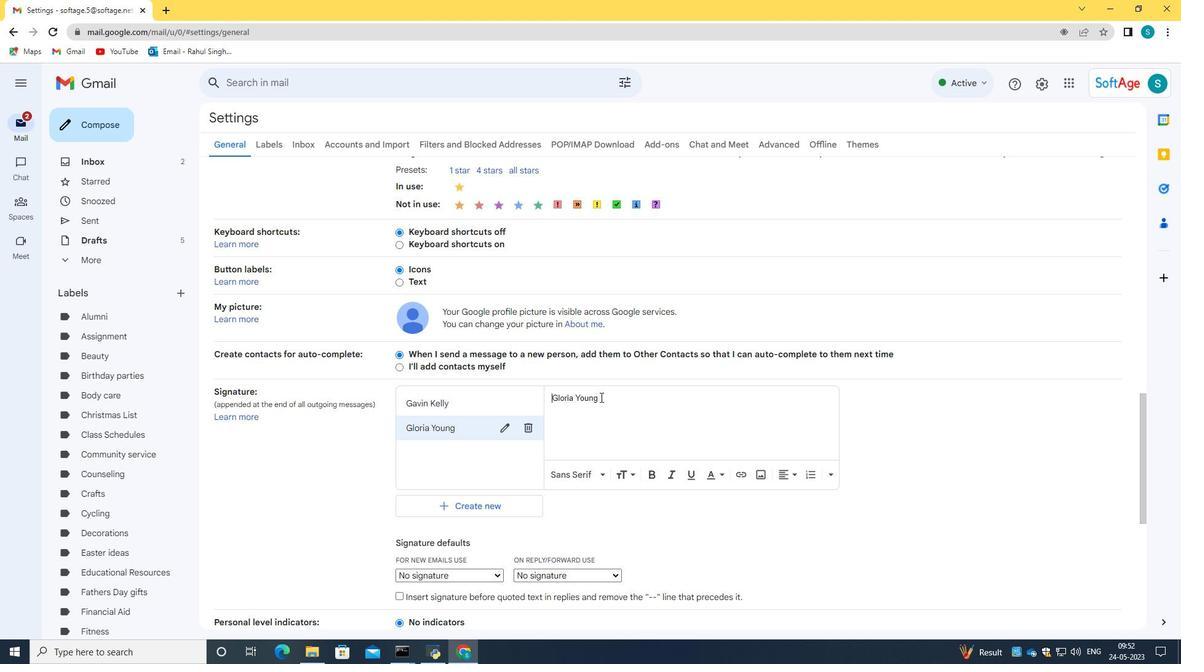
Action: Mouse pressed left at (598, 393)
Screenshot: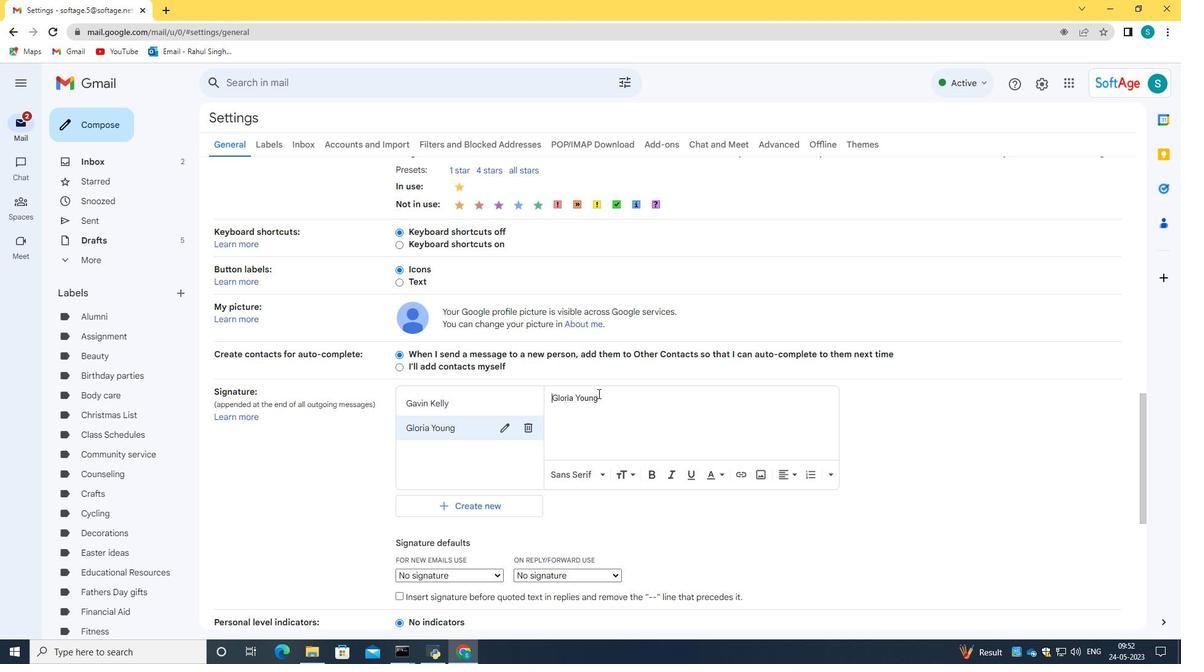 
Action: Key pressed <Key.left><Key.left><Key.left><Key.left><Key.left><Key.left><Key.left><Key.left><Key.left><Key.left><Key.left><Key.left><Key.left><Key.left><Key.left><Key.left><Key.left><Key.caps_lock>B<Key.caps_lock>est<Key.space>wishes<Key.space>for<Key.space>a<Key.space>happy<Key.space><Key.caps_lock>C<Key.caps_lock>olumn<Key.backspace>bus<Key.space><Key.caps_lock>D<Key.caps_lock>ay,<Key.enter>
Screenshot: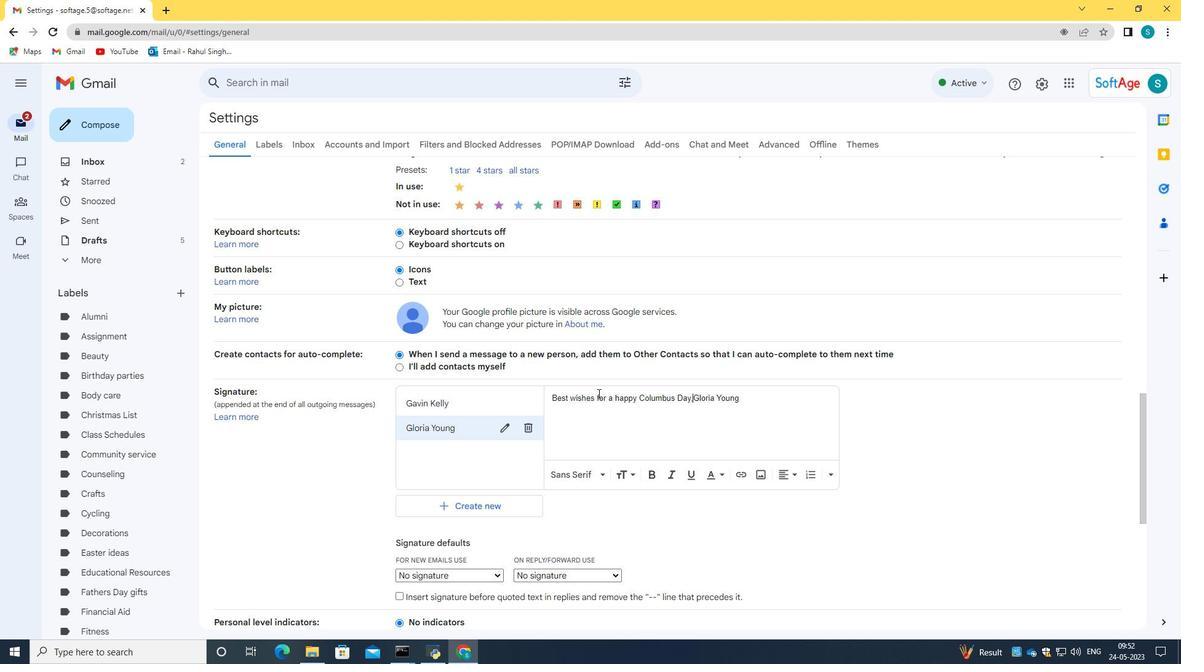 
Action: Mouse moved to (595, 528)
Screenshot: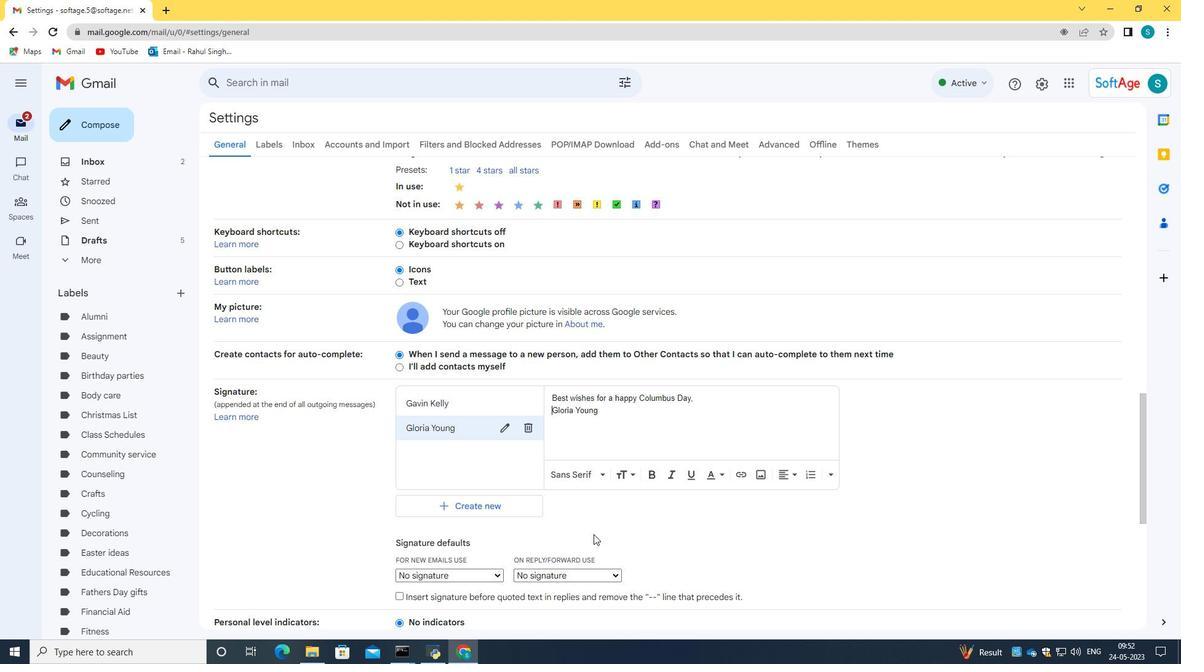 
Action: Mouse scrolled (595, 527) with delta (0, 0)
Screenshot: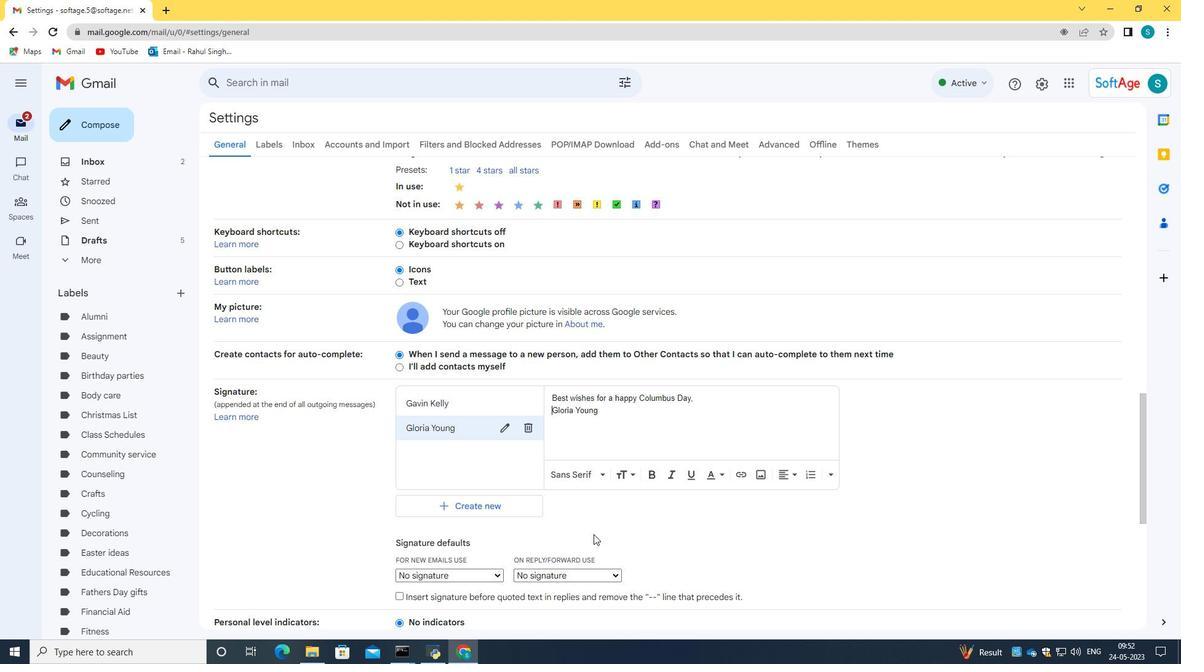 
Action: Mouse moved to (595, 526)
Screenshot: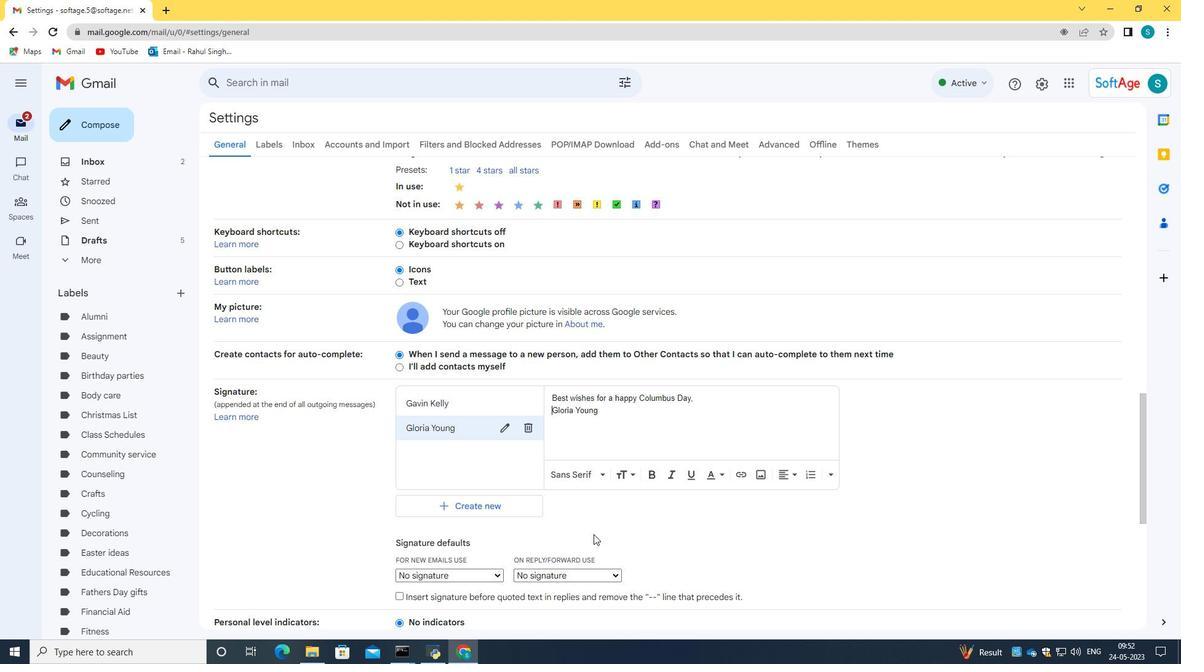 
Action: Mouse scrolled (595, 527) with delta (0, 0)
Screenshot: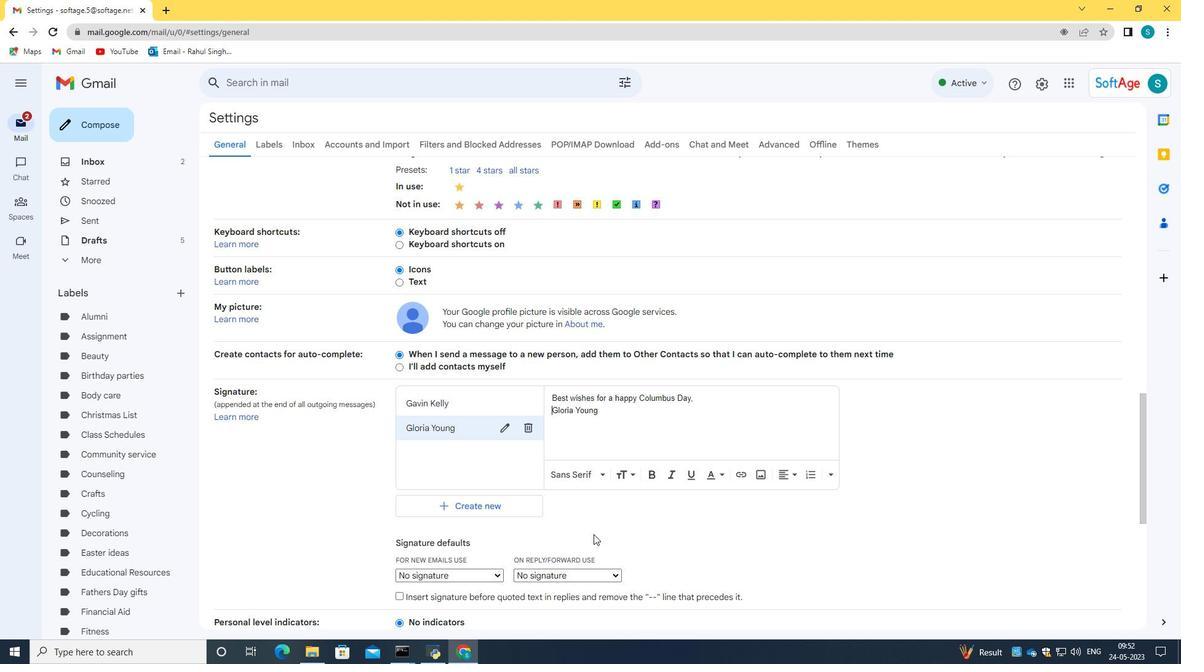 
Action: Mouse moved to (595, 526)
Screenshot: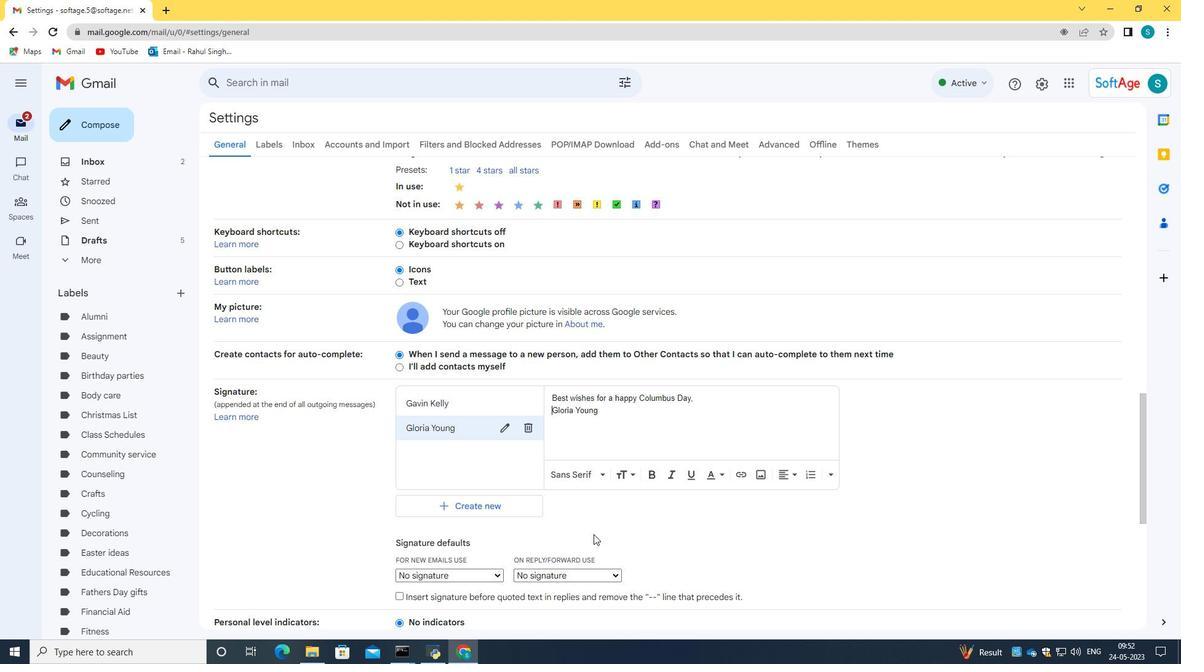 
Action: Mouse scrolled (595, 527) with delta (0, 0)
Screenshot: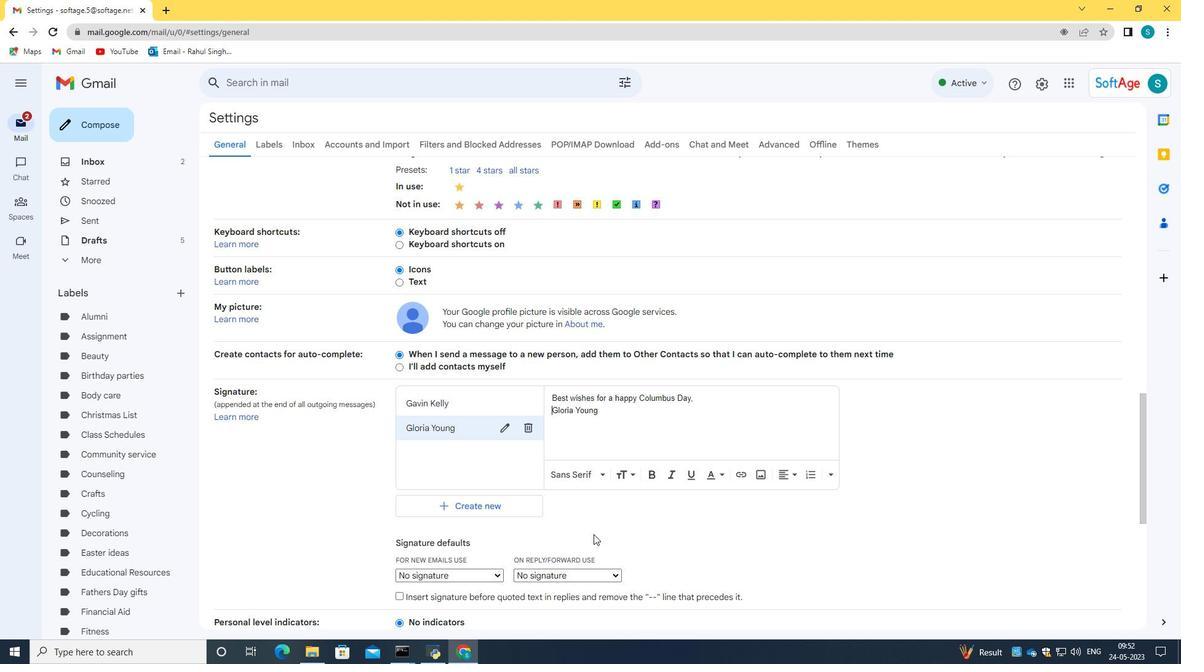 
Action: Mouse moved to (595, 526)
Screenshot: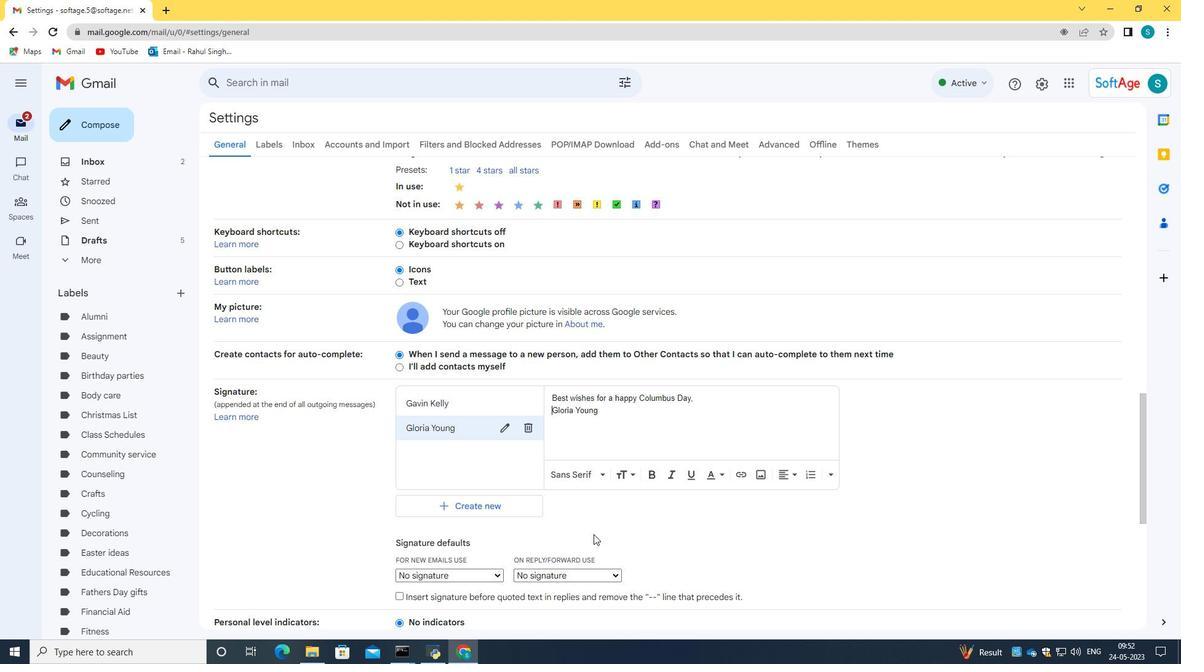 
Action: Mouse scrolled (595, 527) with delta (0, 0)
Screenshot: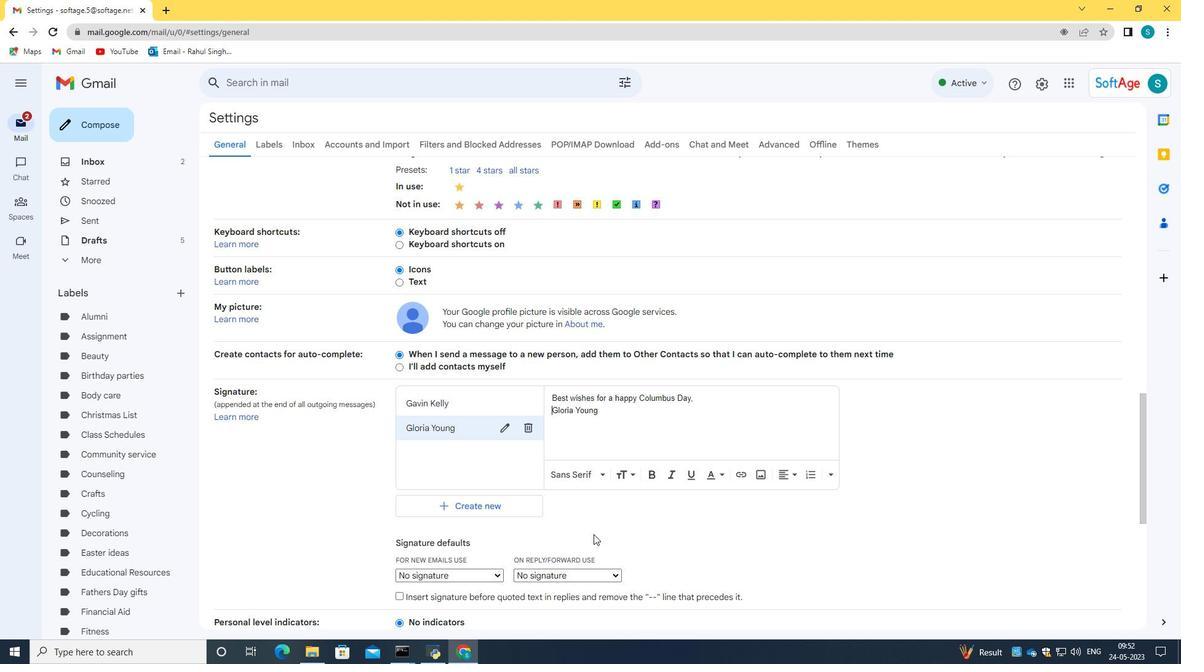 
Action: Mouse moved to (600, 519)
Screenshot: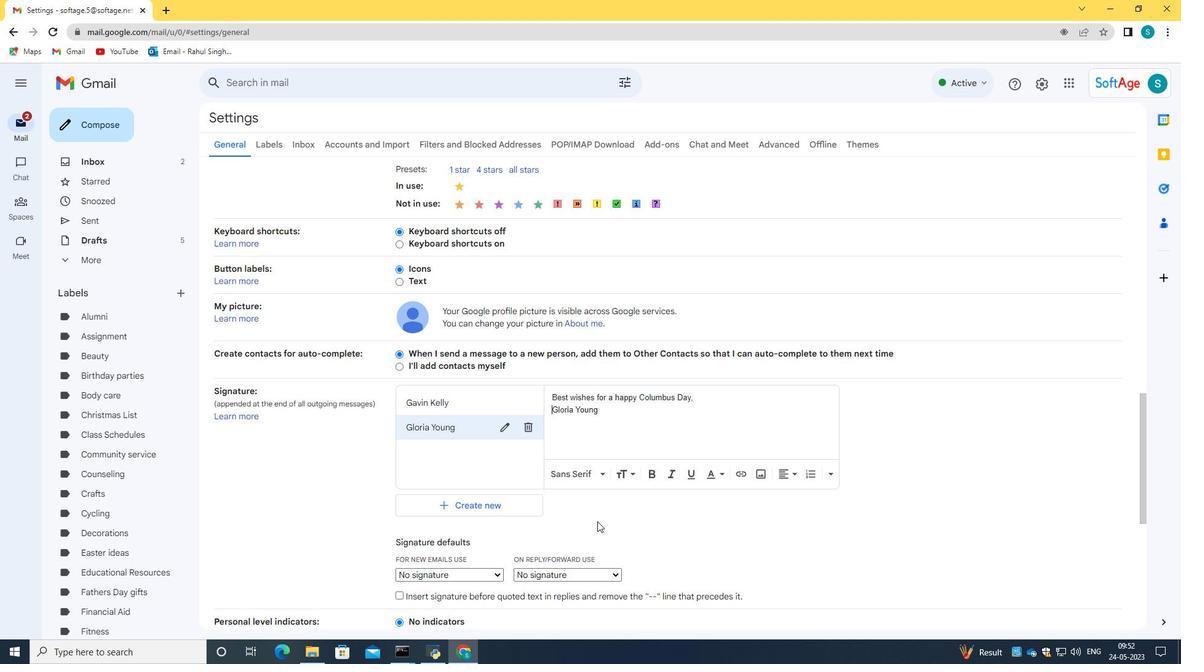 
Action: Mouse scrolled (600, 518) with delta (0, 0)
Screenshot: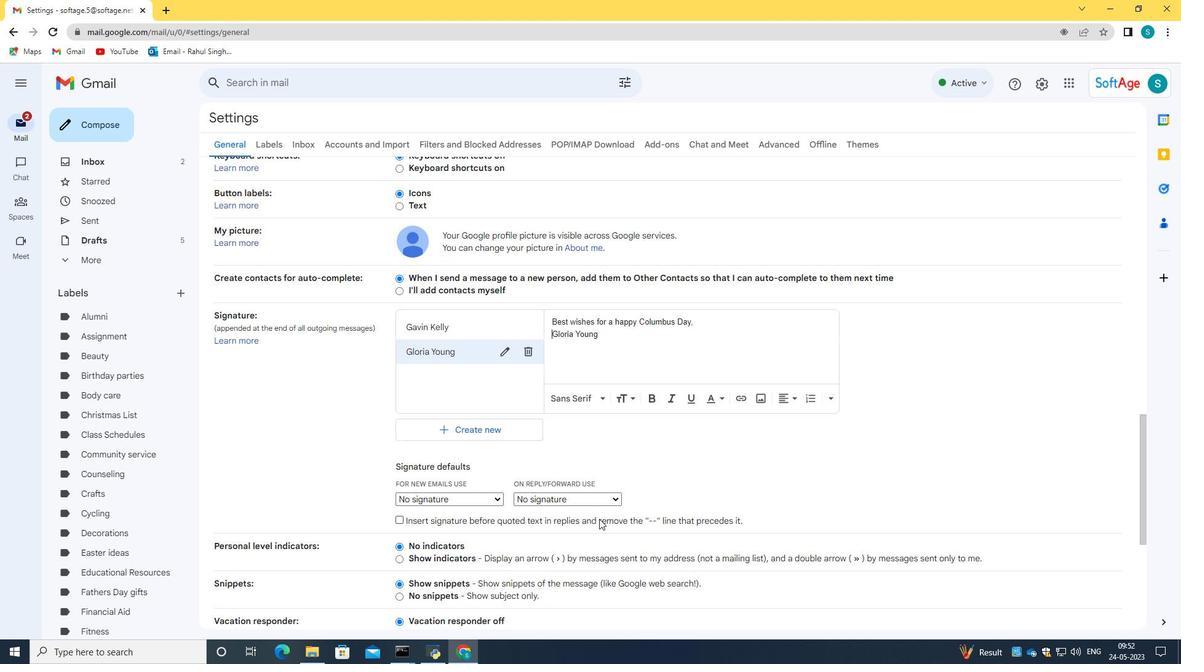
Action: Mouse moved to (570, 542)
Screenshot: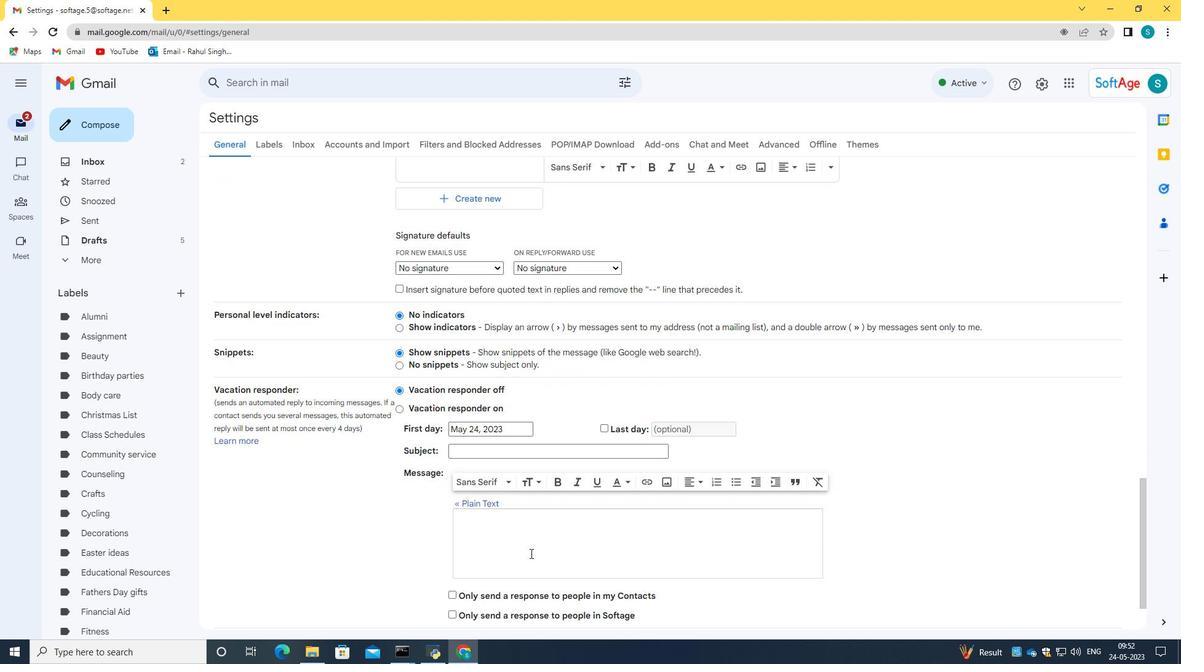 
Action: Mouse scrolled (570, 541) with delta (0, 0)
Screenshot: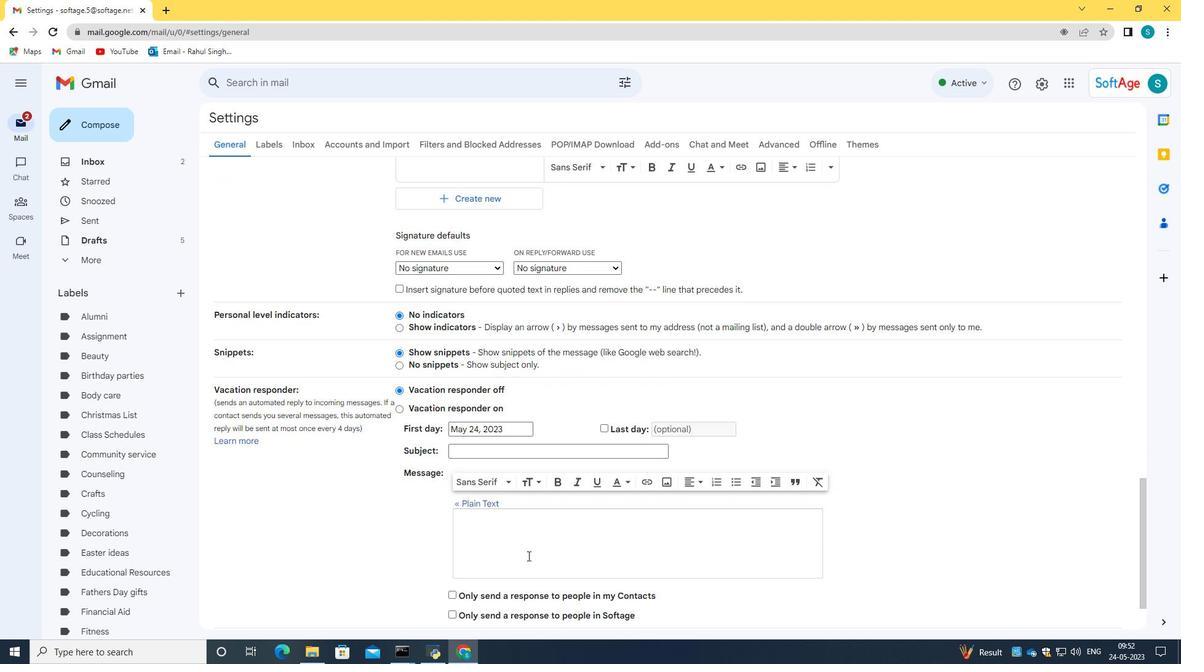 
Action: Mouse scrolled (570, 541) with delta (0, 0)
Screenshot: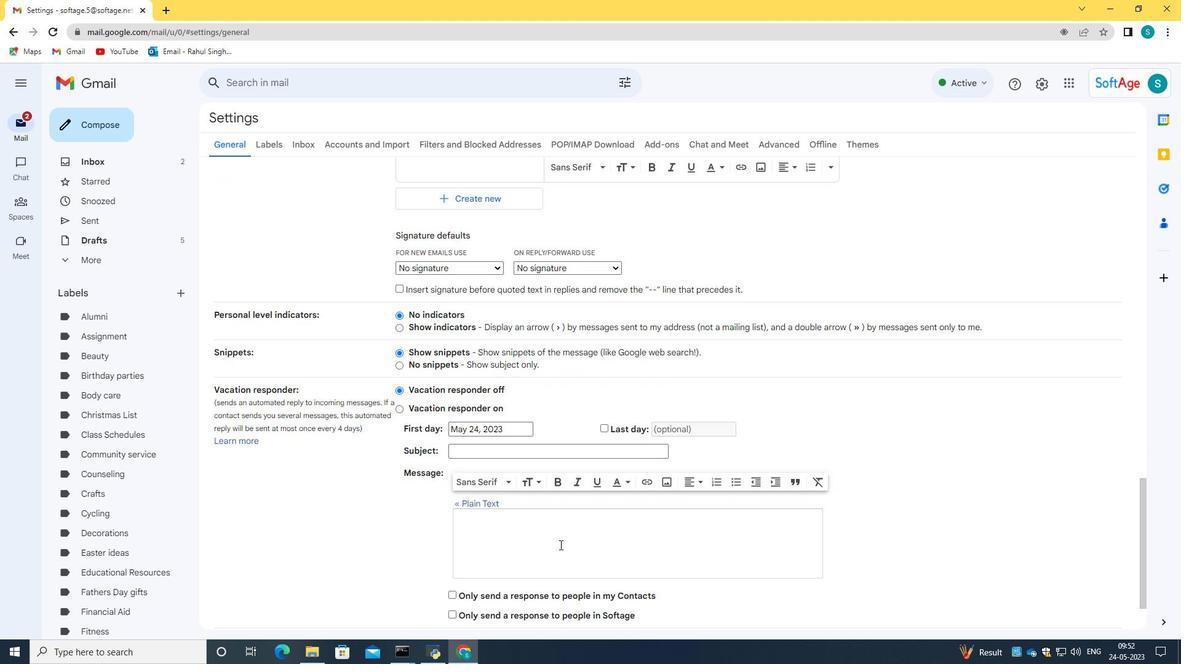 
Action: Mouse scrolled (570, 541) with delta (0, 0)
Screenshot: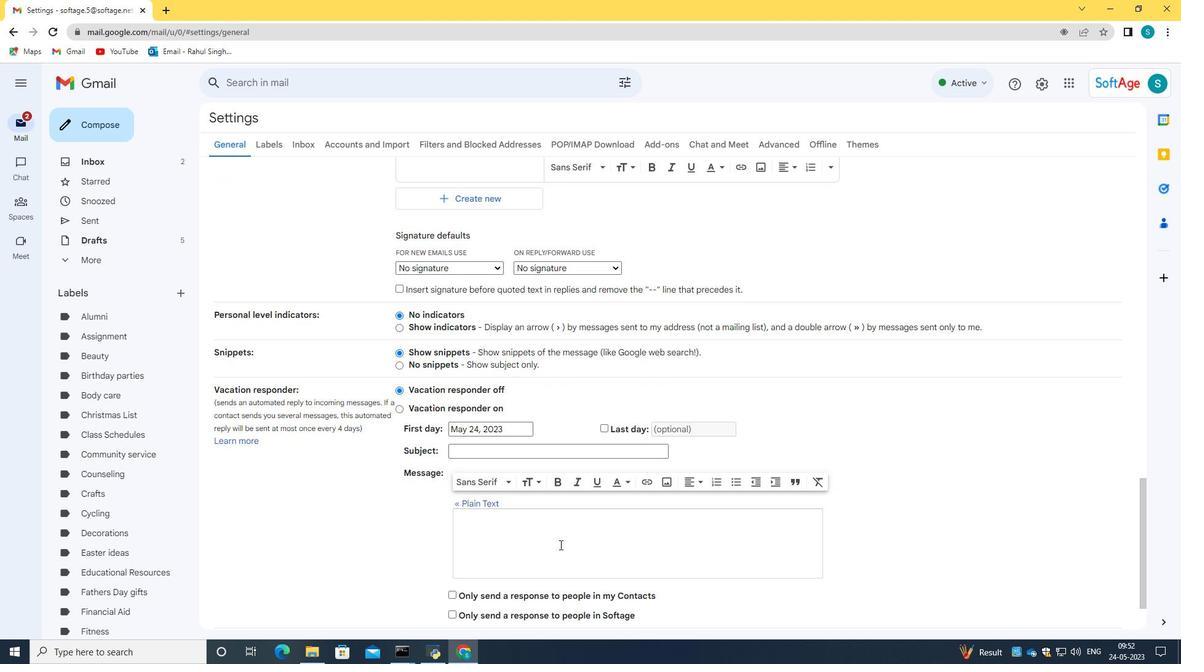 
Action: Mouse scrolled (570, 541) with delta (0, 0)
Screenshot: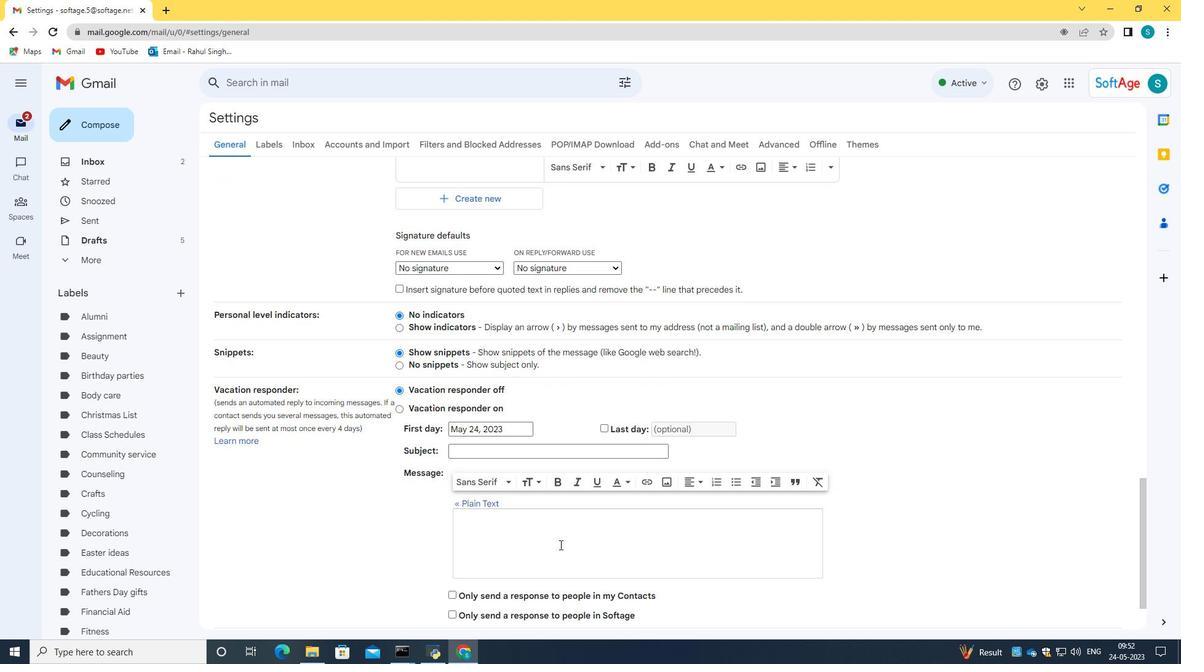 
Action: Mouse scrolled (570, 541) with delta (0, 0)
Screenshot: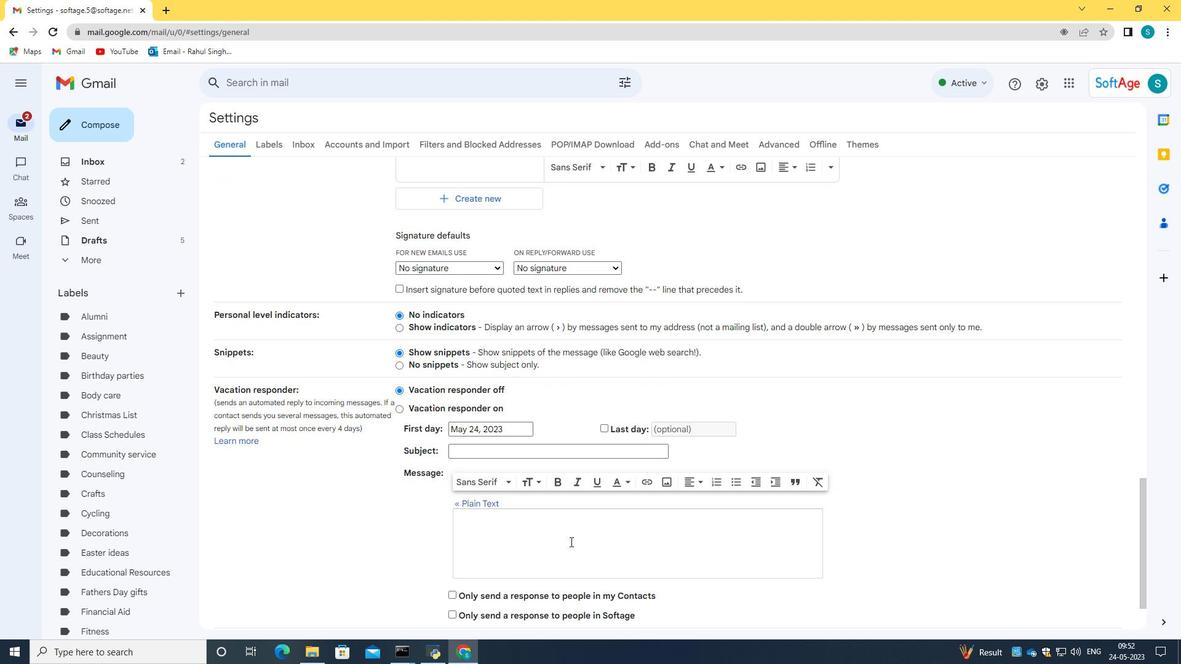 
Action: Mouse scrolled (570, 541) with delta (0, 0)
Screenshot: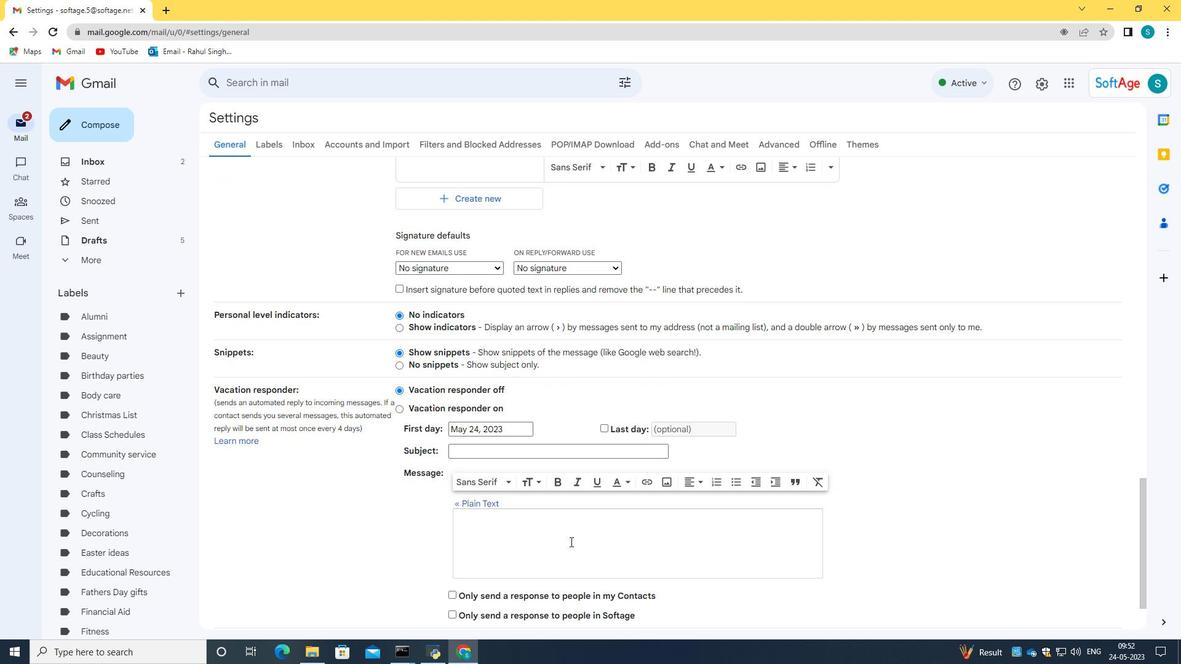 
Action: Mouse moved to (640, 566)
Screenshot: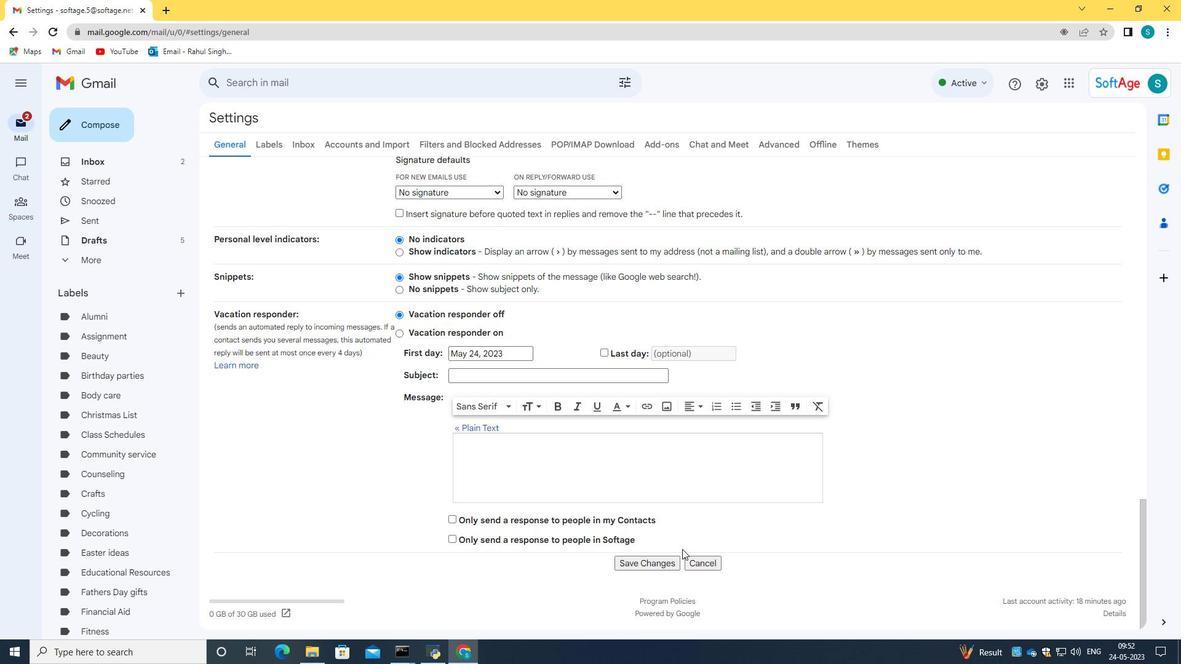 
Action: Mouse pressed left at (640, 566)
Screenshot: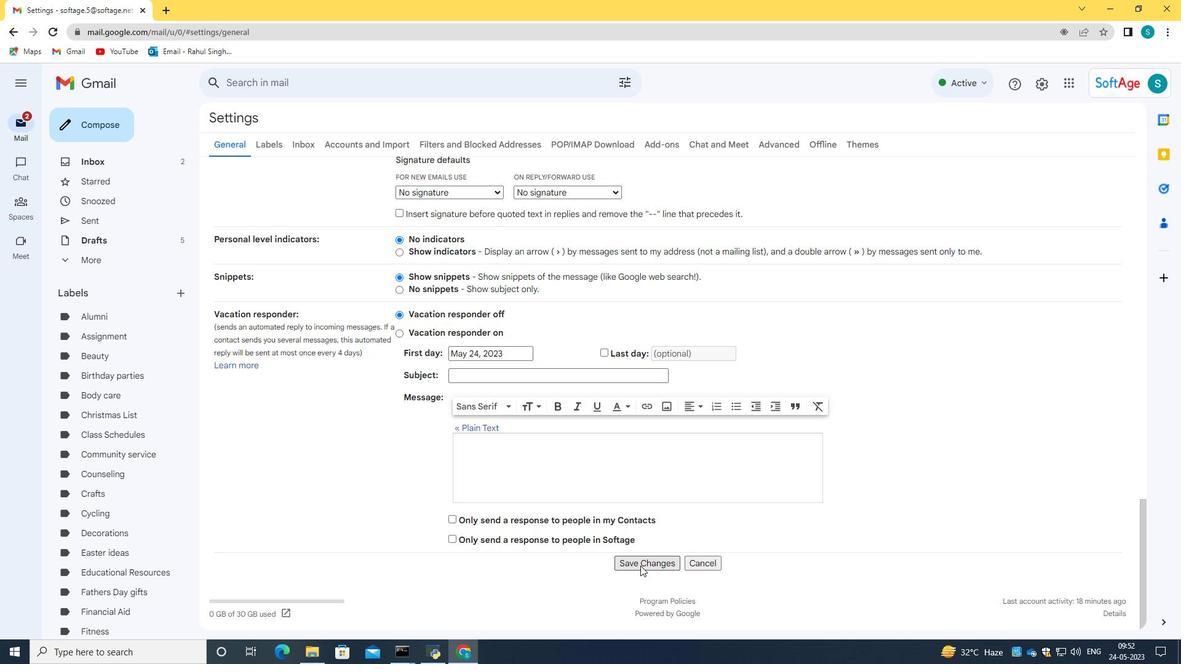 
Action: Mouse moved to (67, 120)
Screenshot: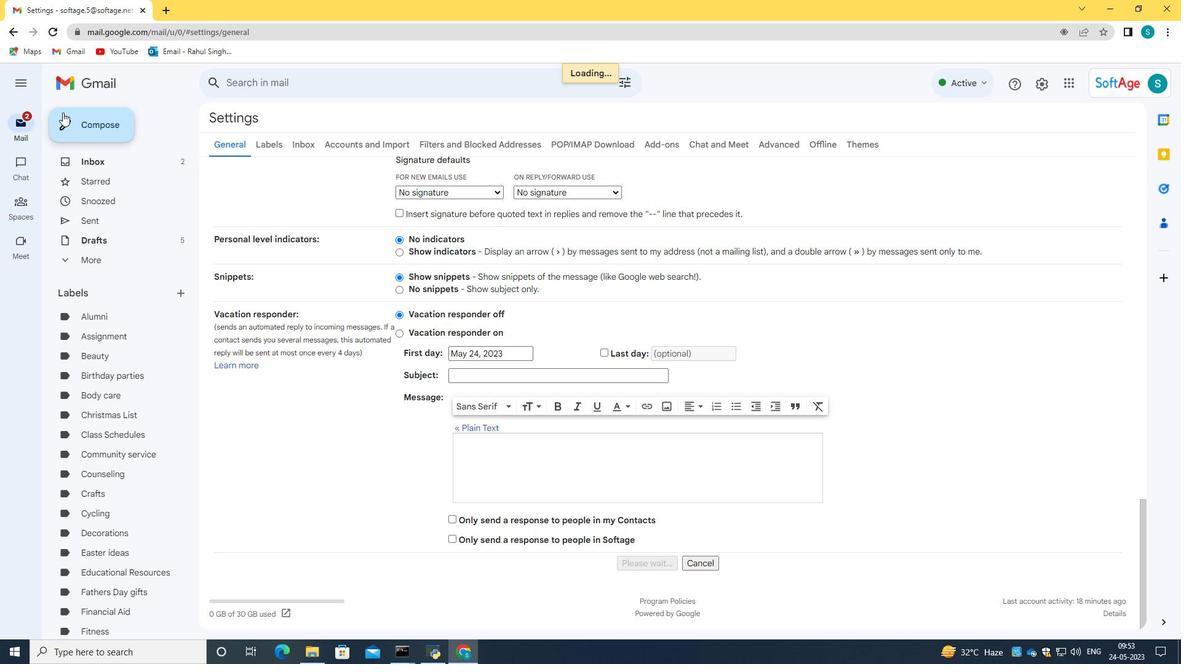 
Action: Mouse pressed left at (67, 120)
Screenshot: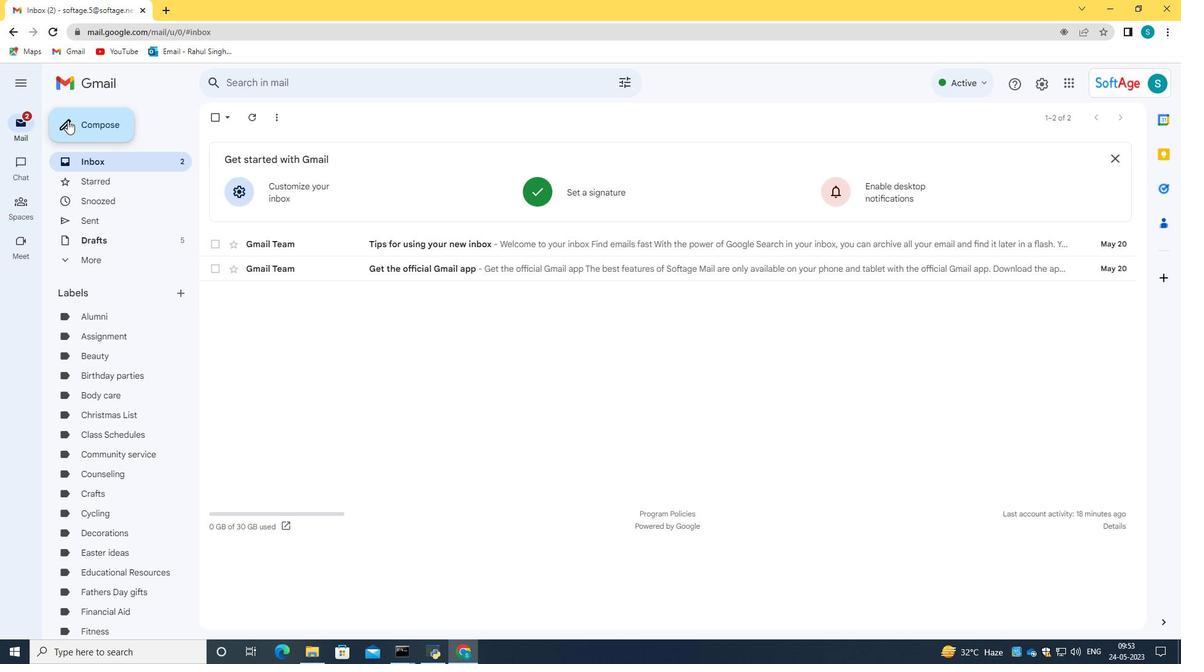 
Action: Mouse moved to (991, 617)
Screenshot: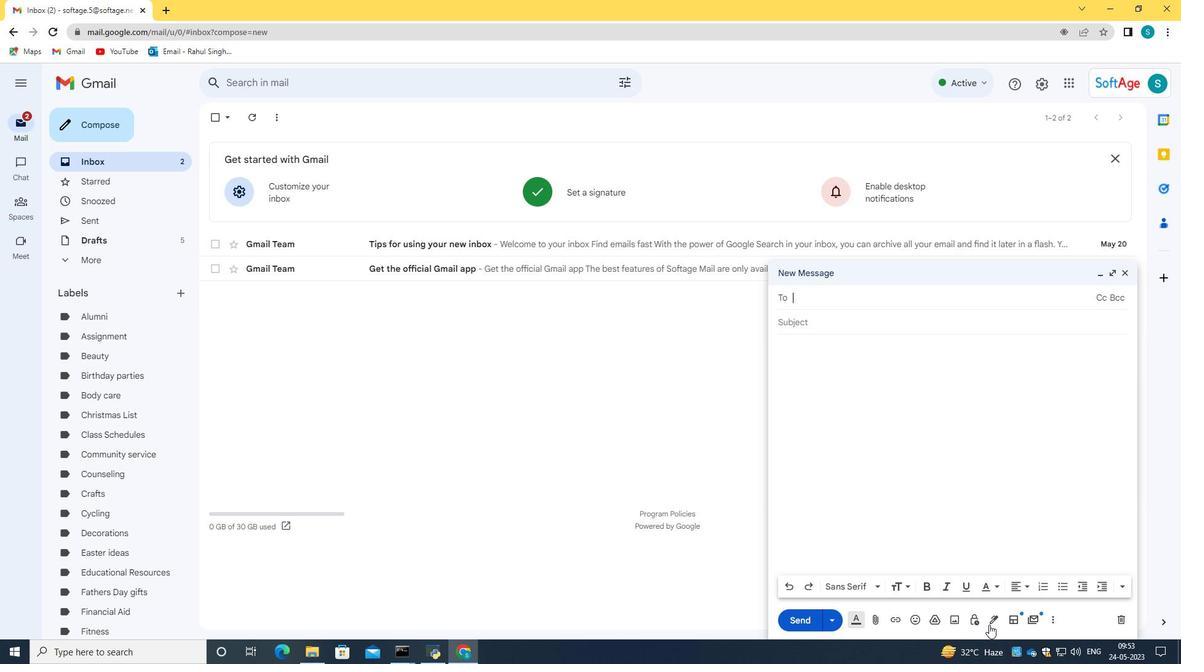 
Action: Mouse pressed left at (991, 617)
Screenshot: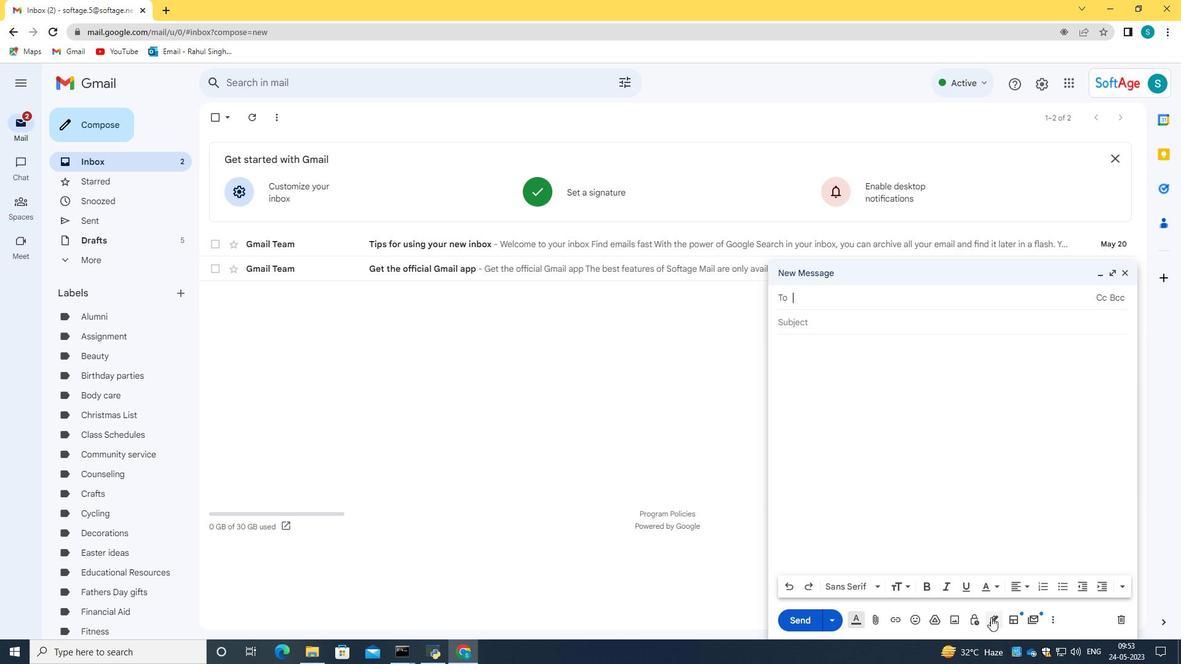 
Action: Mouse moved to (1057, 600)
Screenshot: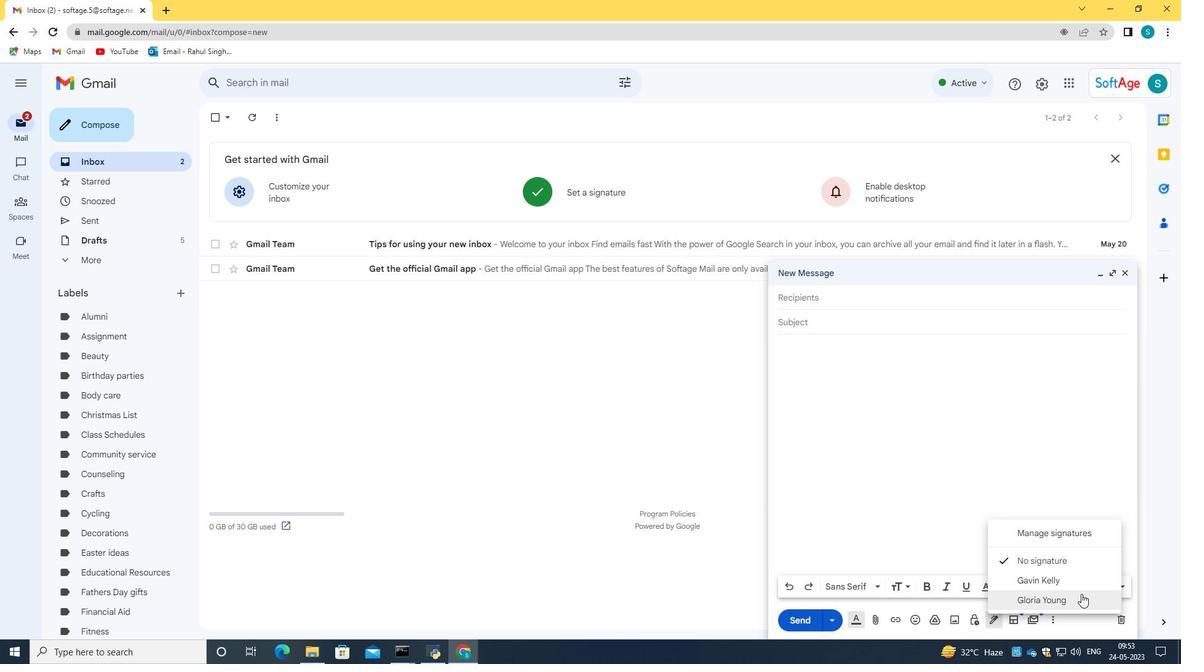 
Action: Mouse pressed left at (1057, 600)
Screenshot: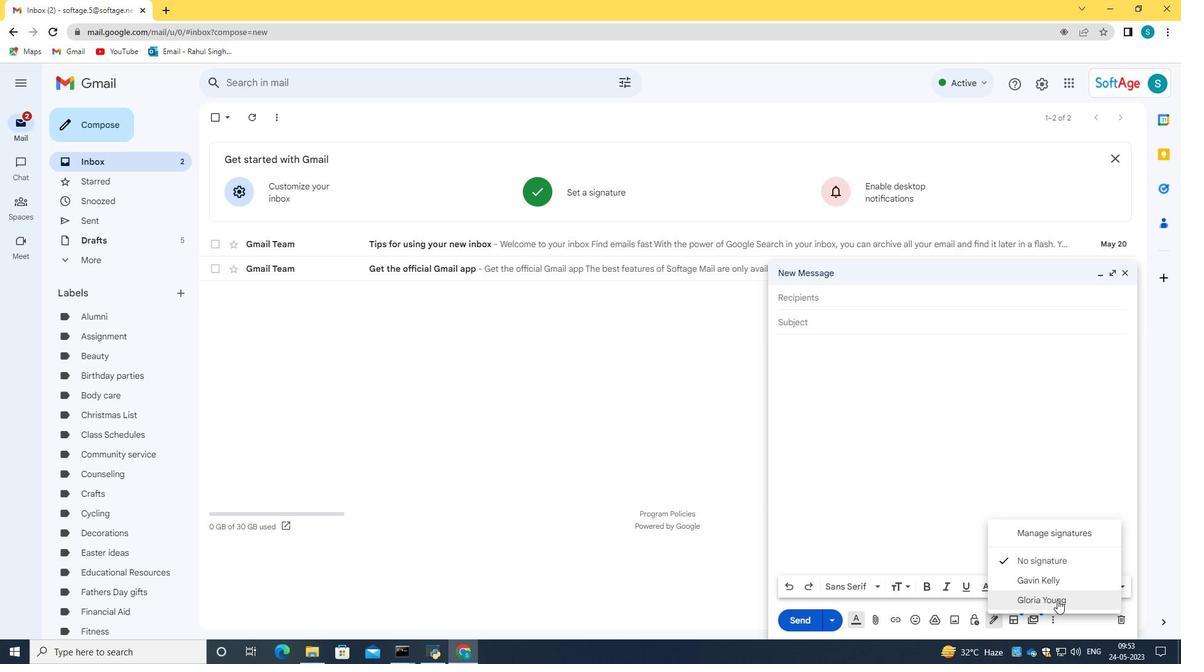 
Action: Mouse moved to (813, 295)
Screenshot: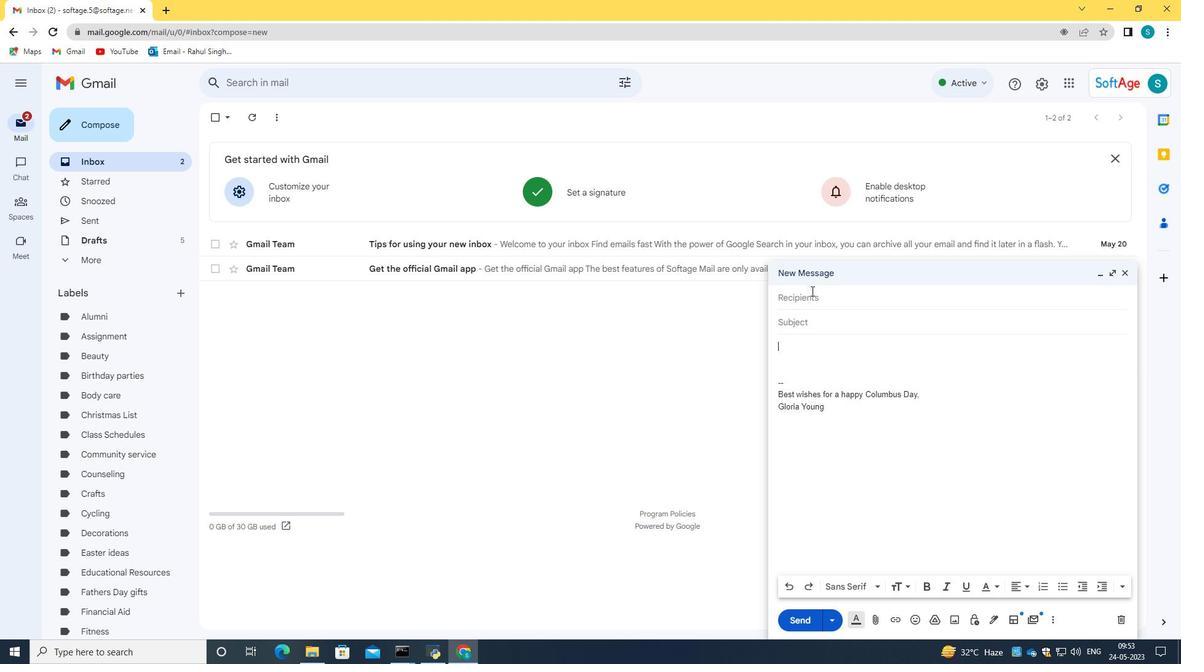 
Action: Mouse pressed left at (813, 295)
Screenshot: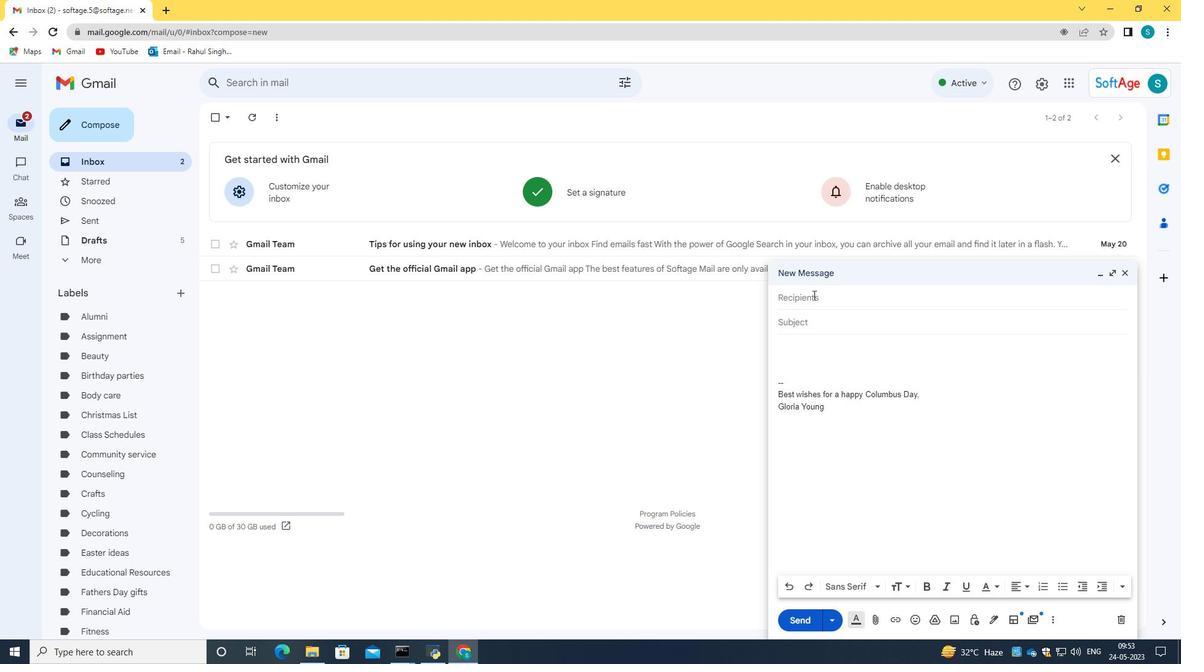 
Action: Key pressed softage.5<Key.shift>@softage.net
Screenshot: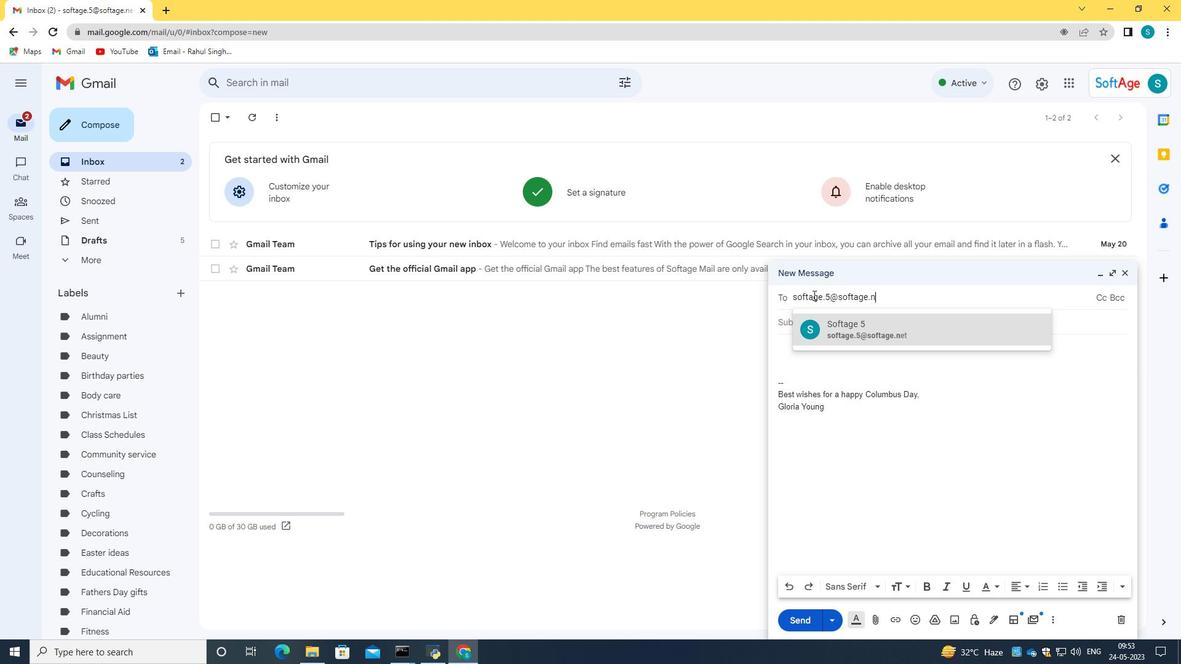
Action: Mouse moved to (882, 337)
Screenshot: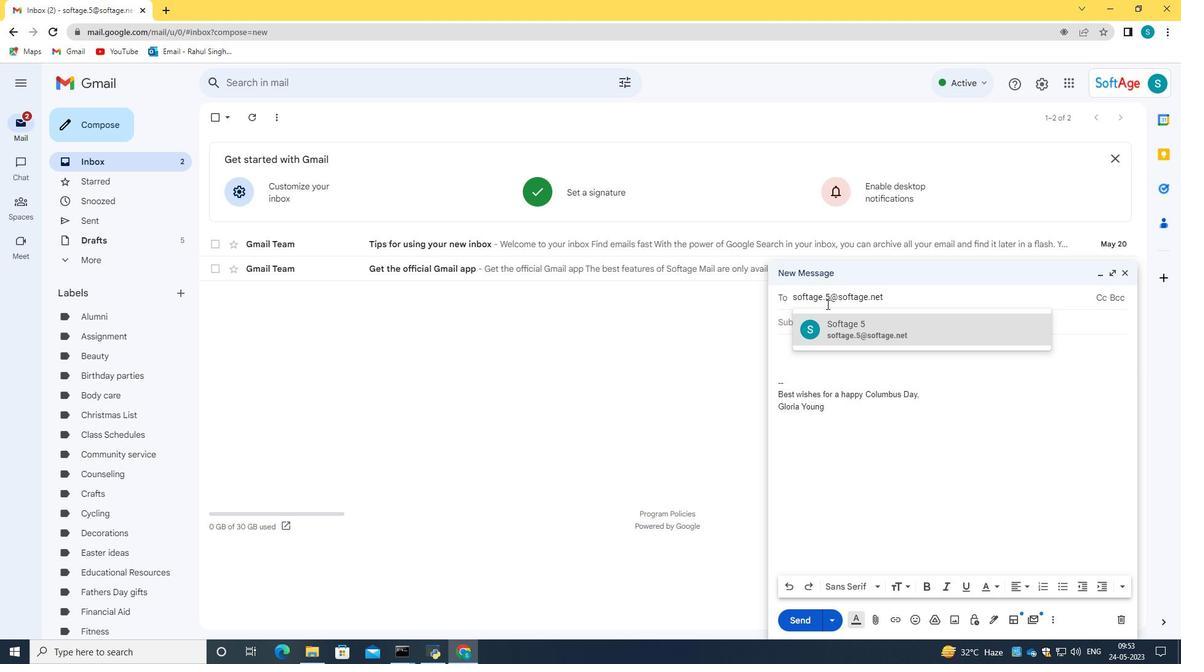 
Action: Mouse pressed left at (882, 337)
Screenshot: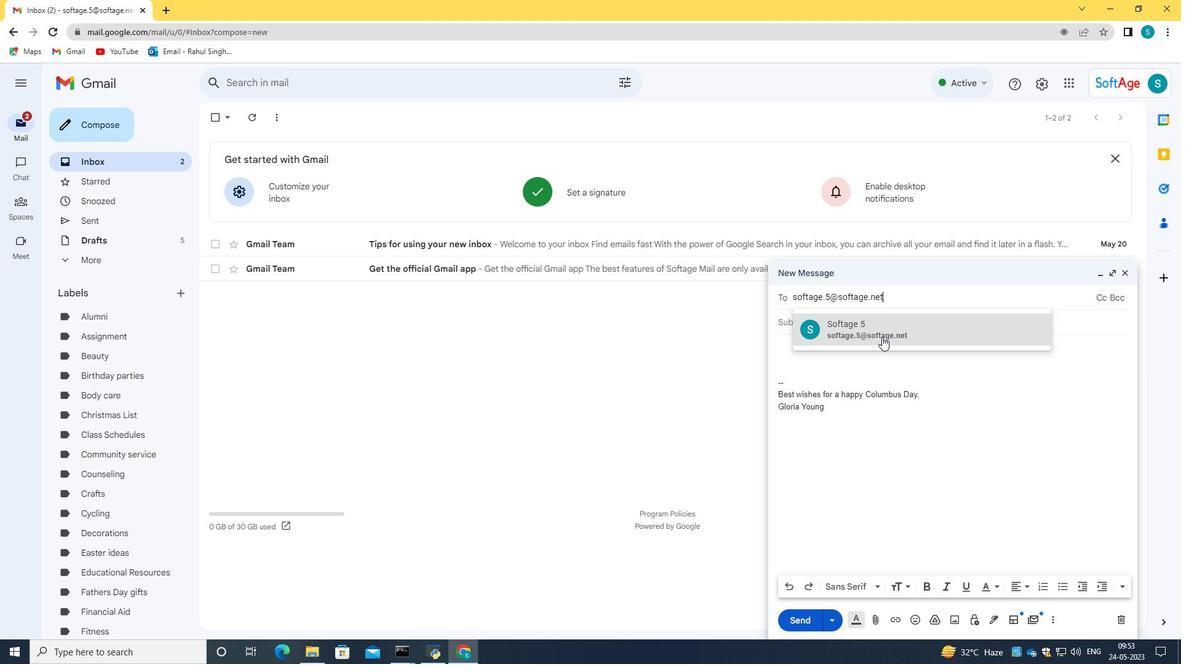 
Action: Mouse moved to (1055, 618)
Screenshot: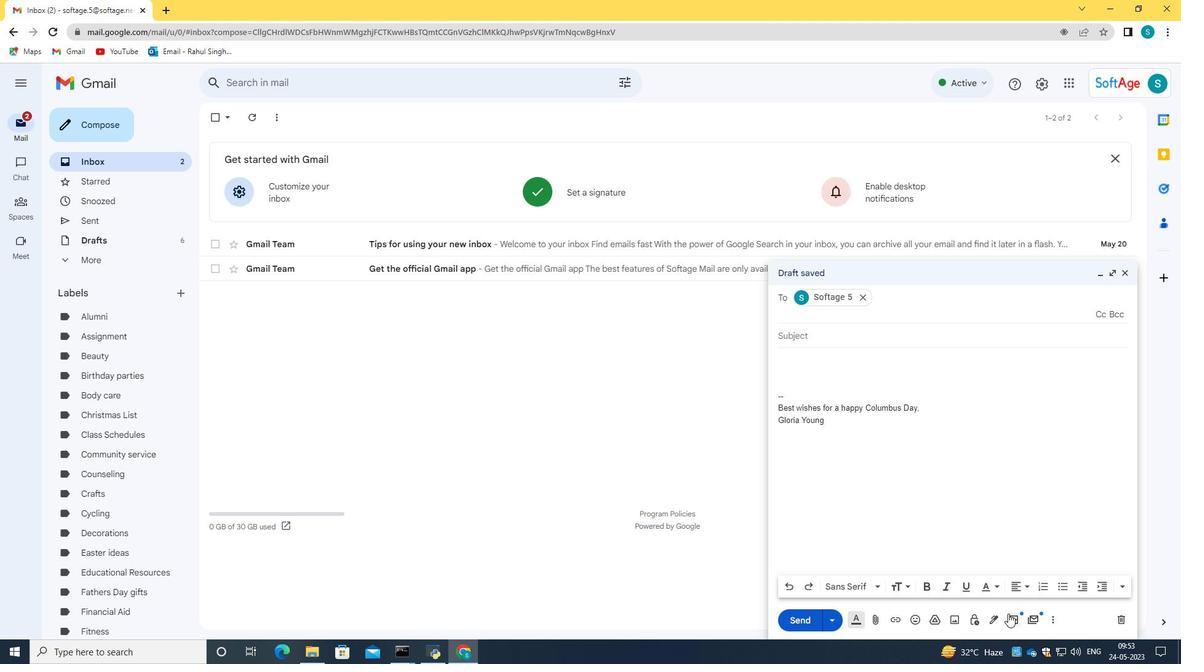 
Action: Mouse pressed left at (1055, 618)
Screenshot: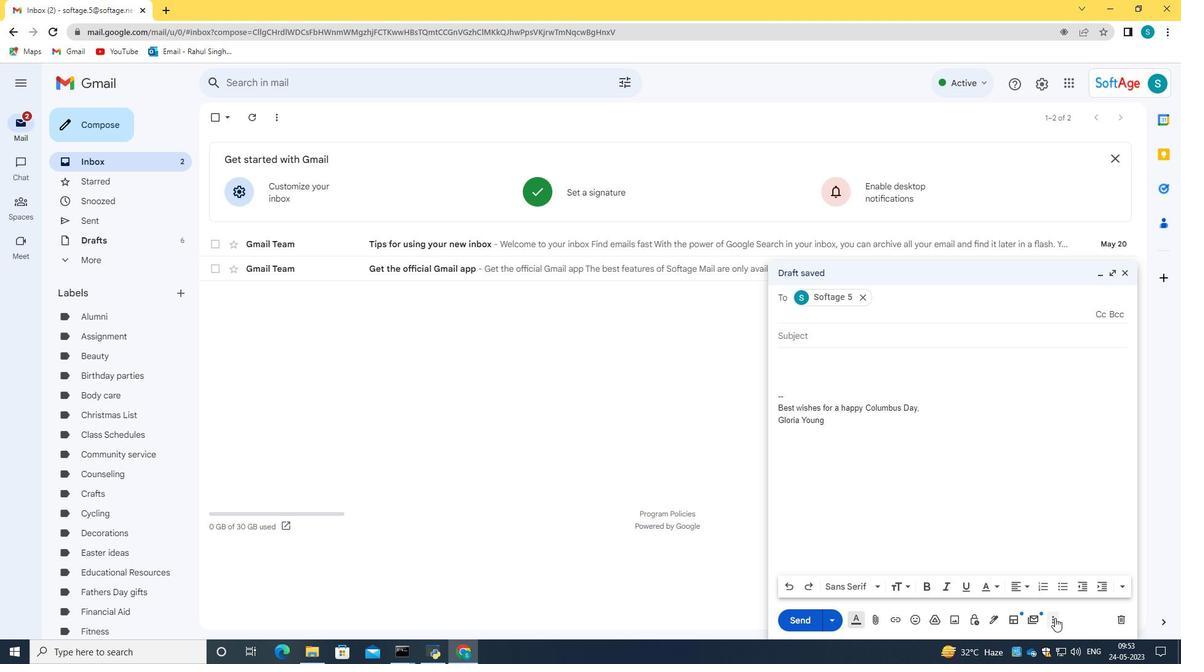 
Action: Mouse moved to (788, 265)
Screenshot: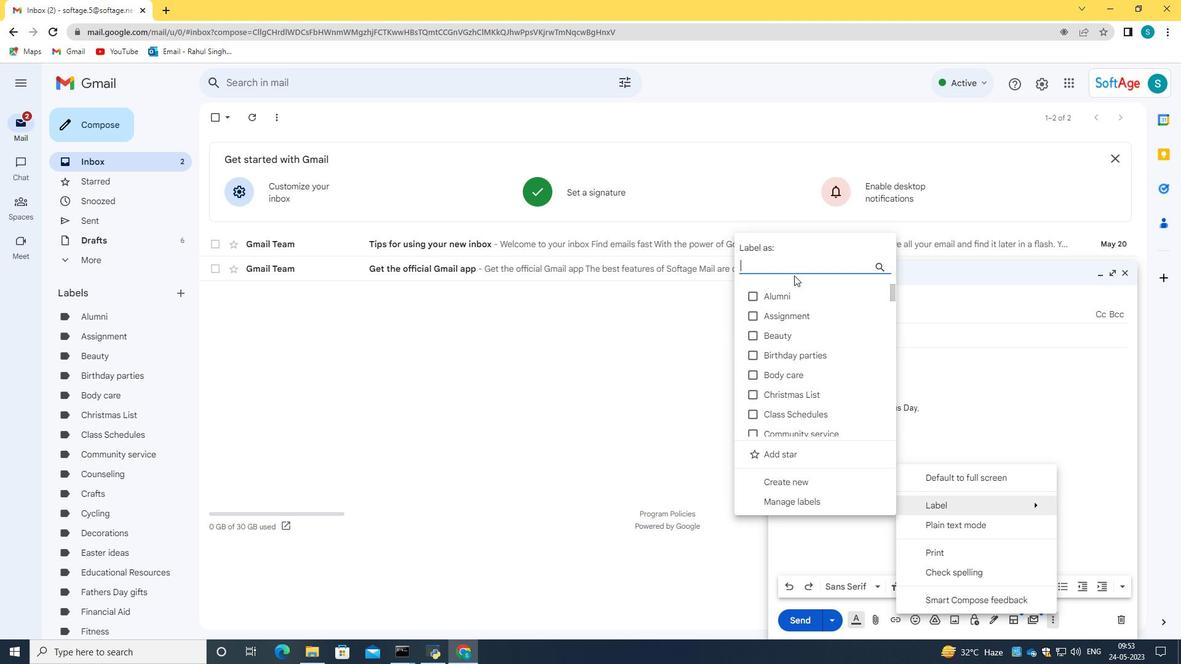 
Action: Key pressed me
Screenshot: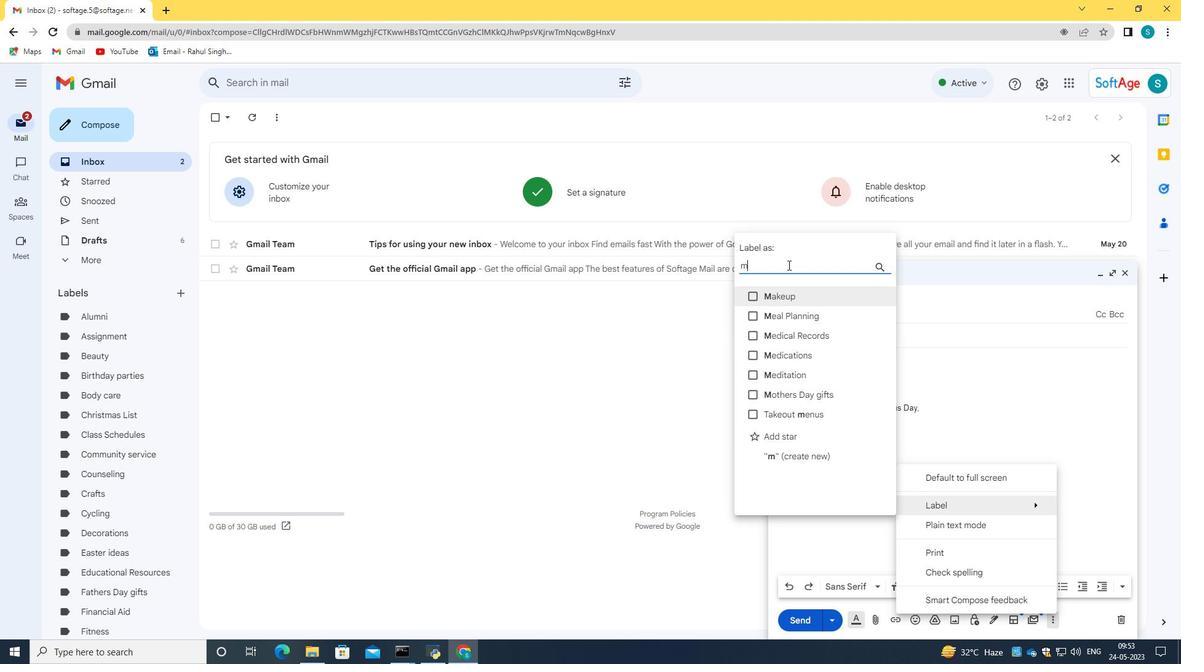 
Action: Mouse moved to (779, 333)
Screenshot: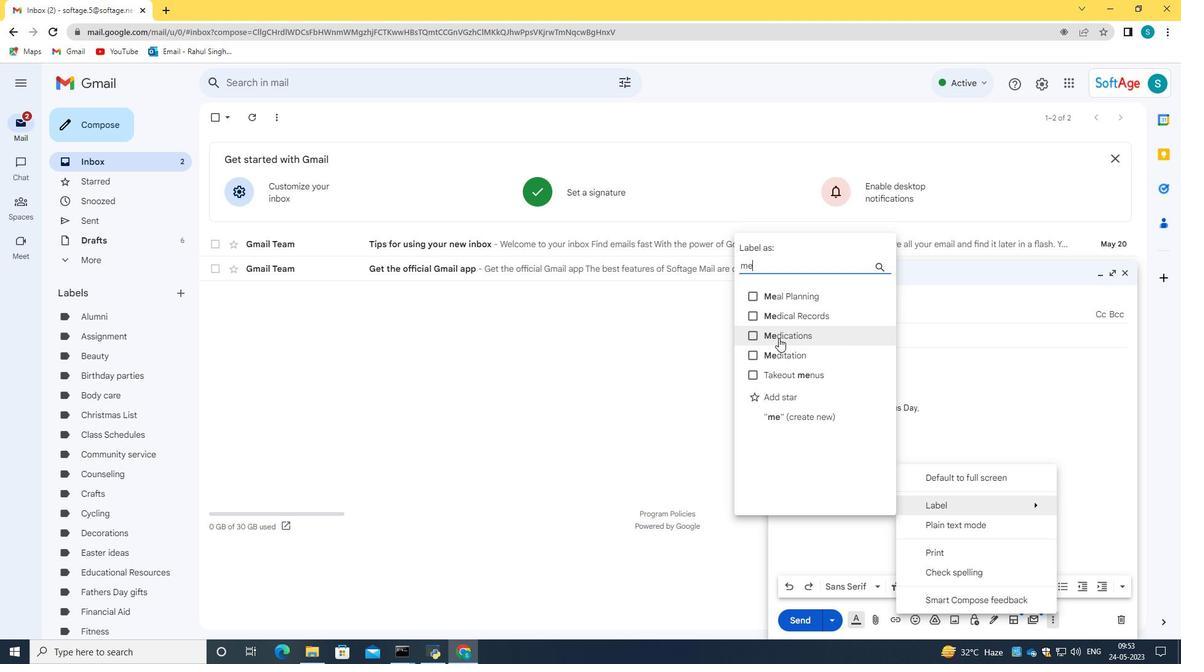 
Action: Mouse pressed left at (779, 333)
Screenshot: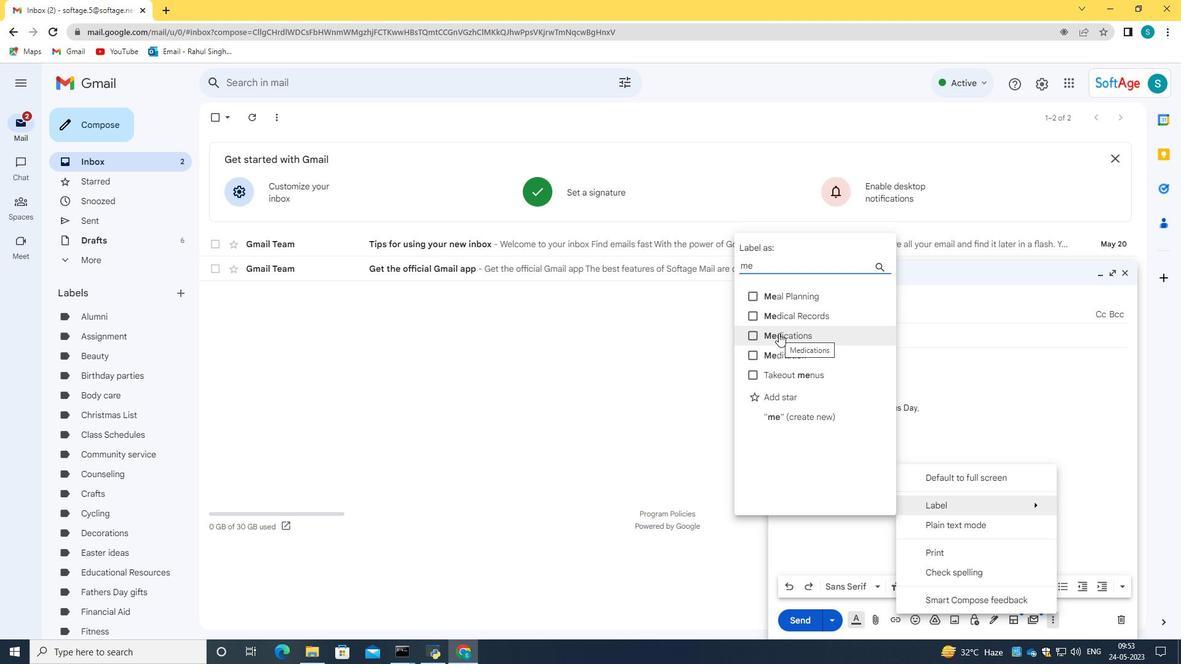
Action: Mouse moved to (1057, 616)
Screenshot: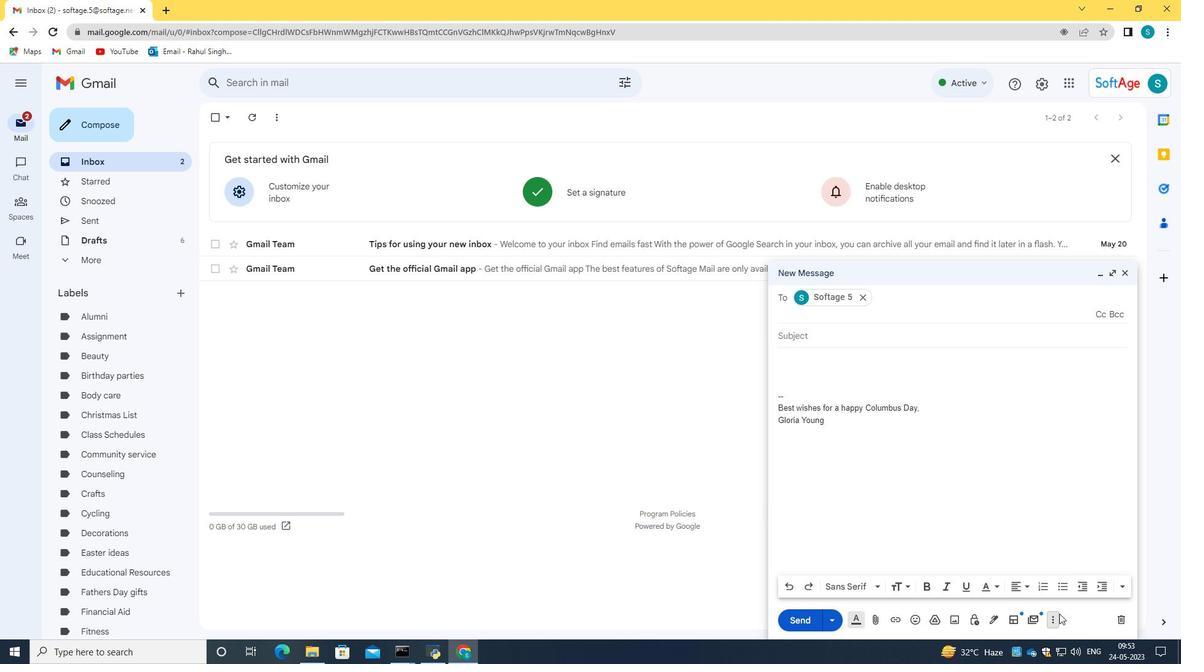 
Action: Mouse pressed left at (1057, 616)
Screenshot: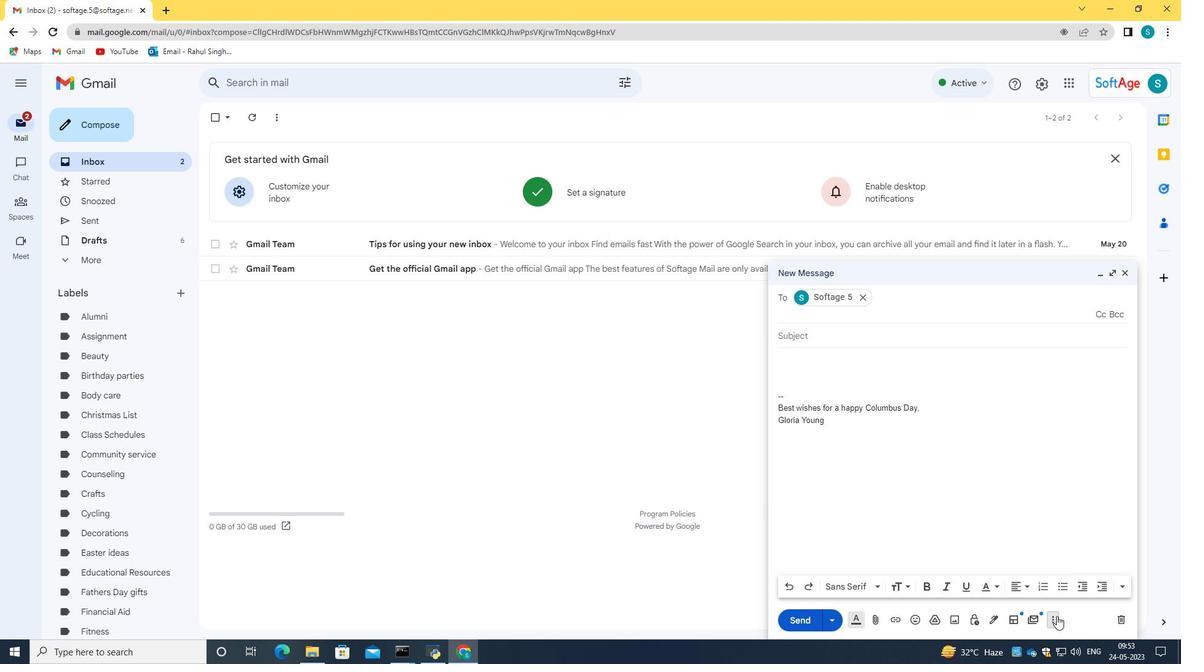 
Action: Mouse moved to (1105, 430)
Screenshot: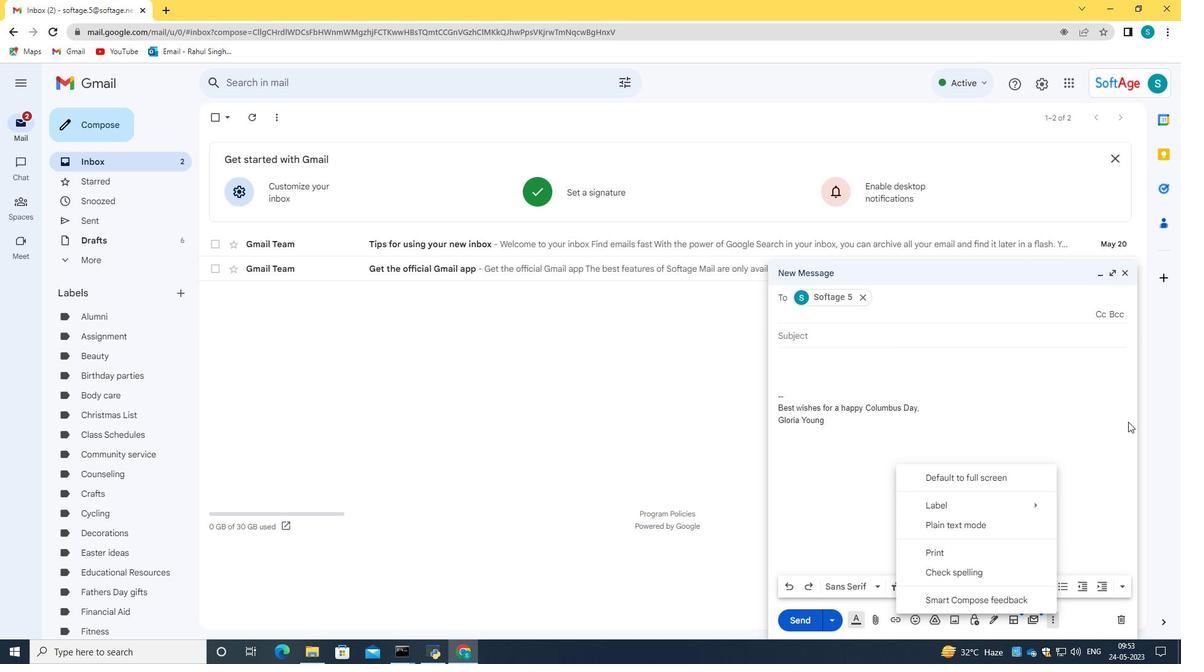 
Action: Mouse pressed left at (1105, 430)
Screenshot: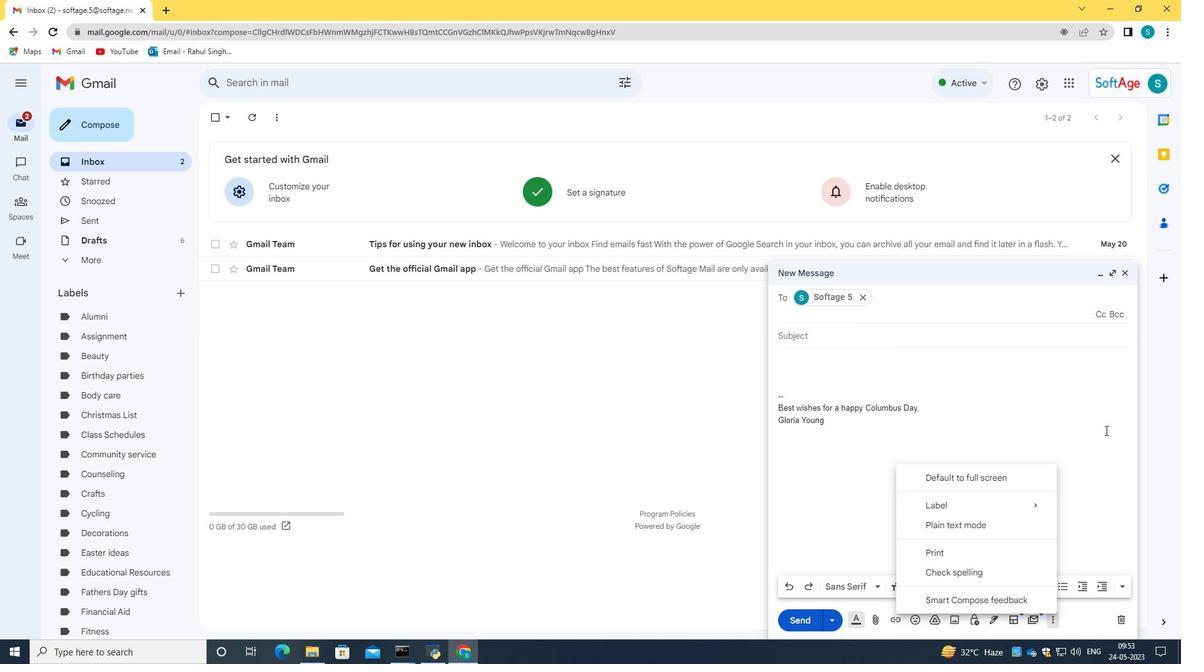 
Action: Mouse moved to (790, 623)
Screenshot: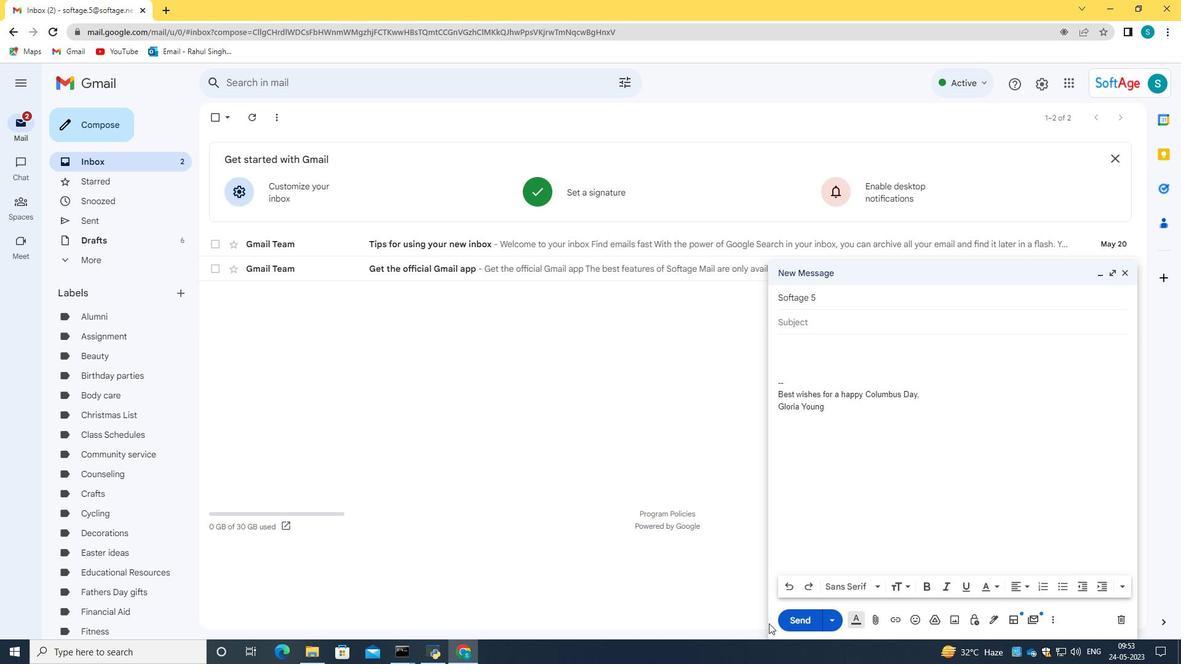 
